 Task: Open a blank sheet, save the file as robots.rtf and add heading 'Robots',with the parapraph 'Robots are smart machines that can perform tasks on their own. They help us in many ways. Some robots work in factories, making things faster and safer. Others clean our homes or mow our lawns. There are even robots that can talk and play games with us. Robots are amazing inventions that make our lives easier and more fun.' Apply Font Style in paragraph Lora and font size 18. Apply font style in  Heading 'Courier New' and font size 30 Change heading alignment to  Left and paragraph alignment to  Left
Action: Mouse pressed left at (271, 207)
Screenshot: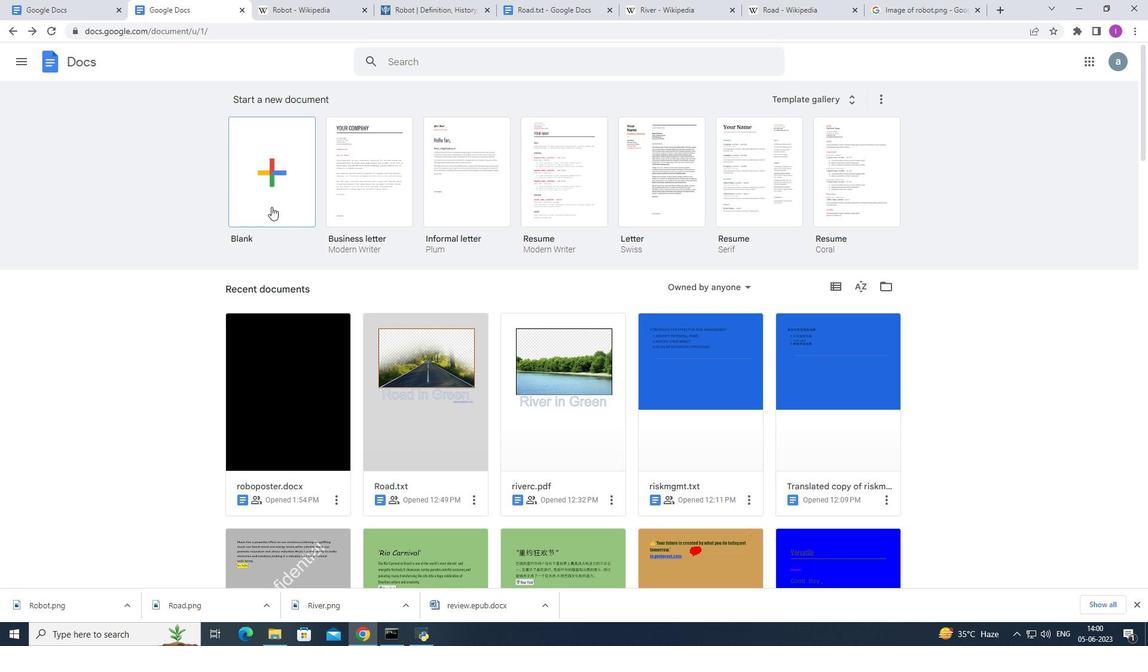 
Action: Mouse moved to (130, 55)
Screenshot: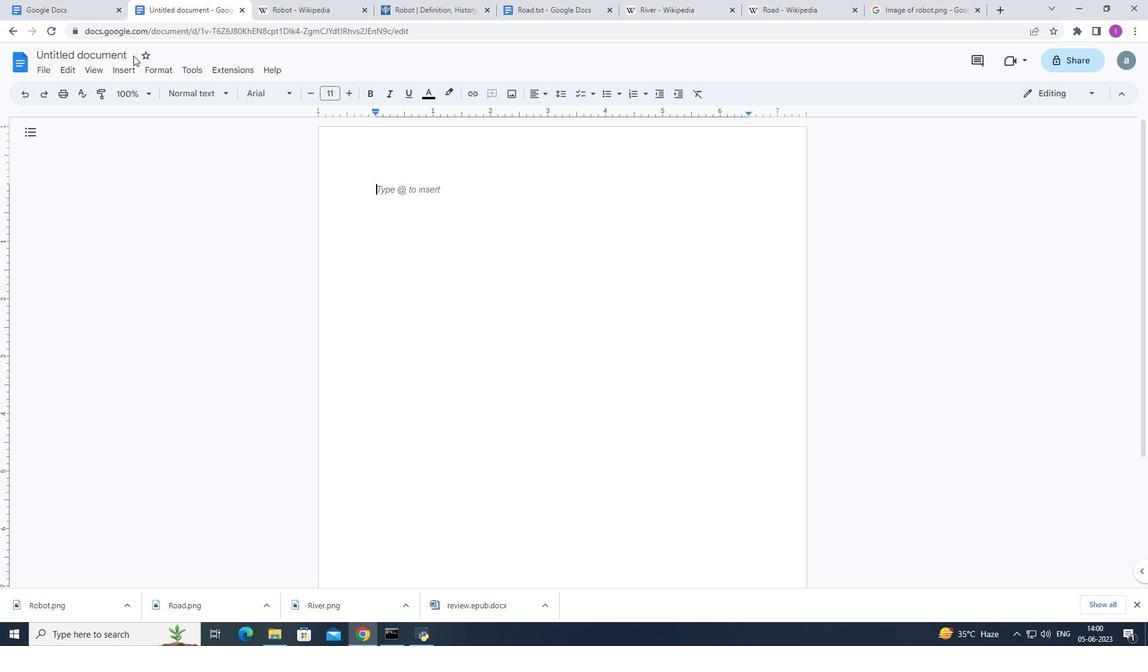 
Action: Mouse pressed left at (130, 55)
Screenshot: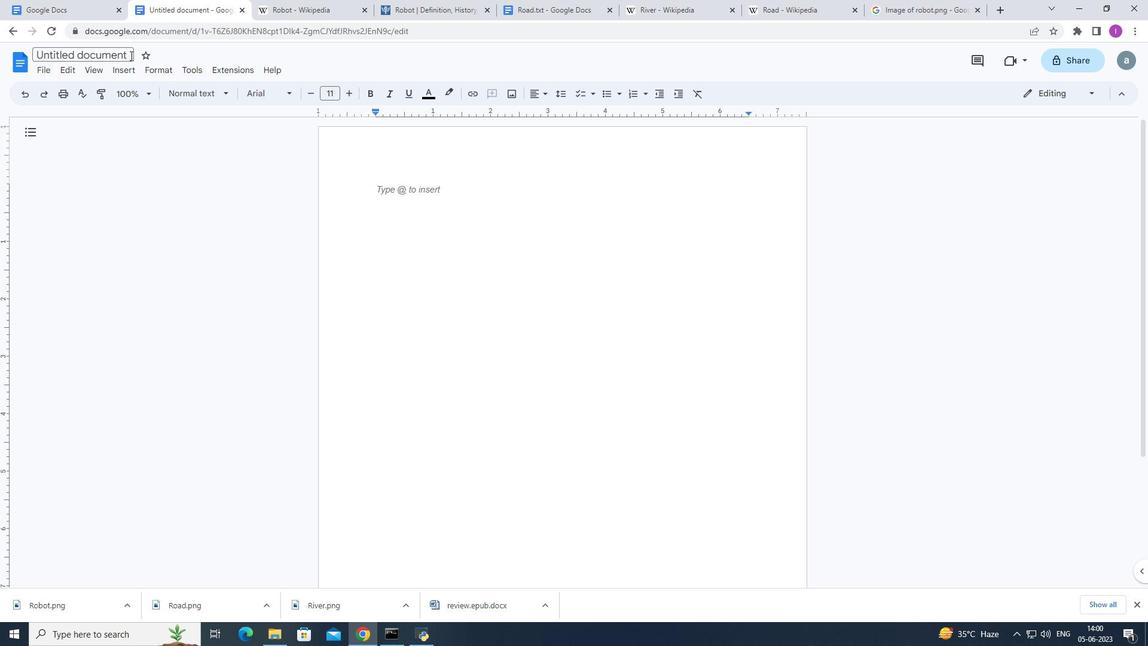 
Action: Mouse moved to (206, 47)
Screenshot: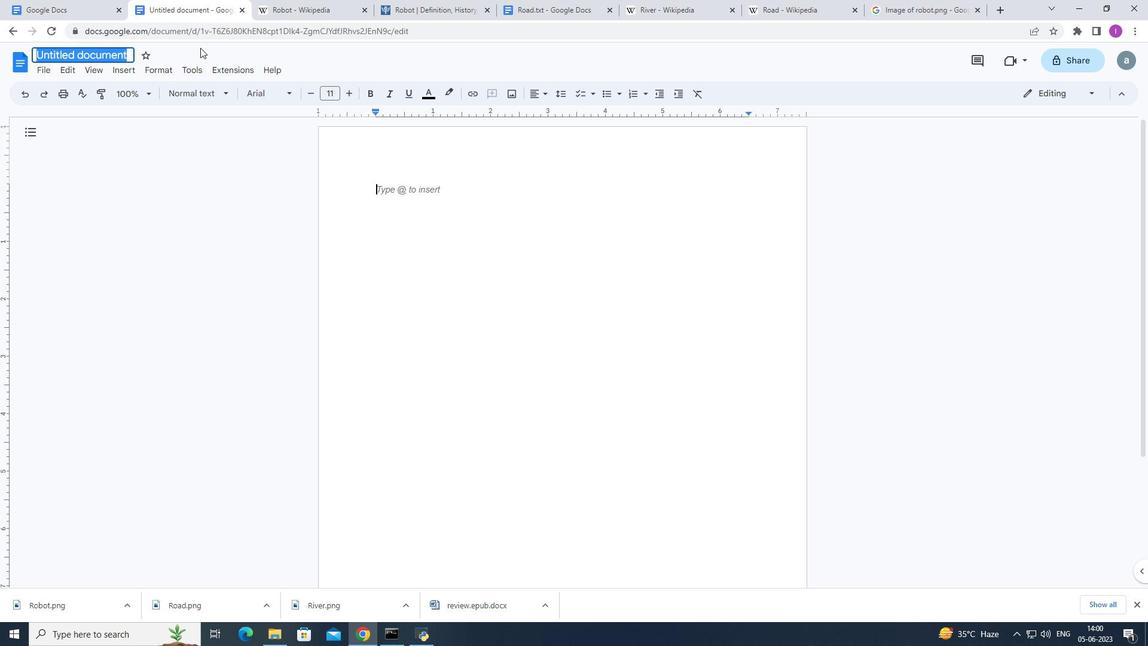 
Action: Key pressed robots.rtf
Screenshot: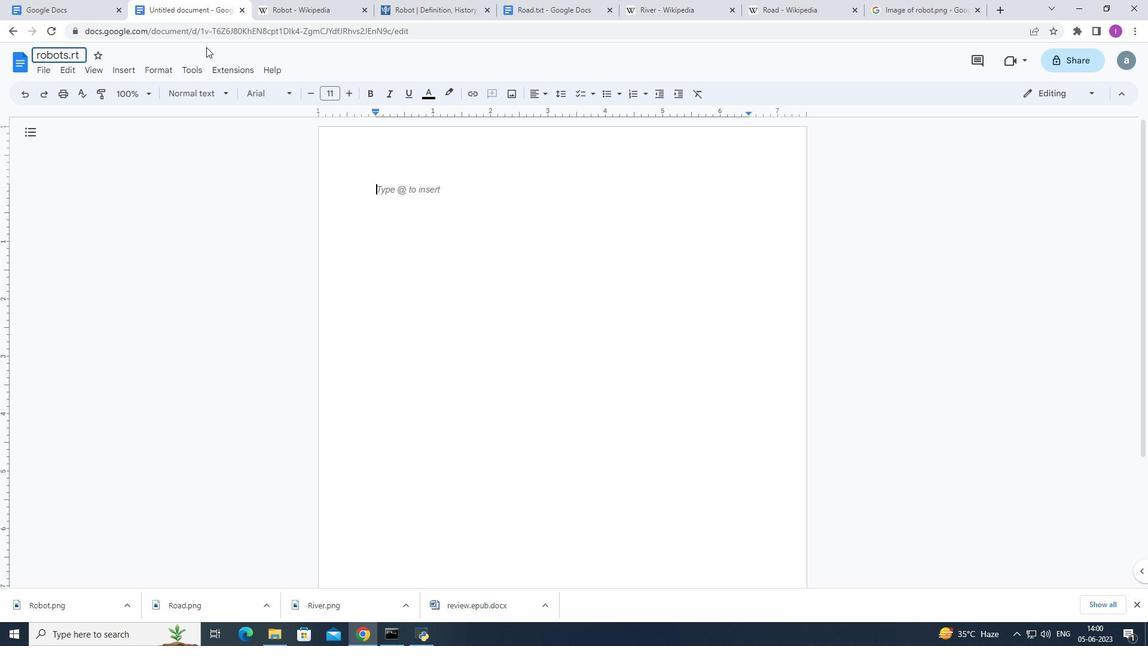 
Action: Mouse moved to (360, 165)
Screenshot: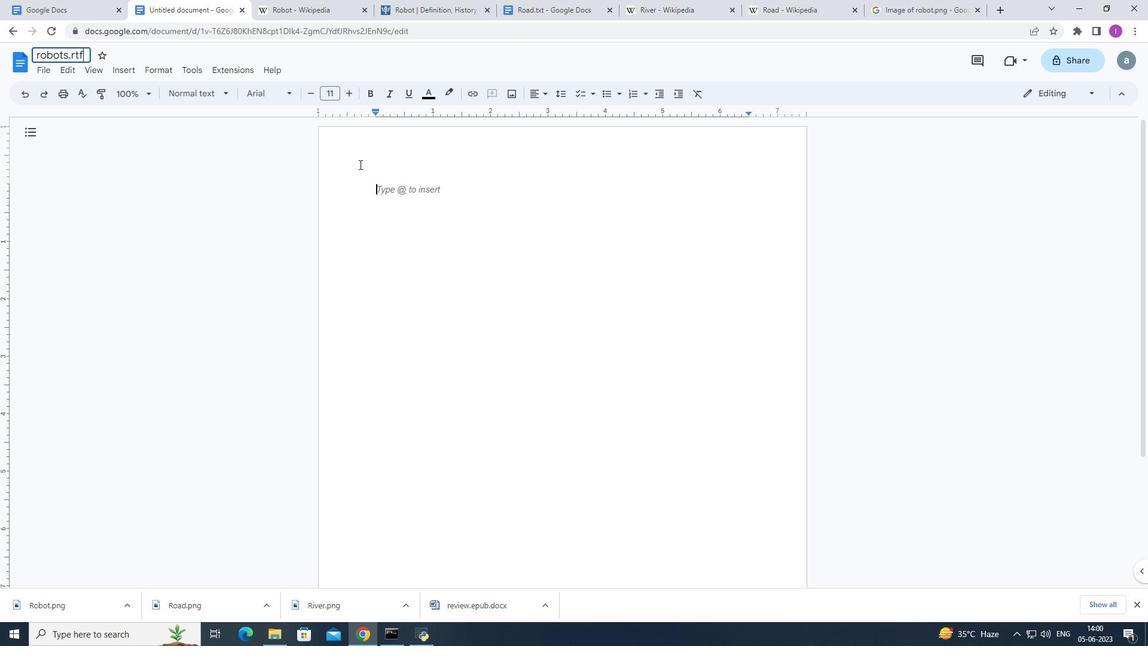 
Action: Mouse pressed left at (360, 165)
Screenshot: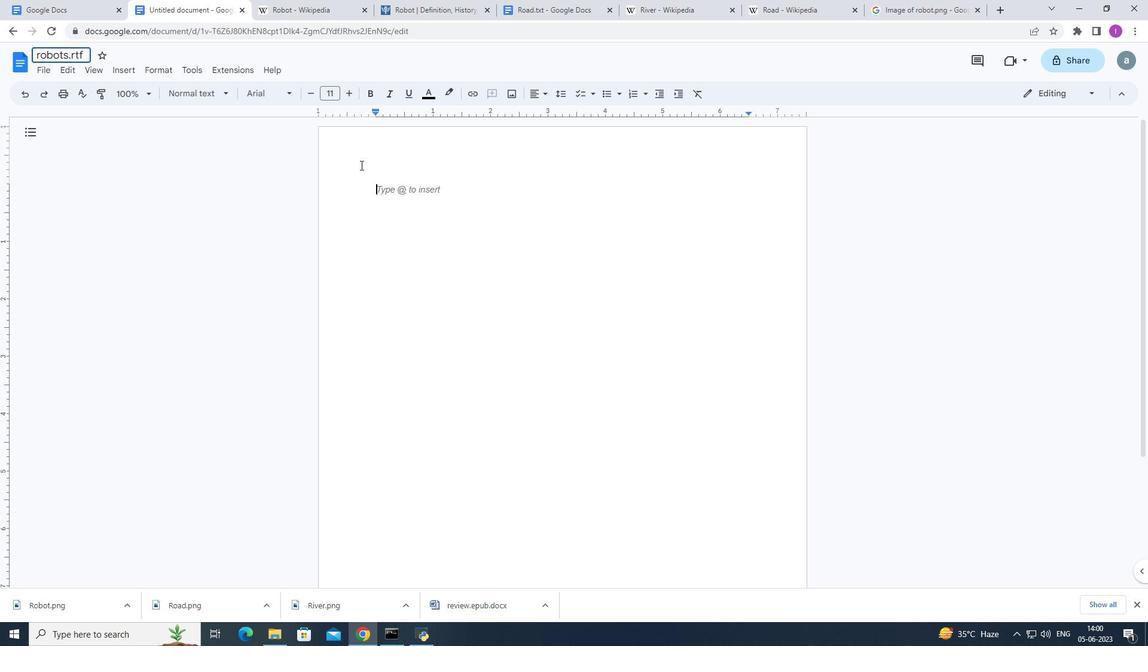 
Action: Mouse moved to (153, 71)
Screenshot: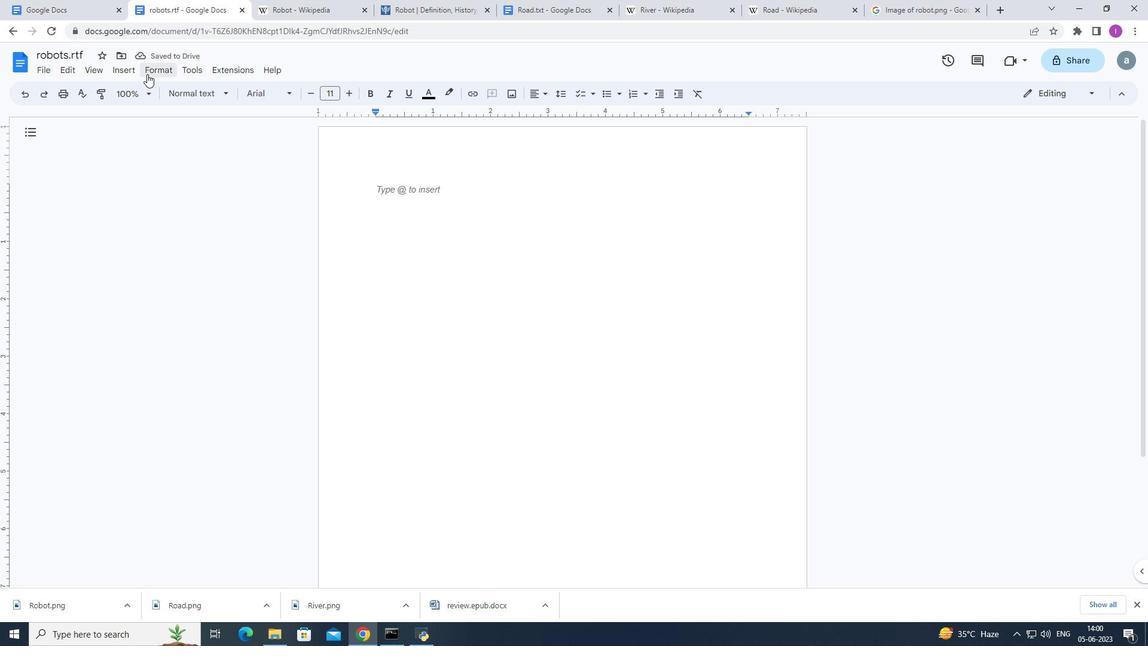 
Action: Mouse pressed left at (153, 71)
Screenshot: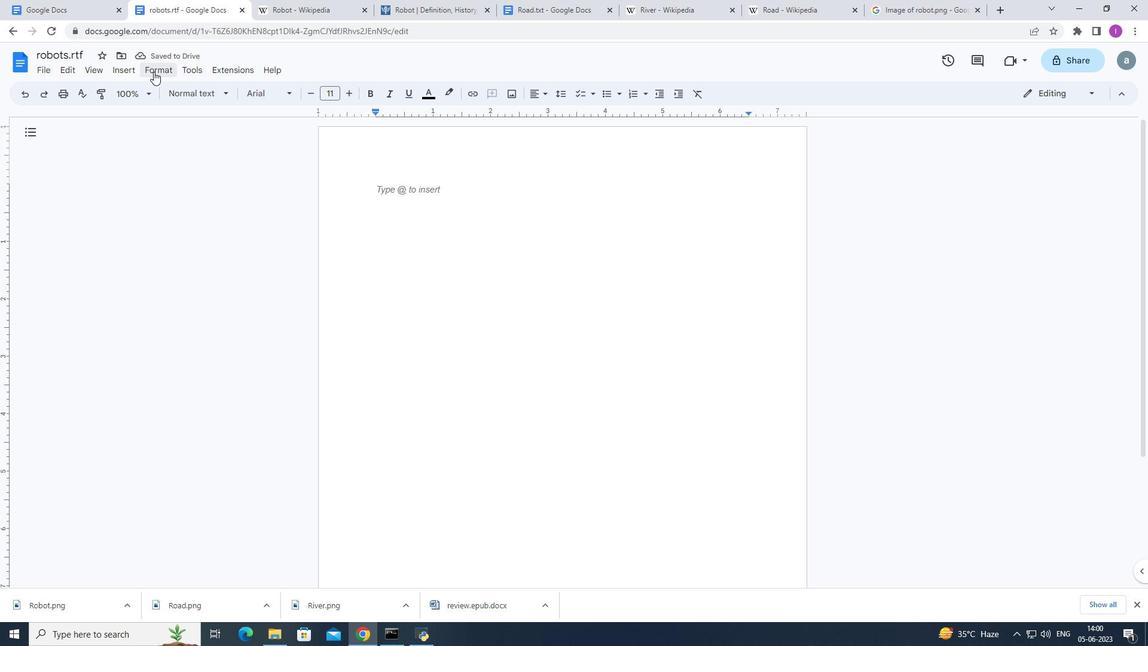 
Action: Mouse moved to (521, 201)
Screenshot: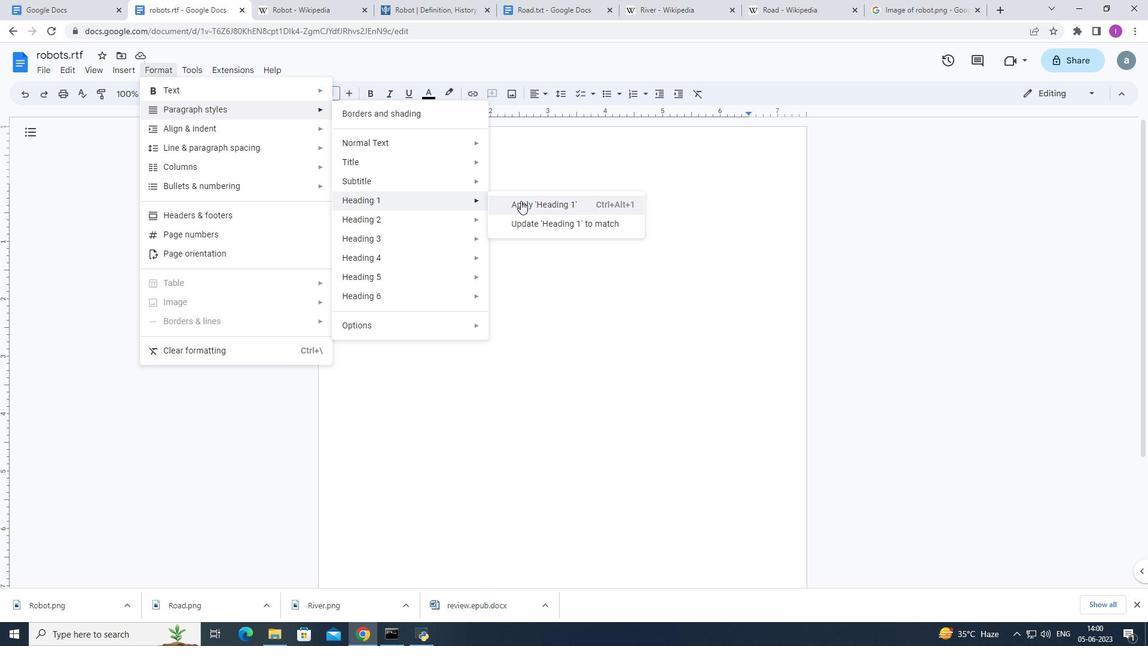 
Action: Mouse pressed left at (521, 201)
Screenshot: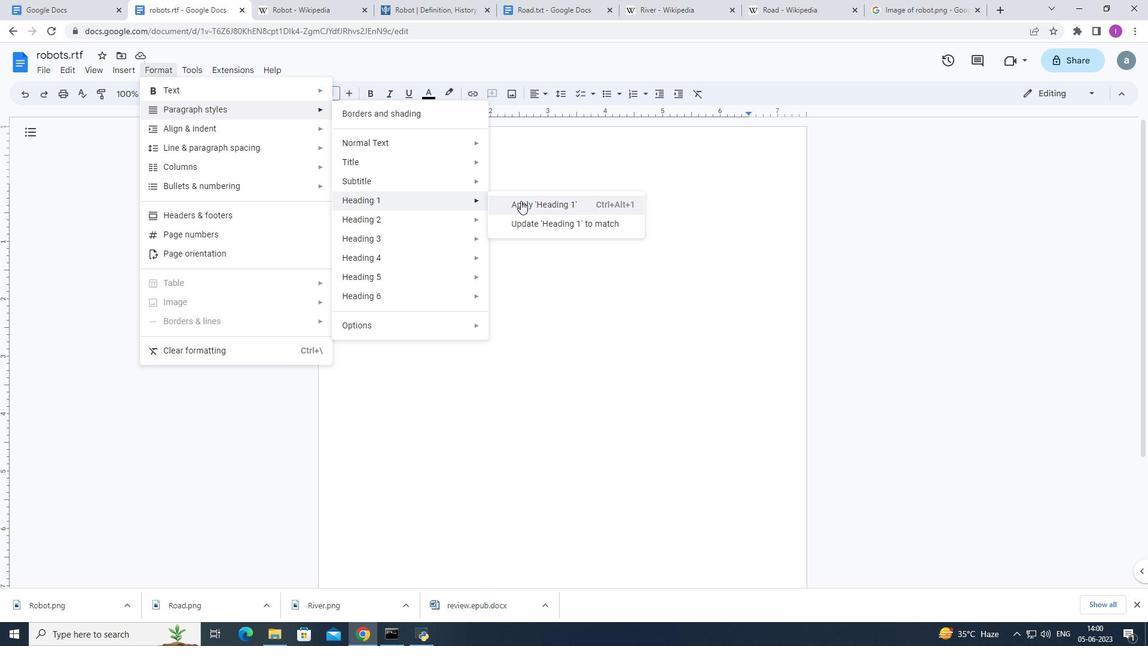 
Action: Mouse moved to (653, 116)
Screenshot: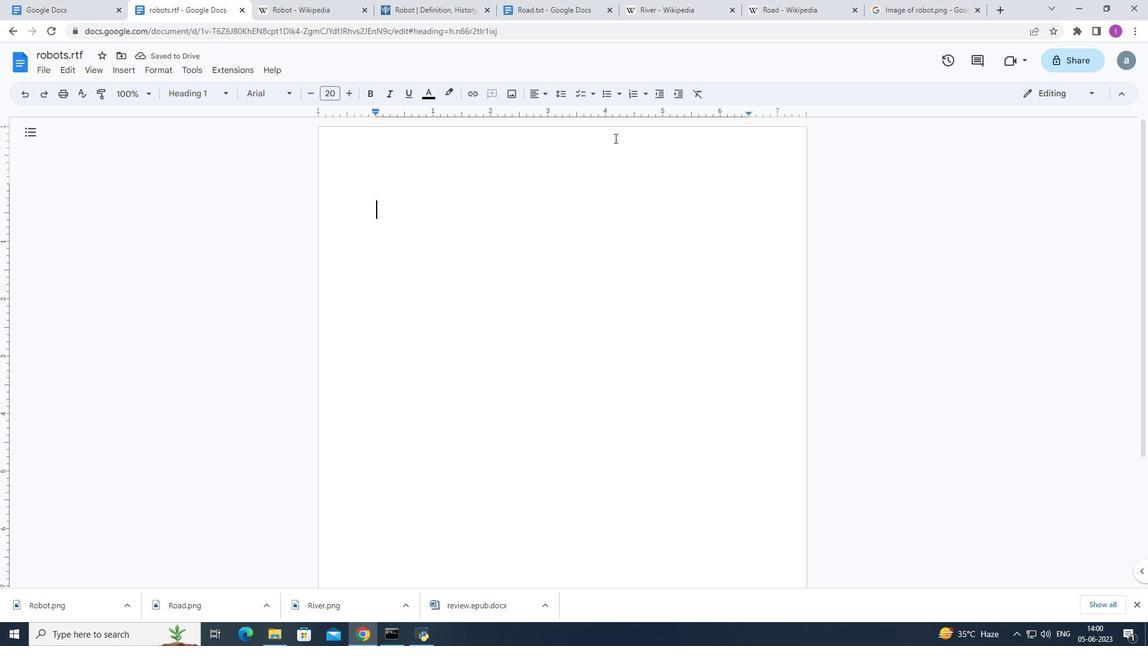 
Action: Key pressed <Key.shift>Robots
Screenshot: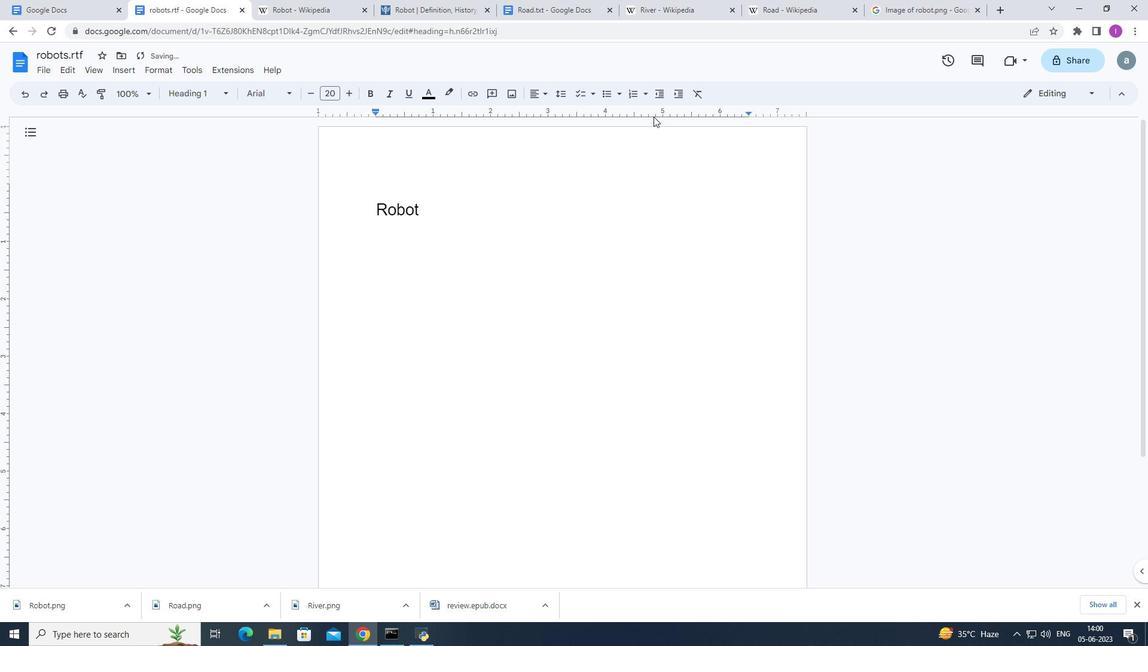 
Action: Mouse moved to (434, 240)
Screenshot: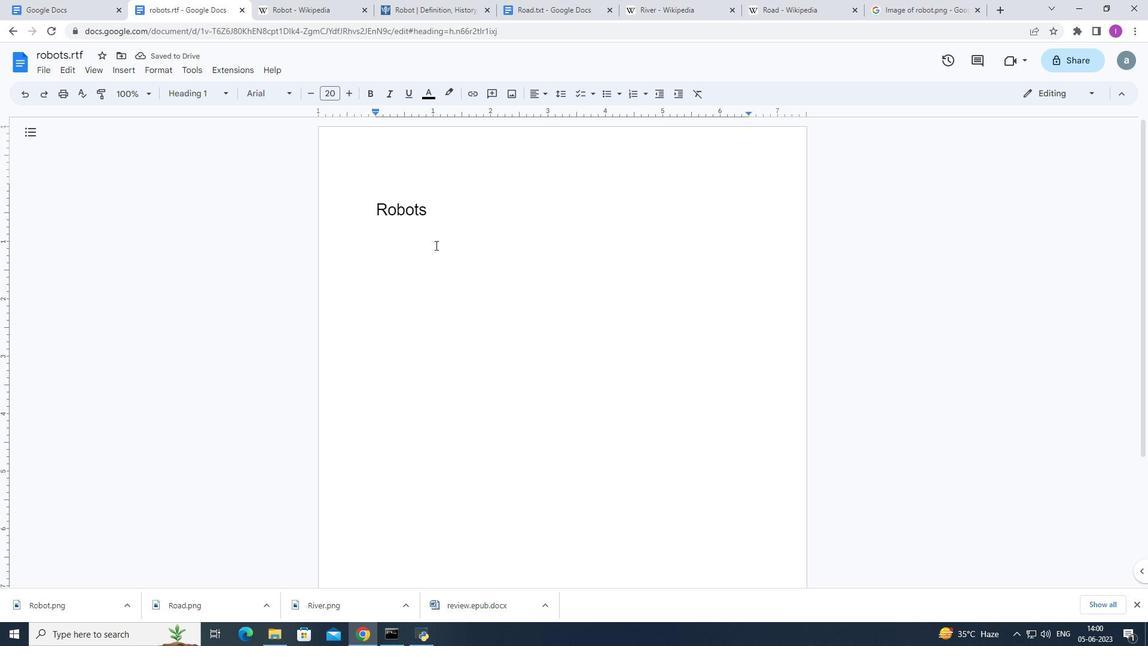 
Action: Key pressed <Key.enter>
Screenshot: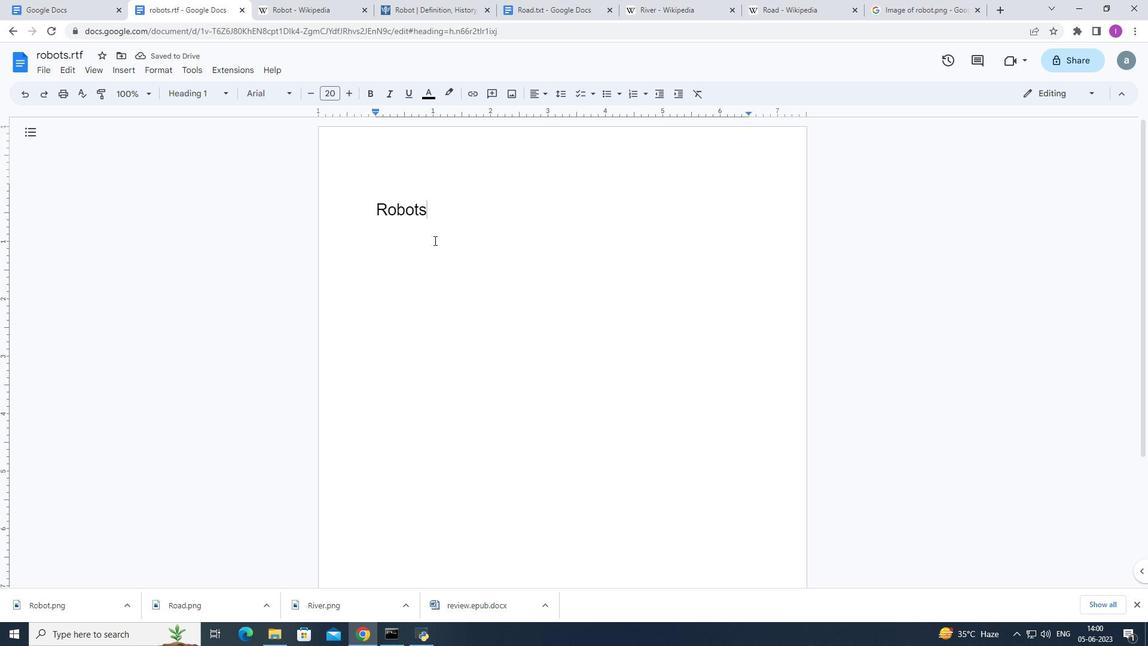 
Action: Mouse moved to (704, 201)
Screenshot: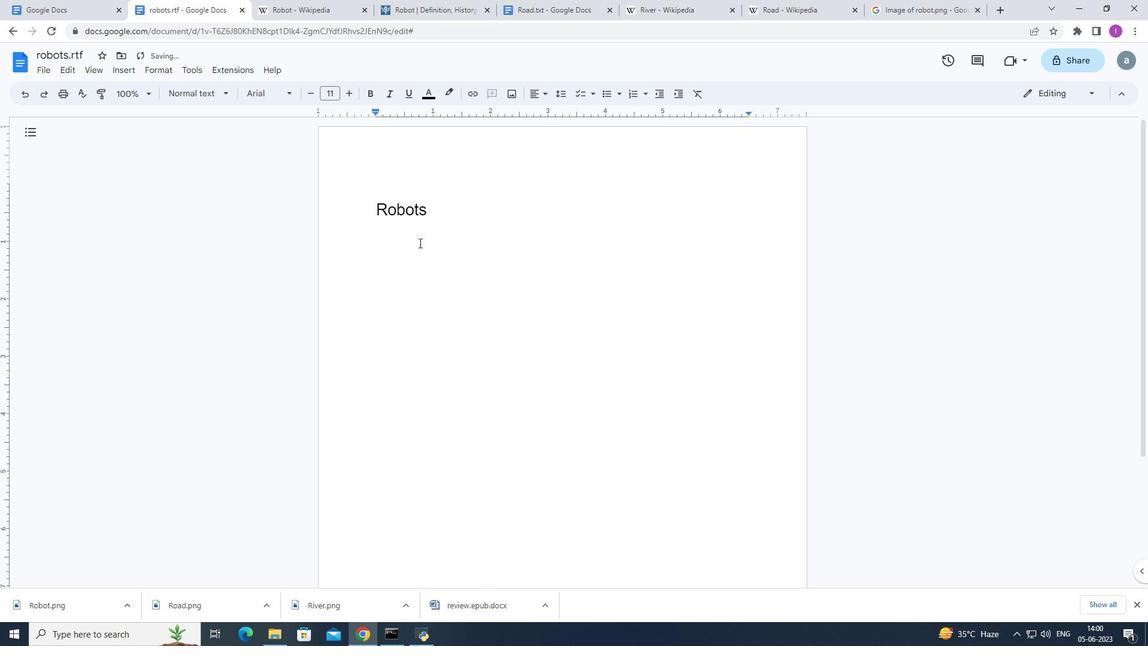 
Action: Key pressed <Key.shift>Robots<Key.space>are<Key.space>smart<Key.space>machinsthat<Key.space>
Screenshot: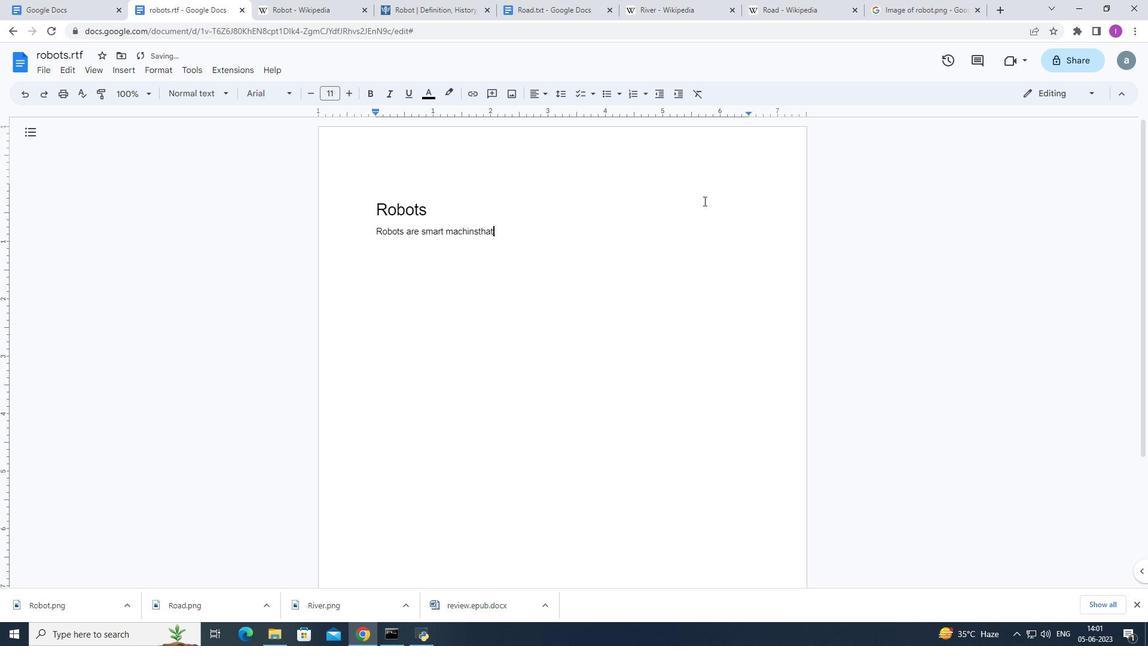 
Action: Mouse moved to (479, 230)
Screenshot: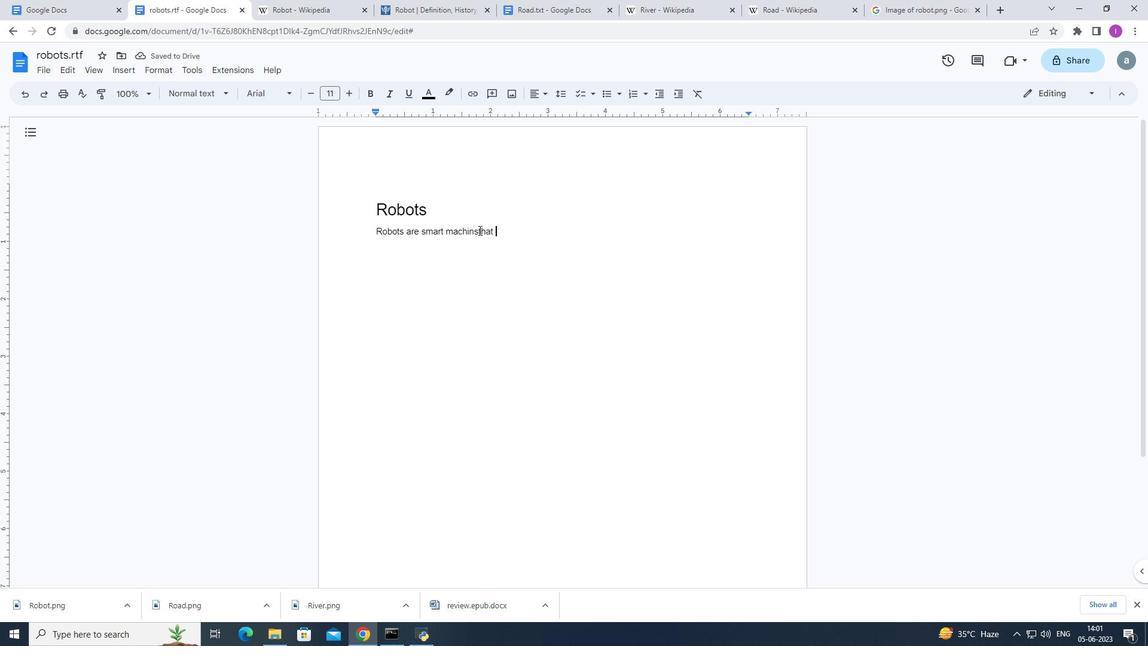 
Action: Mouse pressed left at (479, 230)
Screenshot: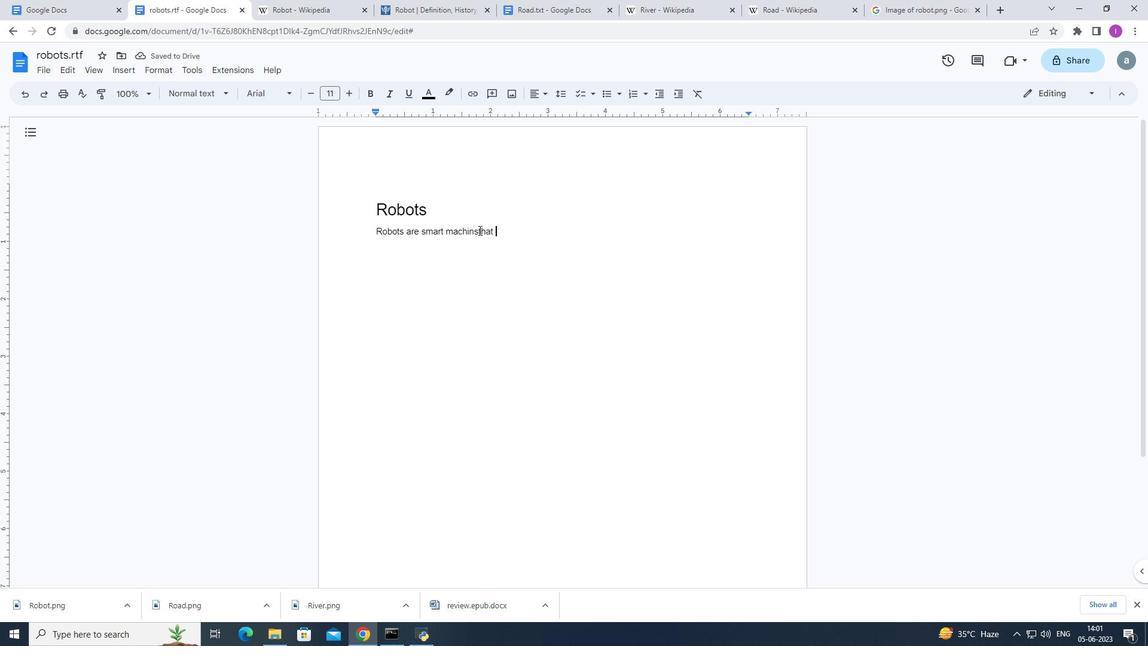 
Action: Mouse moved to (503, 228)
Screenshot: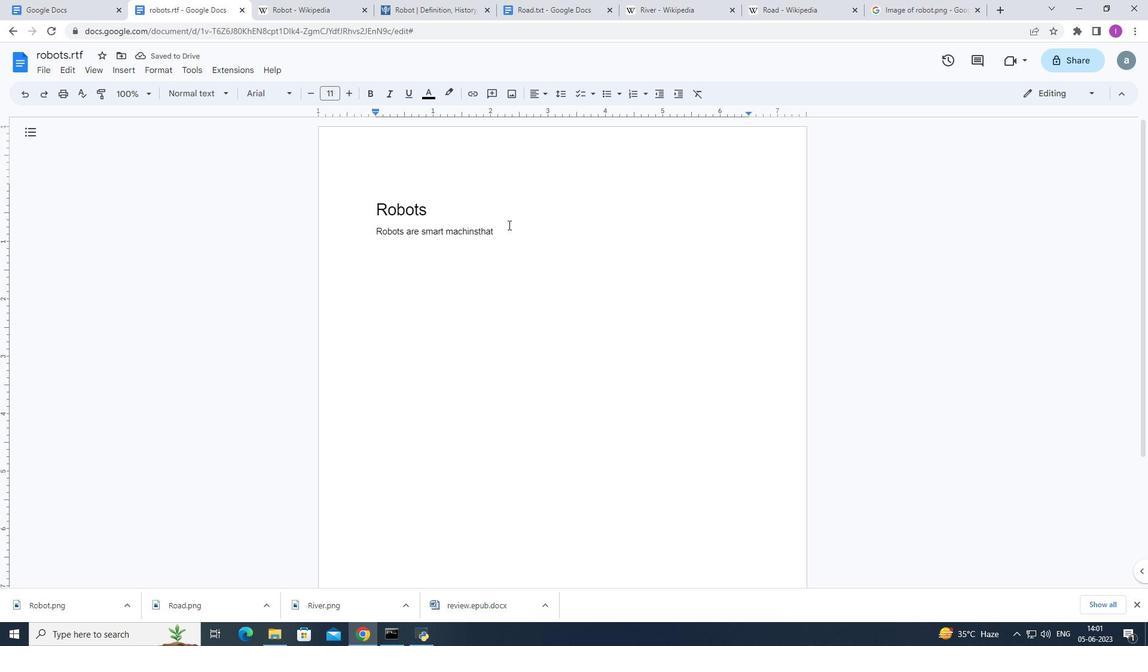 
Action: Key pressed <Key.space>
Screenshot: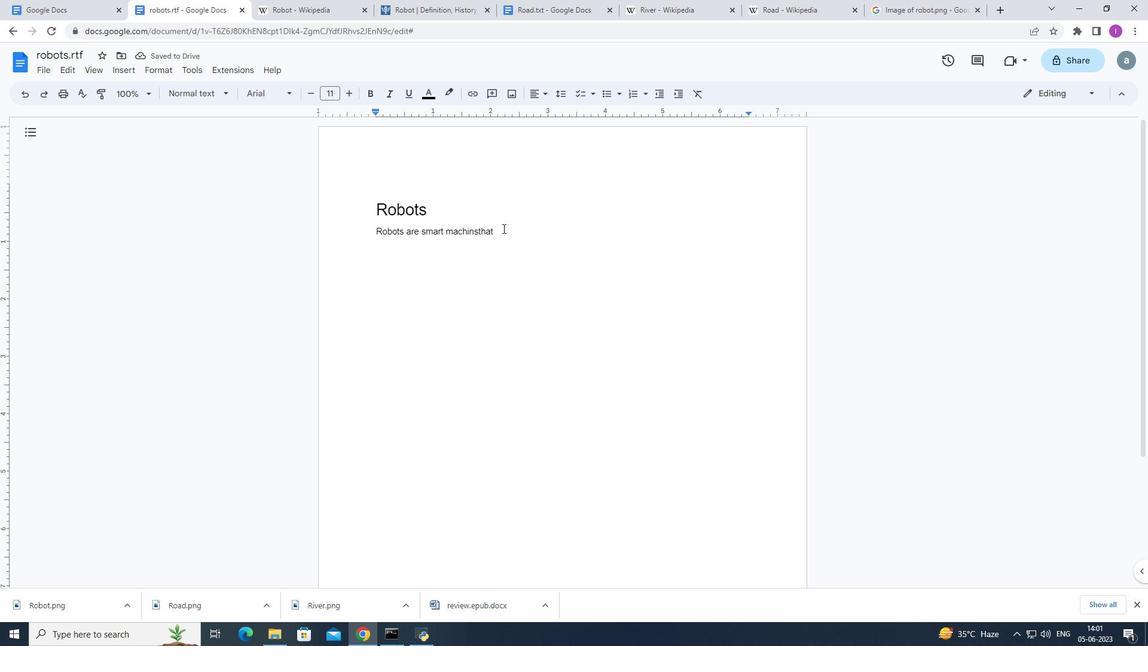 
Action: Mouse pressed left at (503, 228)
Screenshot: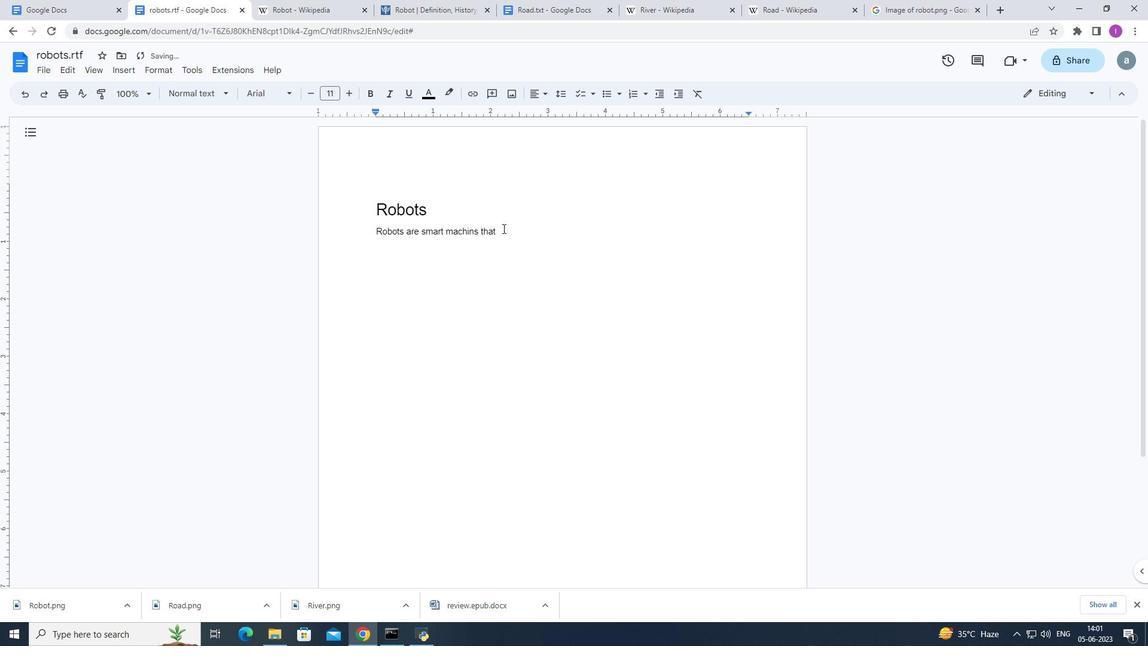 
Action: Key pressed <Key.space><Key.backspace>can<Key.space>perform<Key.space>tasks<Key.space>on<Key.space>their<Key.space>own.th<Key.backspace><Key.backspace><Key.shift>They<Key.space>help<Key.space>us<Key.space>in<Key.space>many<Key.space>ways,<Key.backspace>/sp<Key.backspace><Key.backspace><Key.backspace>.<Key.shift>Some<Key.space>rob9<Key.backspace>ots<Key.space>work<Key.space>in<Key.space>factories,makinf<Key.backspace>g<Key.space>things<Key.space>faster<Key.space>and<Key.space>safer.<Key.shift><Key.shift><Key.shift><Key.shift><Key.shift><Key.shift><Key.shift>Others<Key.space>clean<Key.space>our<Key.space>homes<Key.space>or<Key.space>mow<Key.space>i<Key.backspace>uo<Key.backspace><Key.backspace>our<Key.space>lawns.<Key.shift>there
Screenshot: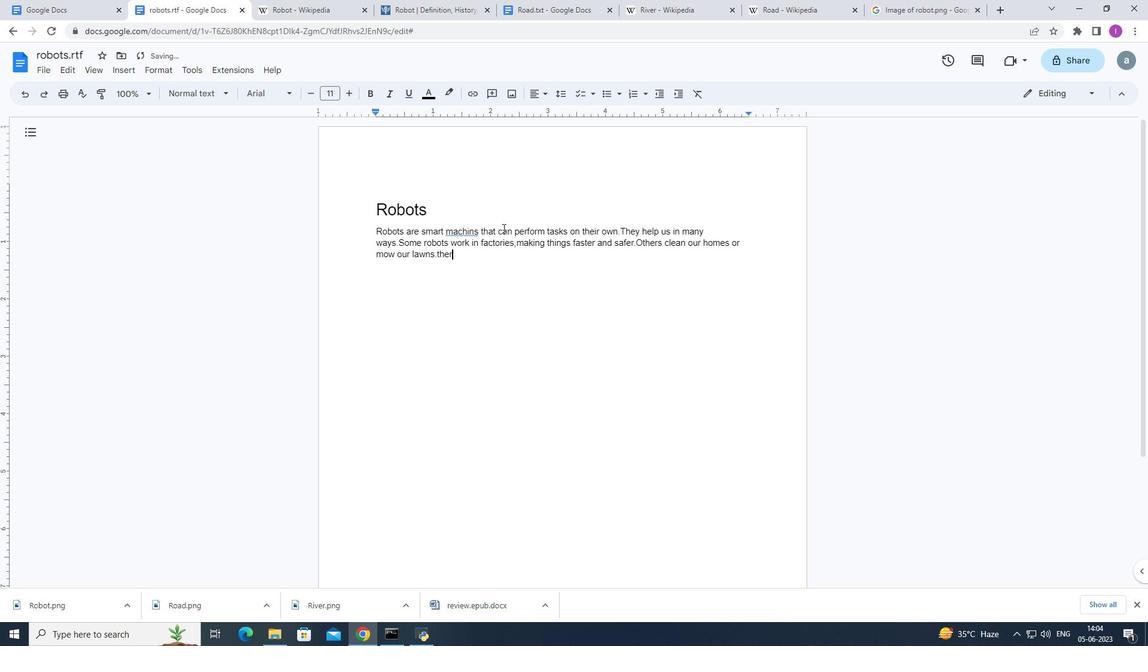
Action: Mouse moved to (439, 253)
Screenshot: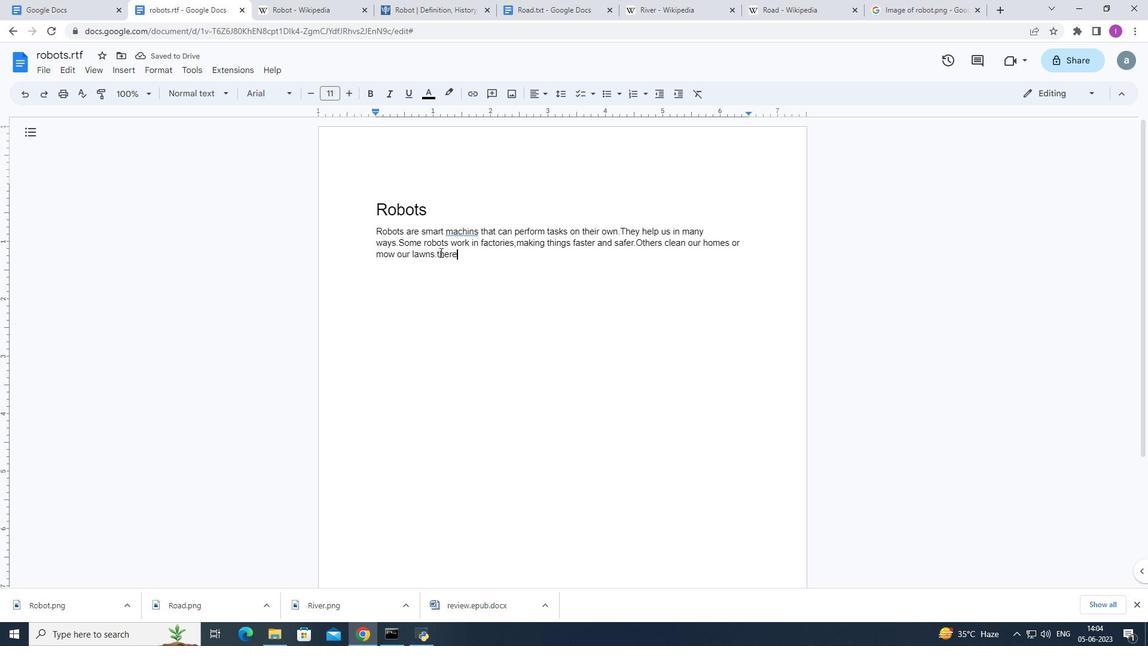 
Action: Mouse pressed left at (439, 253)
Screenshot: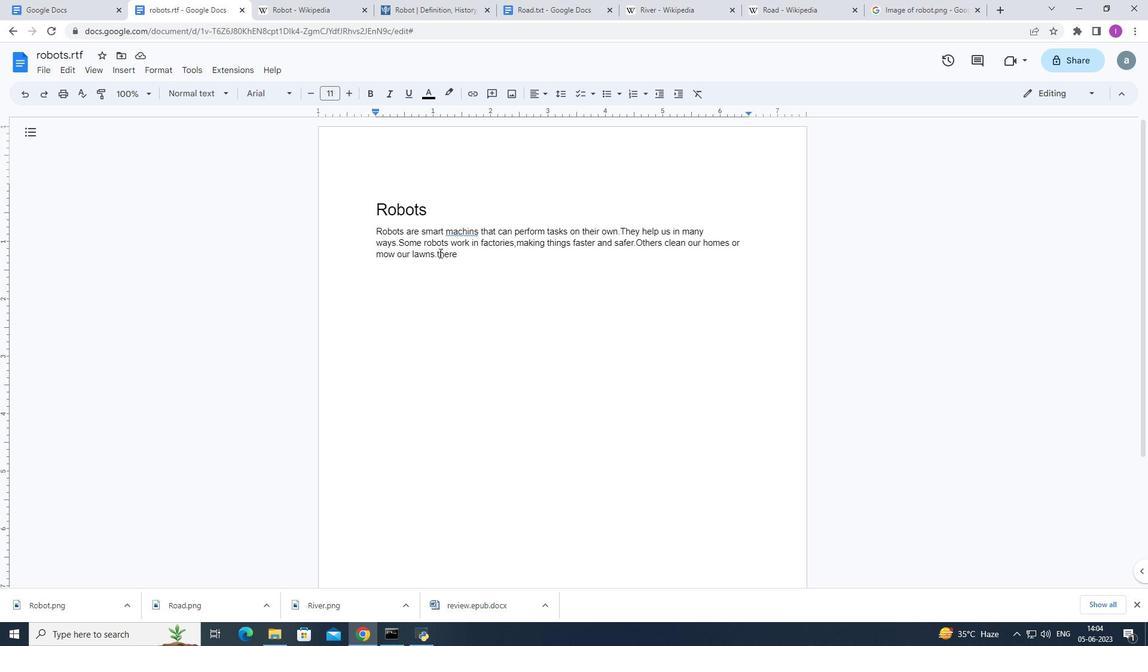 
Action: Mouse moved to (485, 249)
Screenshot: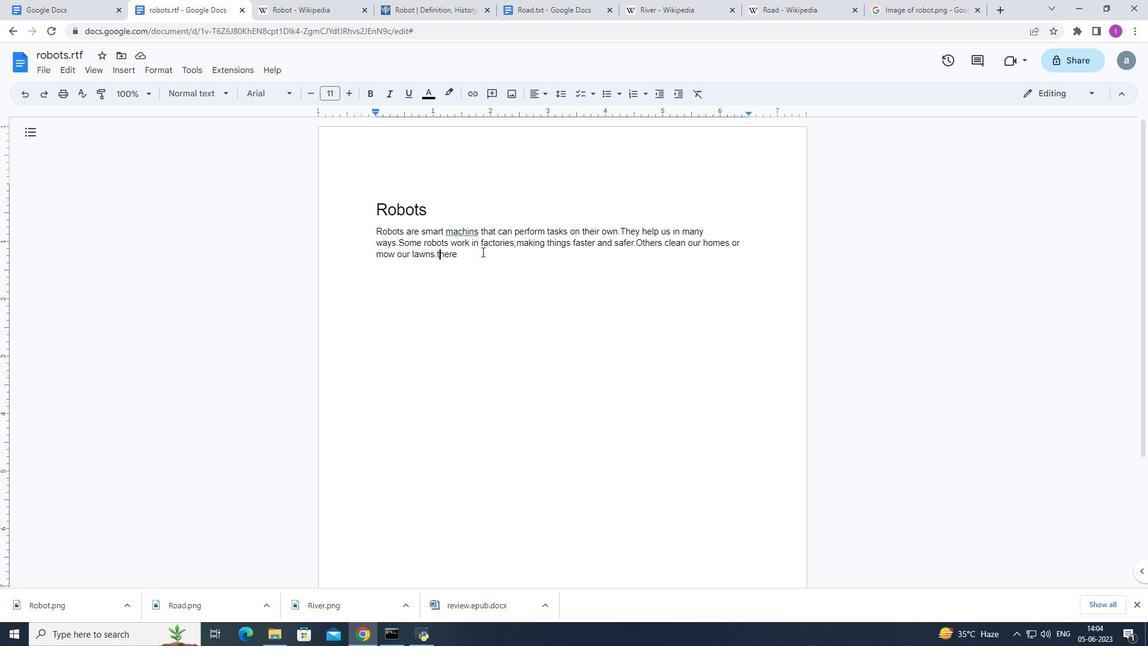
Action: Key pressed <Key.backspace><Key.shift><Key.shift><Key.shift><Key.shift><Key.shift><Key.shift>T
Screenshot: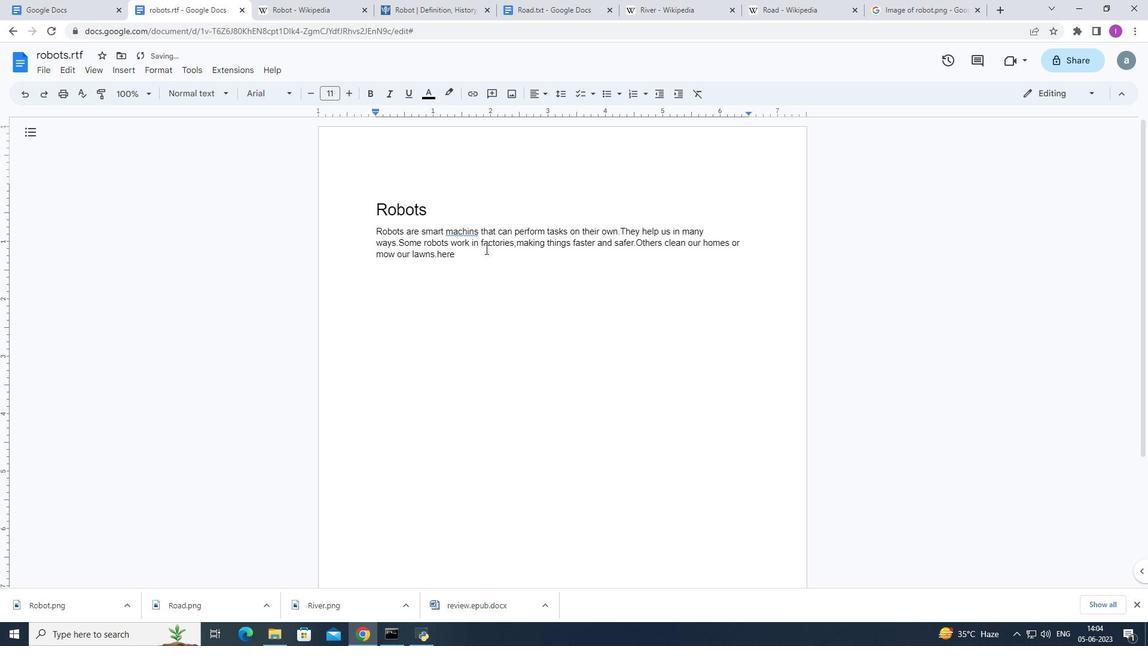 
Action: Mouse moved to (468, 258)
Screenshot: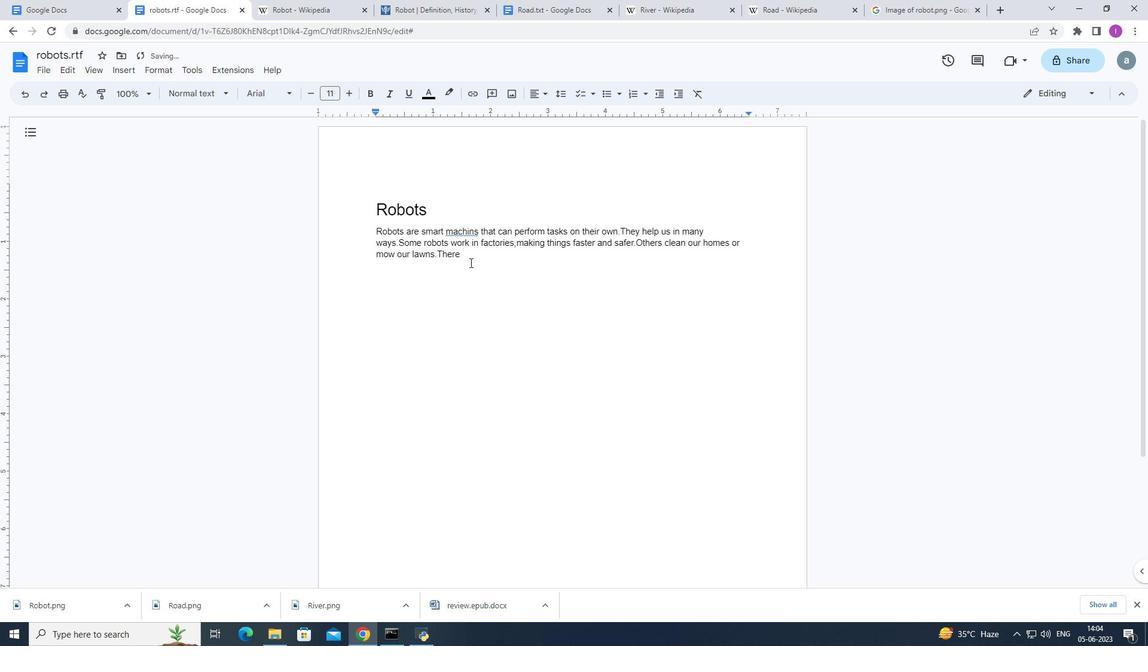 
Action: Mouse pressed left at (468, 258)
Screenshot: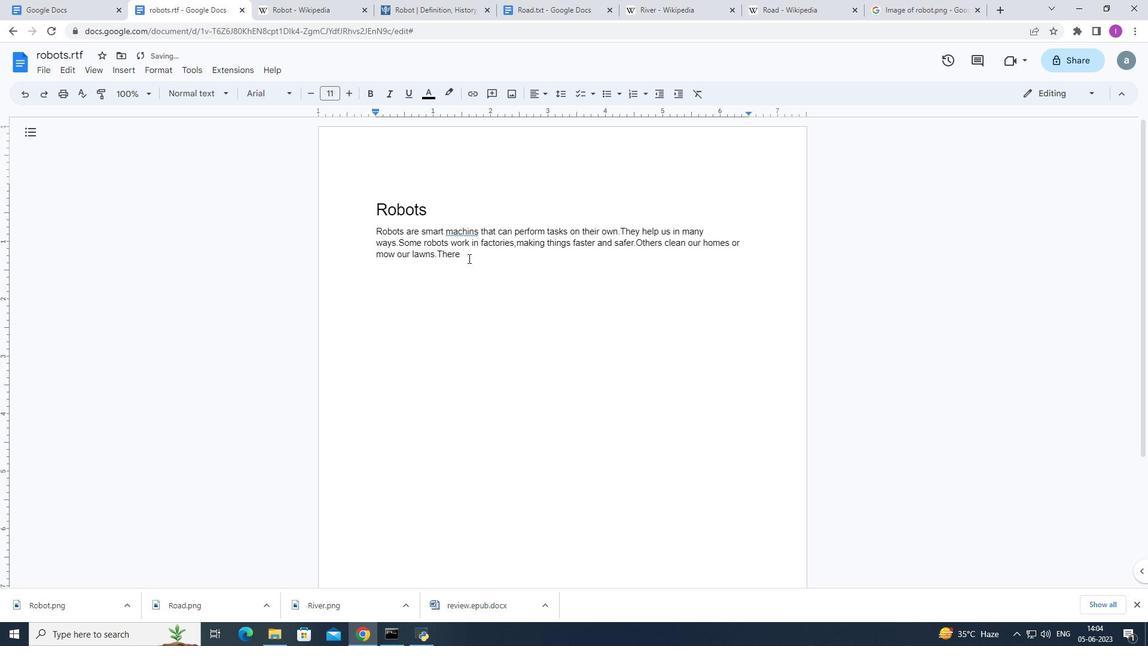 
Action: Mouse moved to (548, 250)
Screenshot: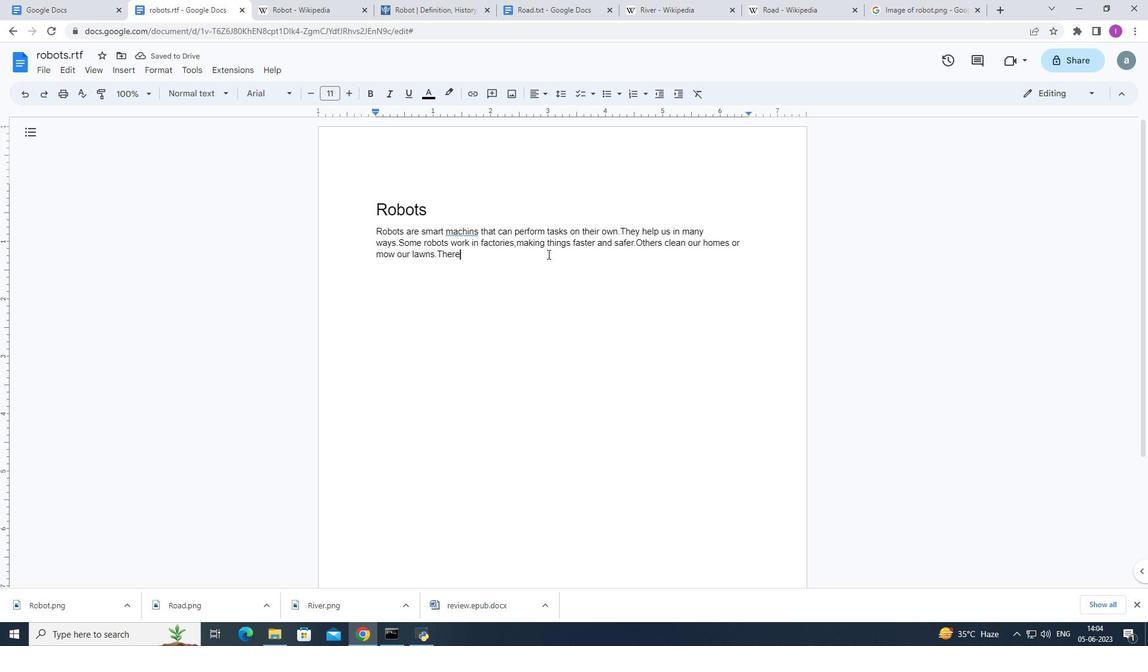 
Action: Key pressed <Key.space>are<Key.space>evevn<Key.space>robotas<Key.backspace><Key.backspace>s<Key.space>that<Key.space>can<Key.space>talk<Key.space>and<Key.space>play<Key.space>games<Key.space>with<Key.space>us.<Key.shift><Key.shift>Robots<Key.space>are<Key.space>amazing<Key.space>inventions<Key.space>that<Key.space>make<Key.space>our<Key.space>lives<Key.space>easier<Key.space>and<Key.space>more<Key.space>fun.
Screenshot: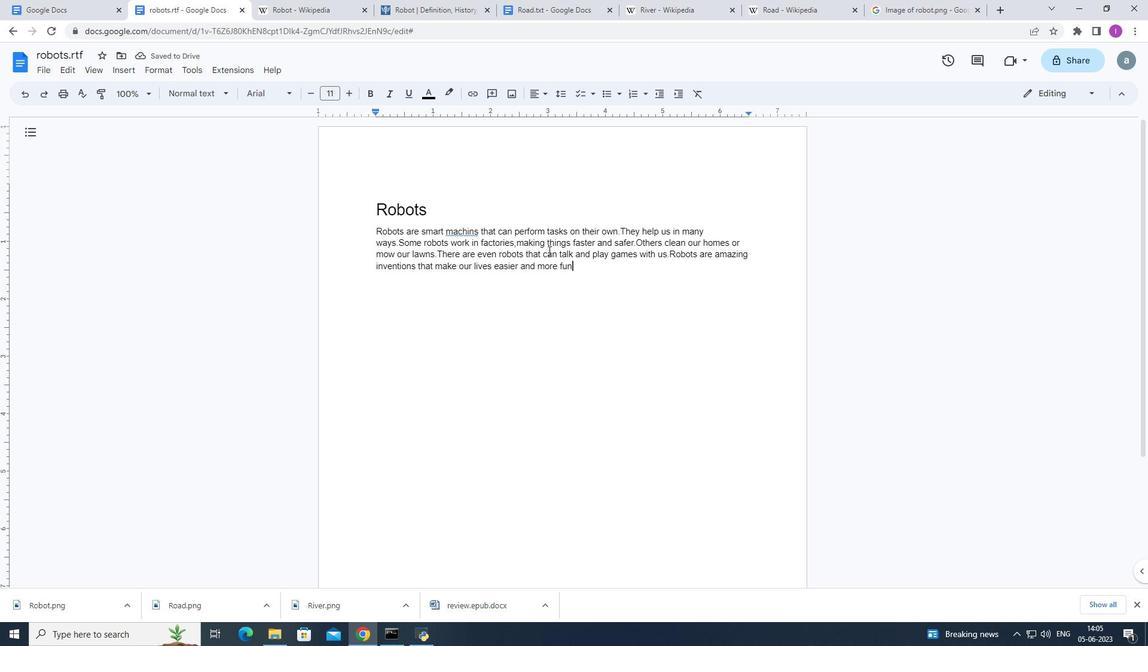 
Action: Mouse moved to (439, 211)
Screenshot: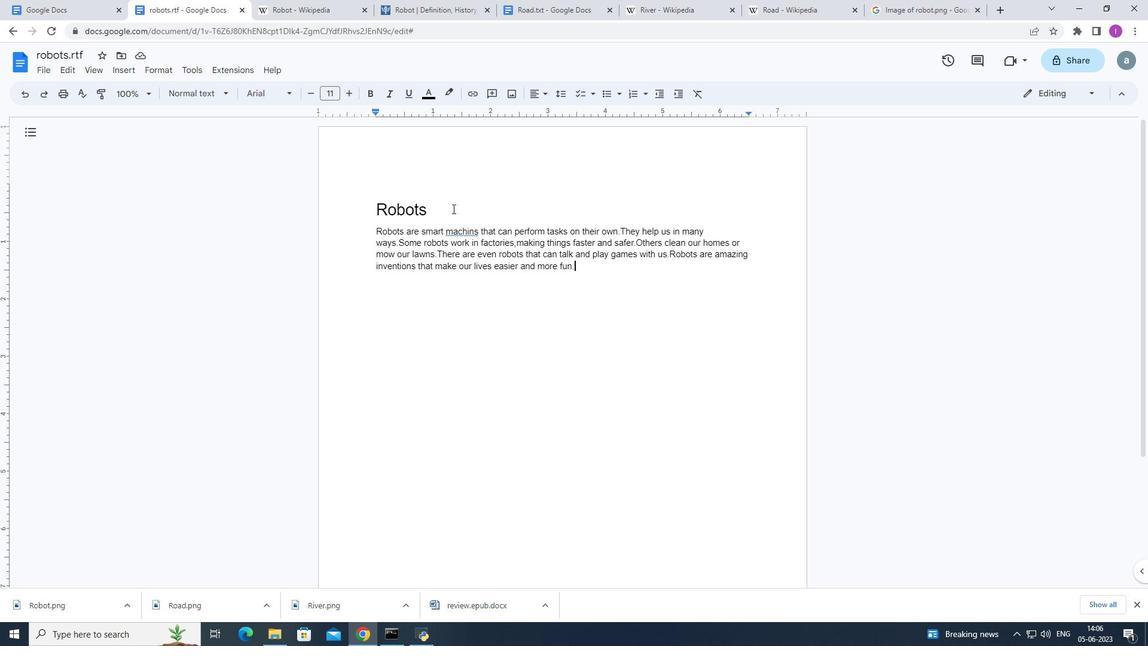
Action: Mouse pressed left at (439, 211)
Screenshot: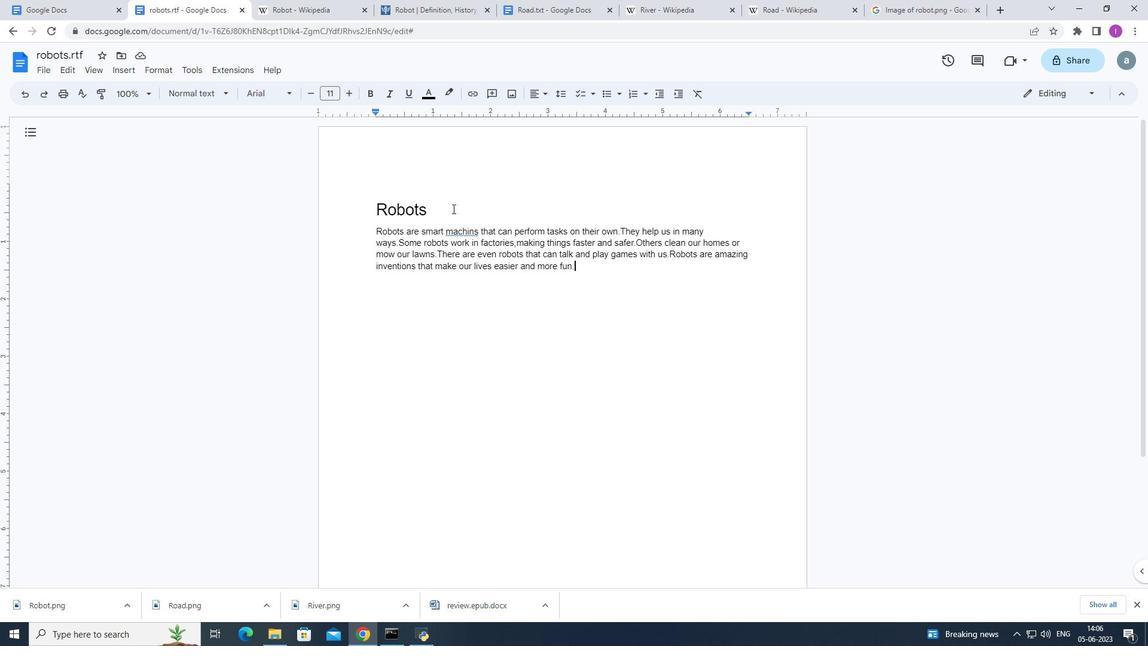 
Action: Mouse moved to (289, 91)
Screenshot: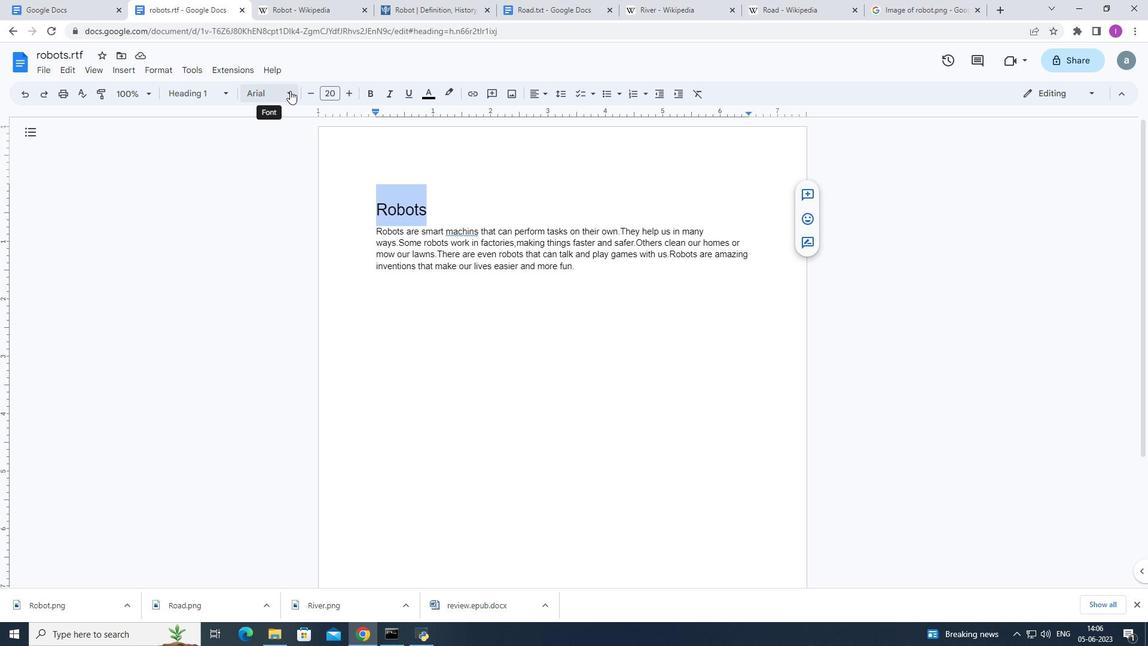 
Action: Mouse pressed left at (289, 91)
Screenshot: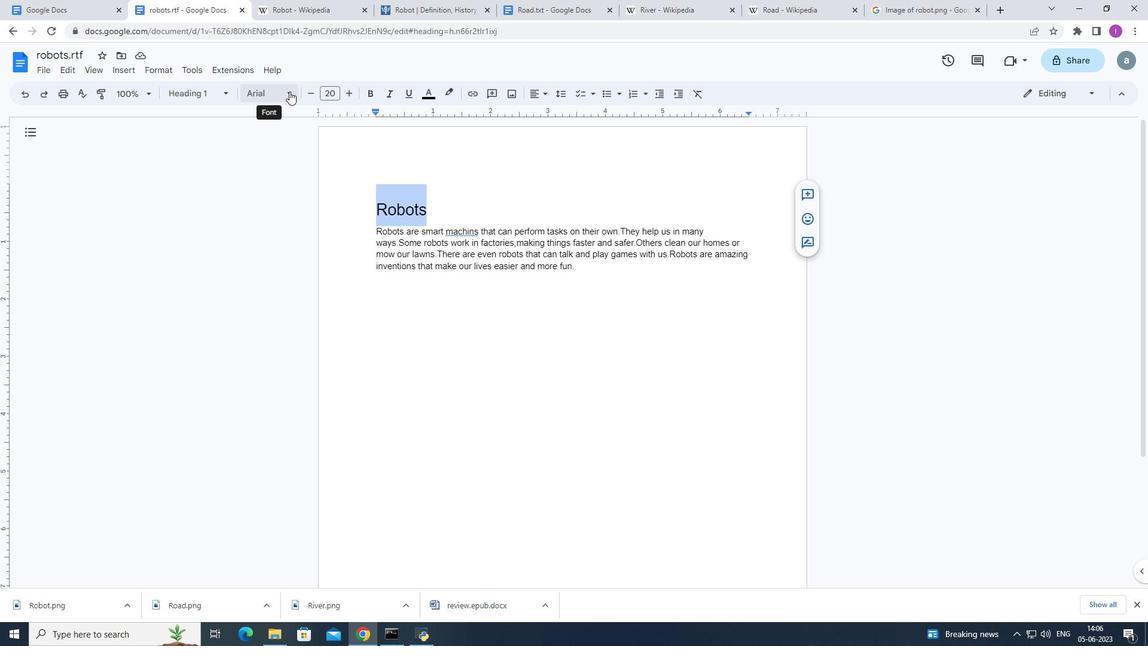 
Action: Mouse moved to (288, 360)
Screenshot: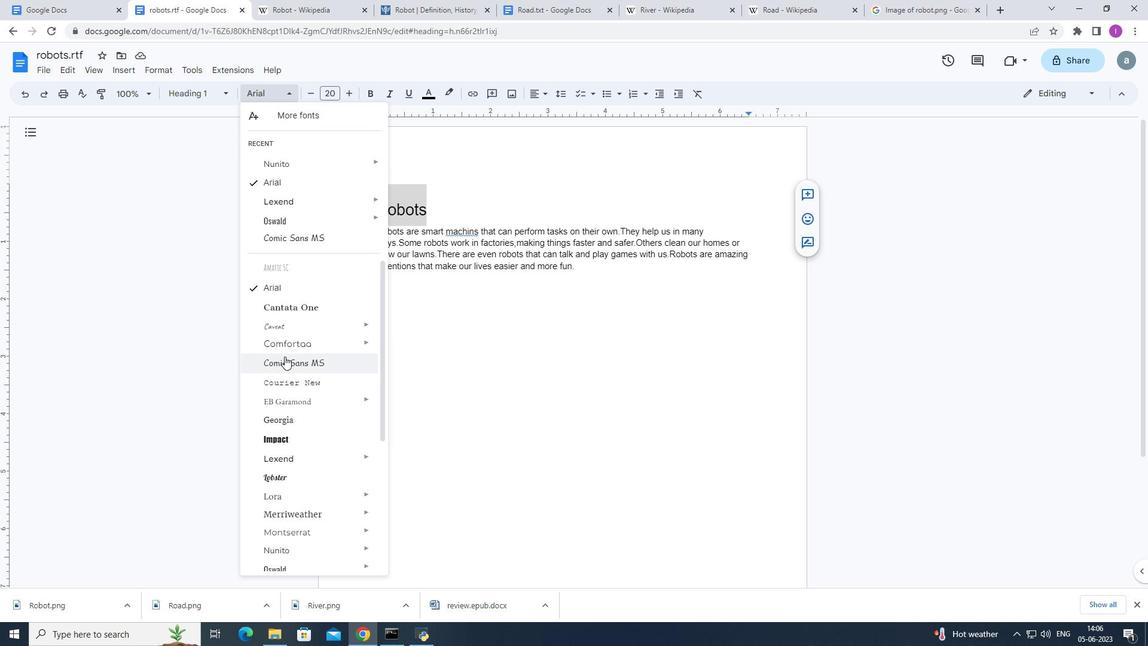 
Action: Mouse scrolled (288, 360) with delta (0, 0)
Screenshot: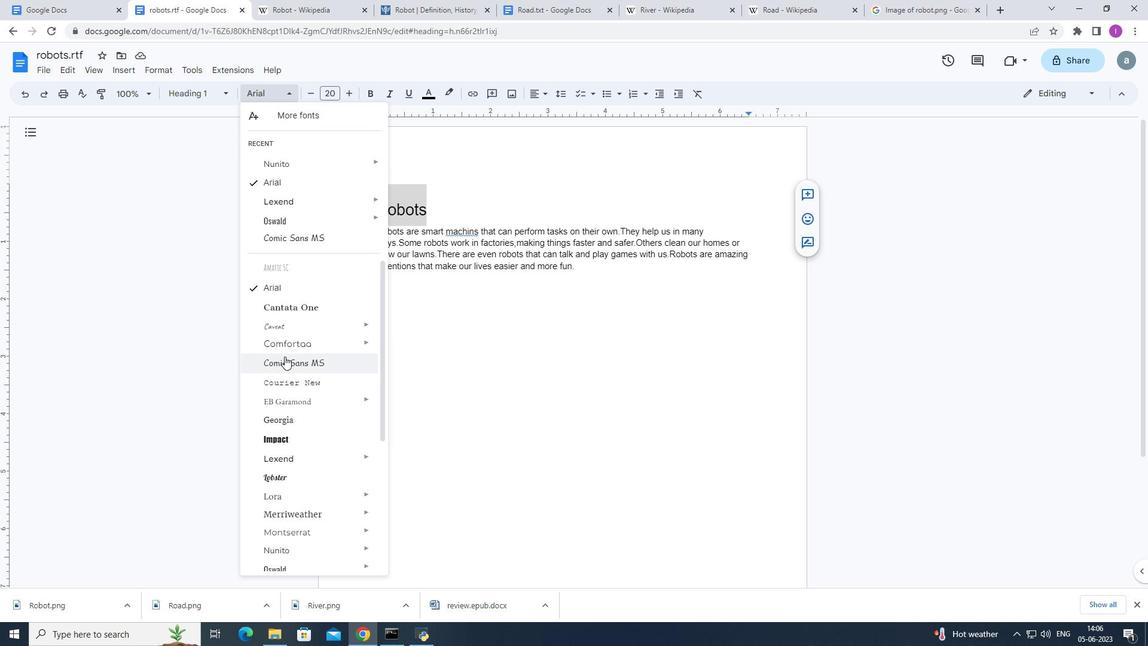 
Action: Mouse moved to (288, 361)
Screenshot: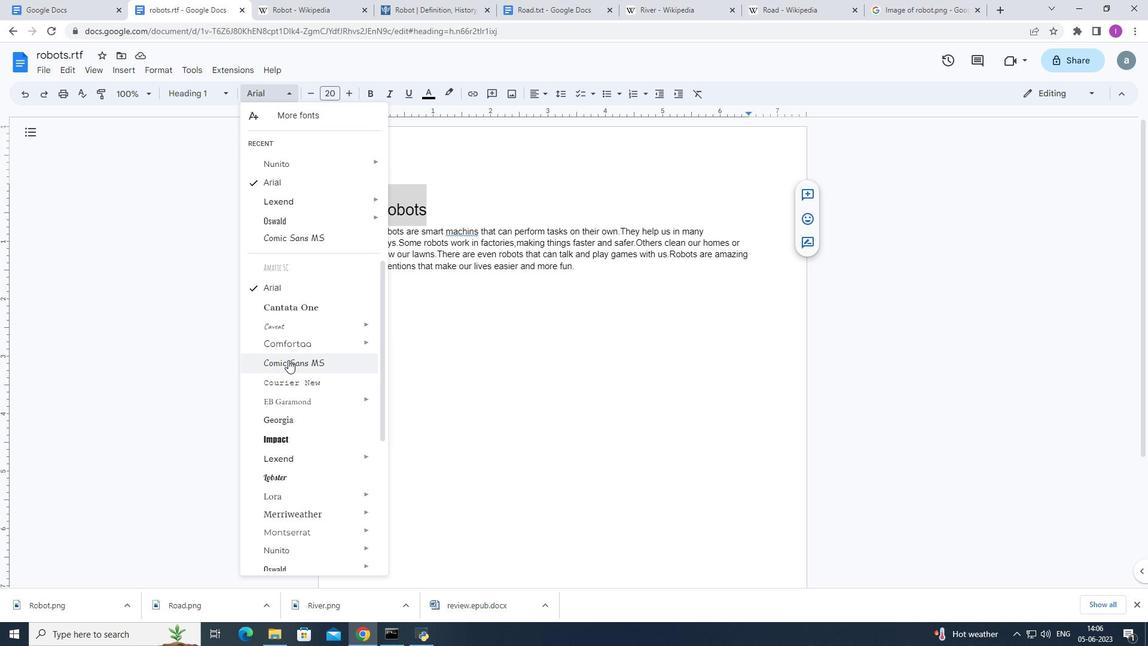
Action: Mouse scrolled (288, 360) with delta (0, 0)
Screenshot: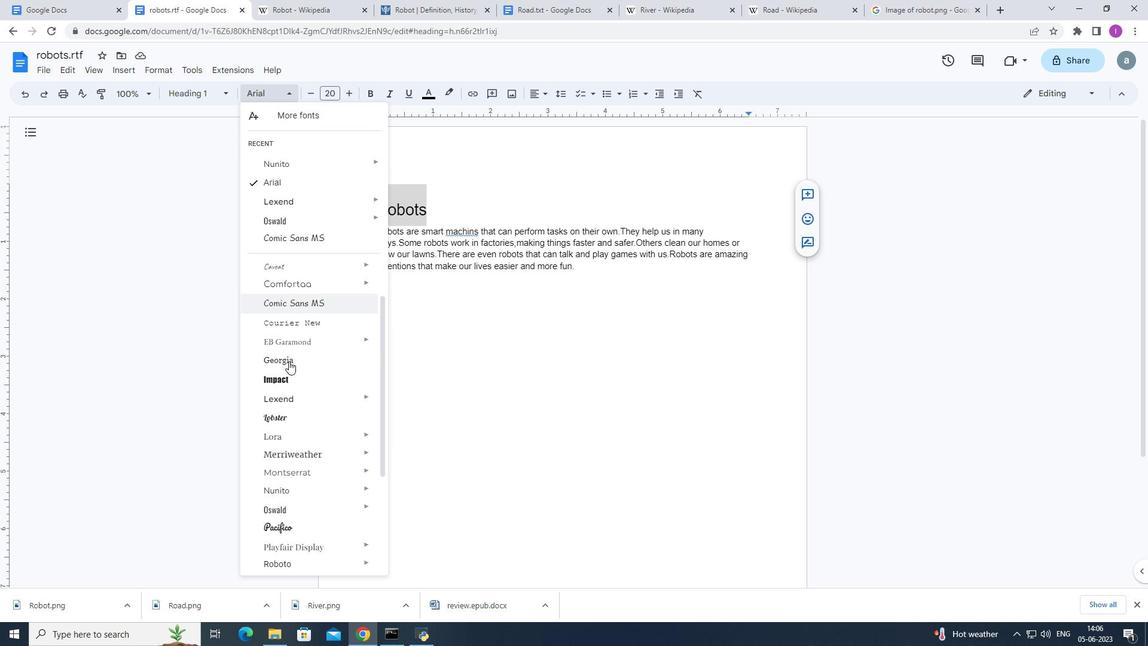 
Action: Mouse moved to (289, 361)
Screenshot: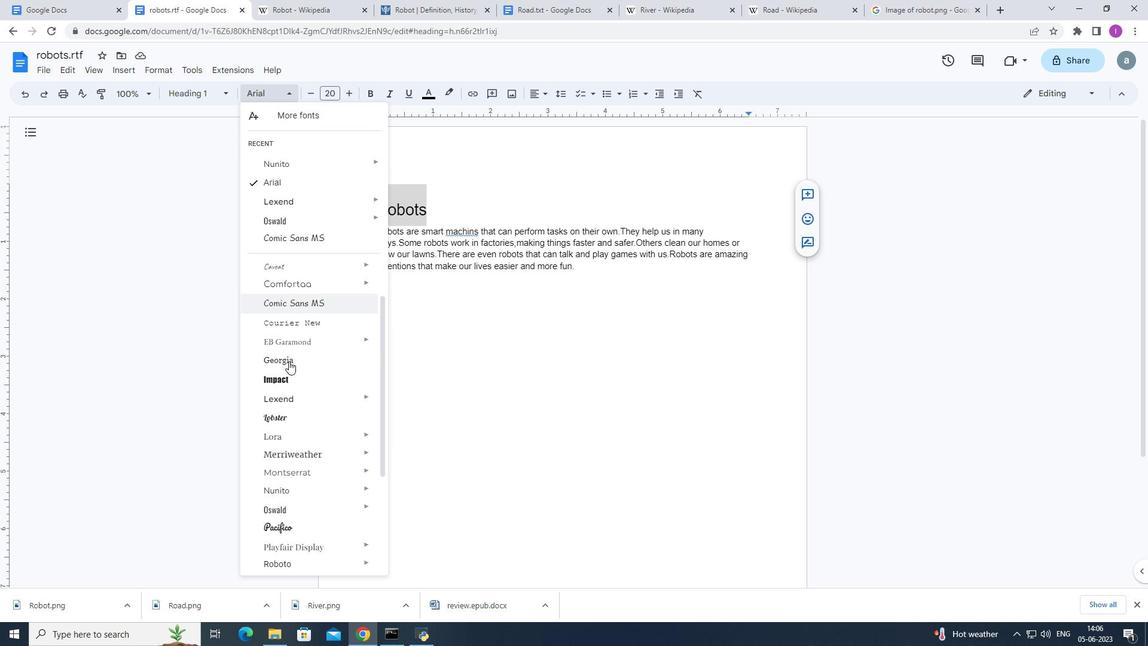
Action: Mouse scrolled (289, 361) with delta (0, 0)
Screenshot: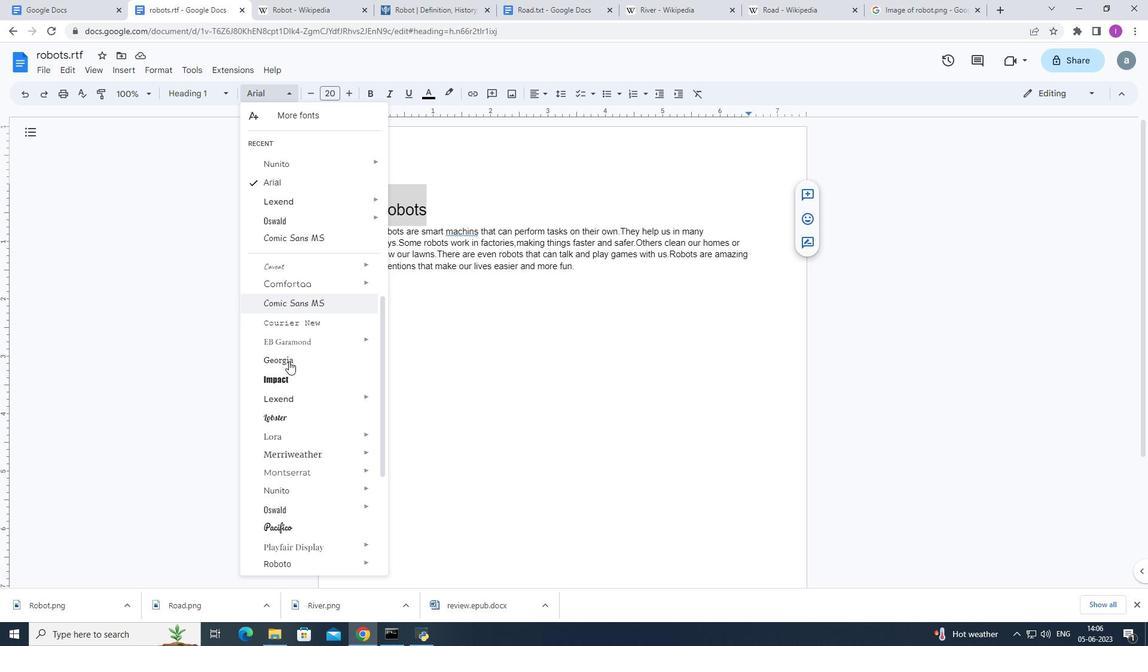 
Action: Mouse scrolled (289, 361) with delta (0, 0)
Screenshot: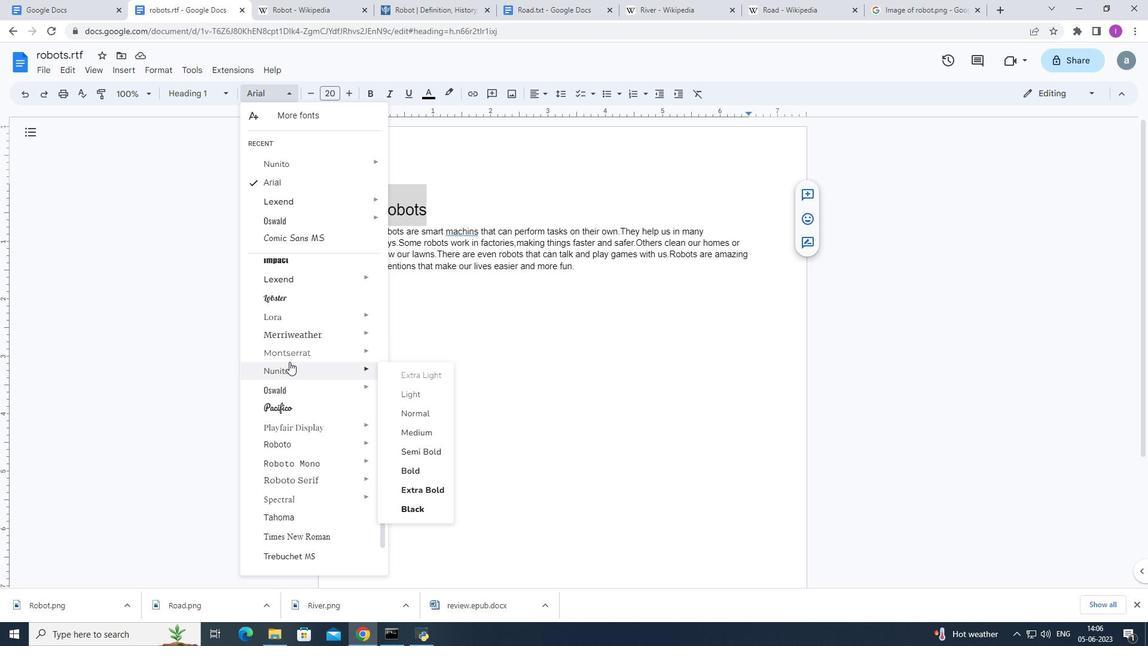 
Action: Mouse scrolled (289, 361) with delta (0, 0)
Screenshot: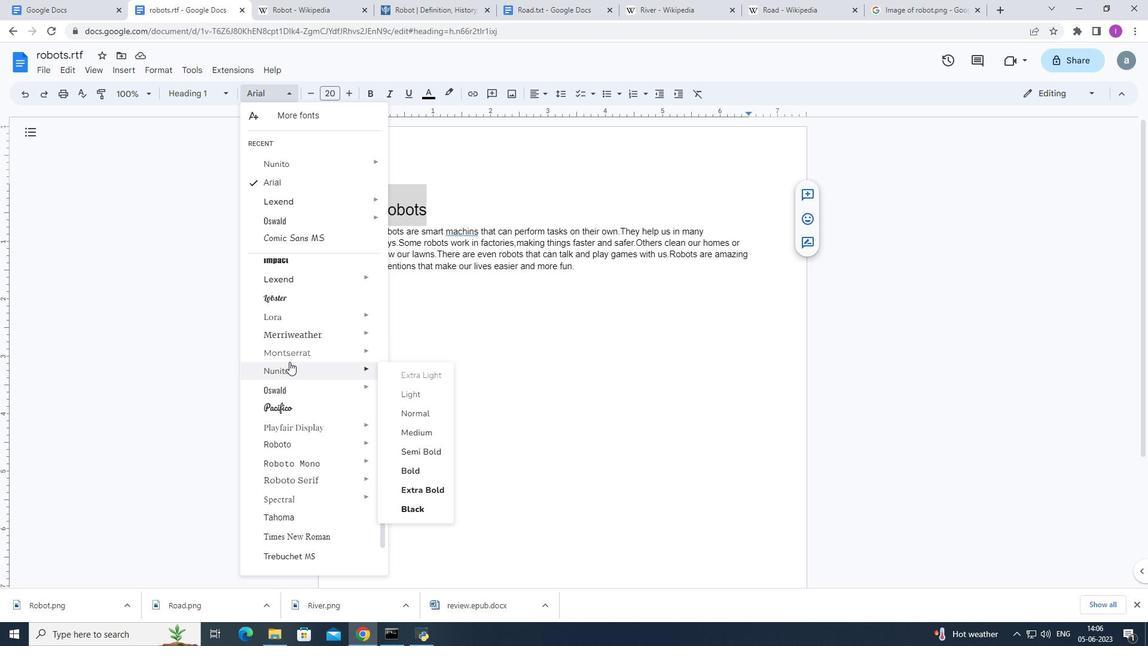 
Action: Mouse scrolled (289, 361) with delta (0, 0)
Screenshot: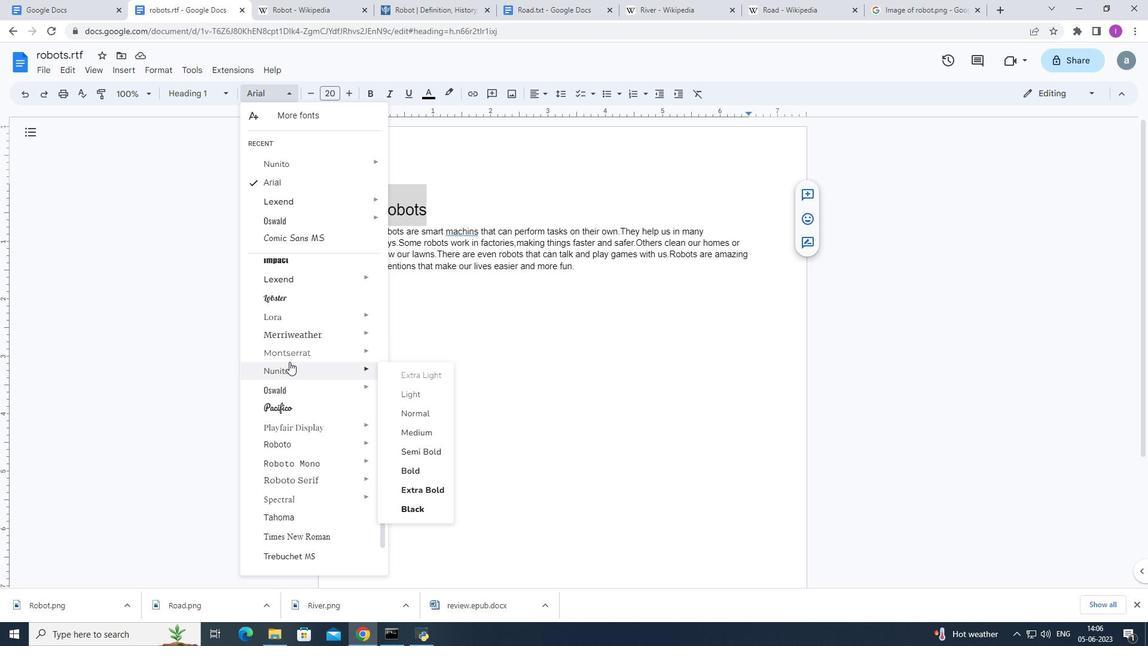 
Action: Mouse scrolled (289, 361) with delta (0, 0)
Screenshot: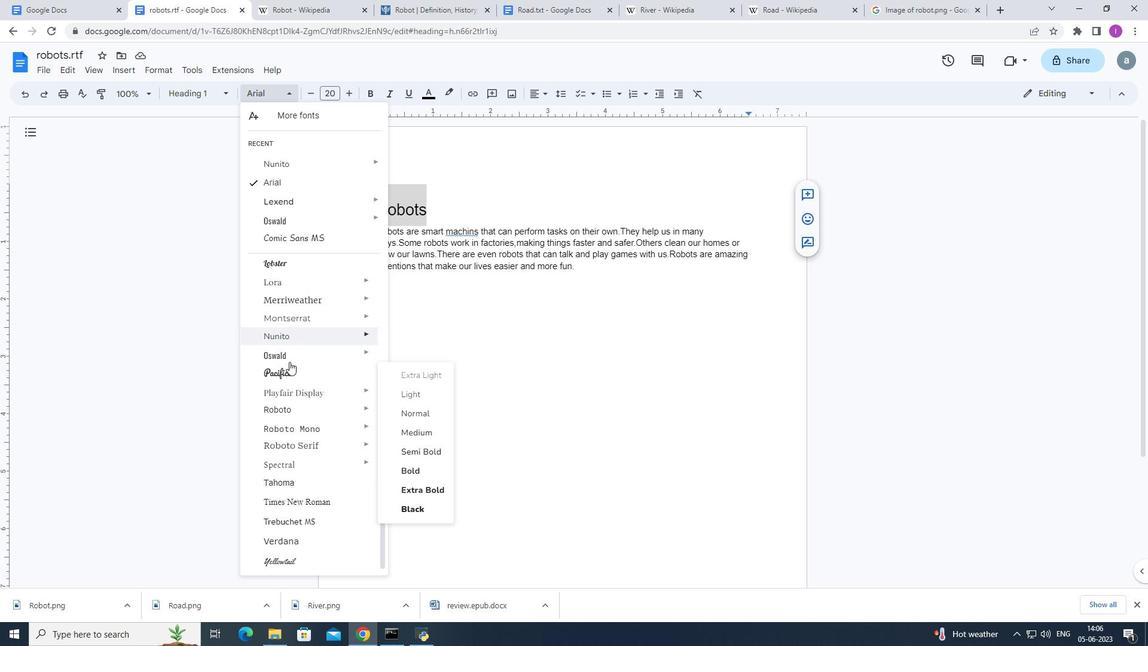 
Action: Mouse scrolled (289, 361) with delta (0, 0)
Screenshot: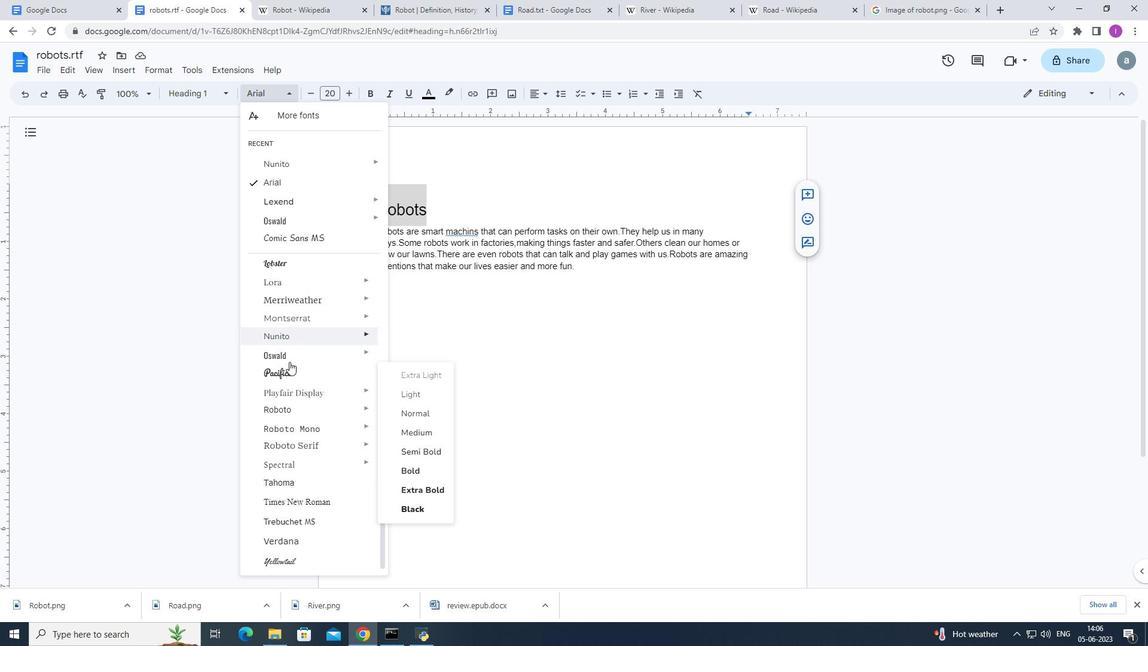
Action: Mouse scrolled (289, 361) with delta (0, 0)
Screenshot: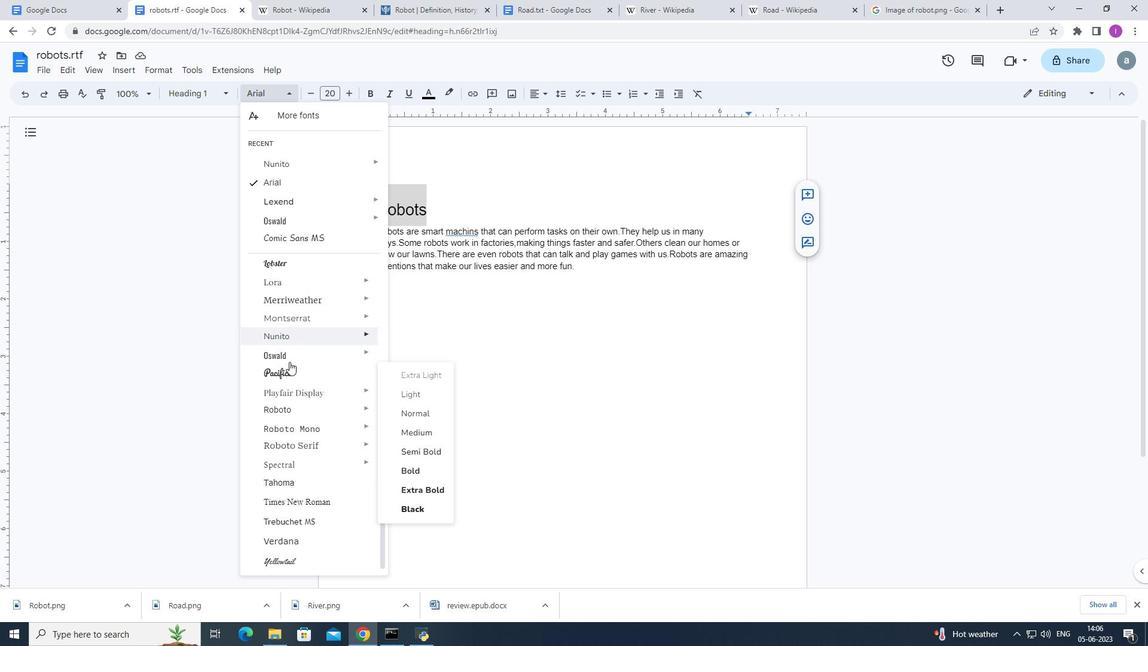 
Action: Mouse scrolled (289, 362) with delta (0, 0)
Screenshot: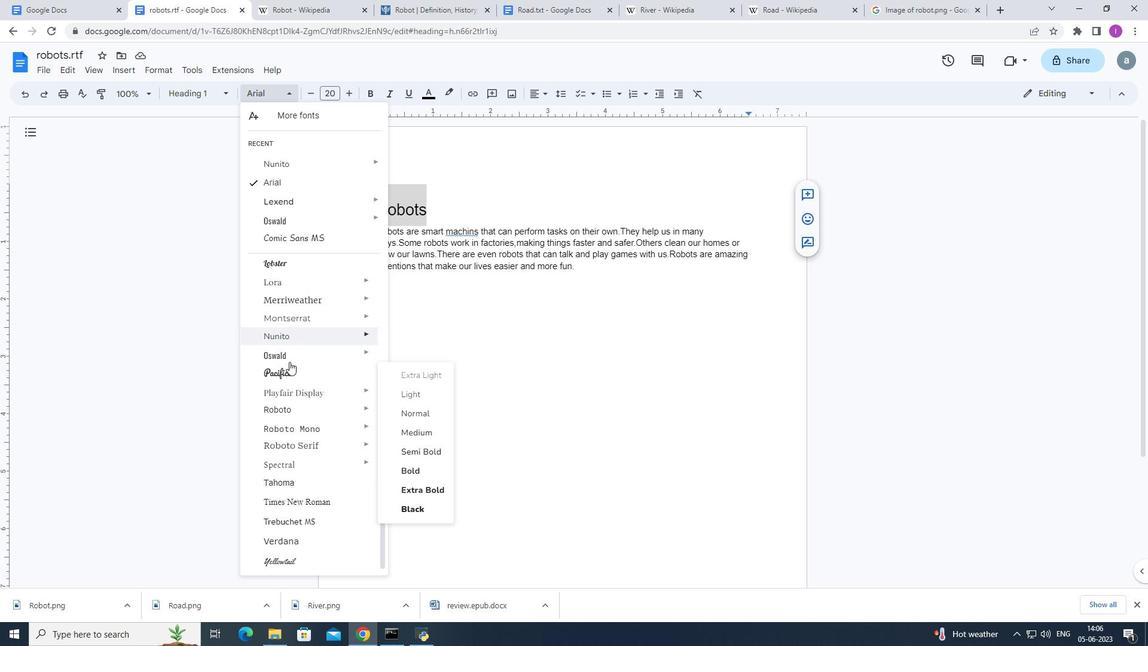
Action: Mouse scrolled (289, 362) with delta (0, 0)
Screenshot: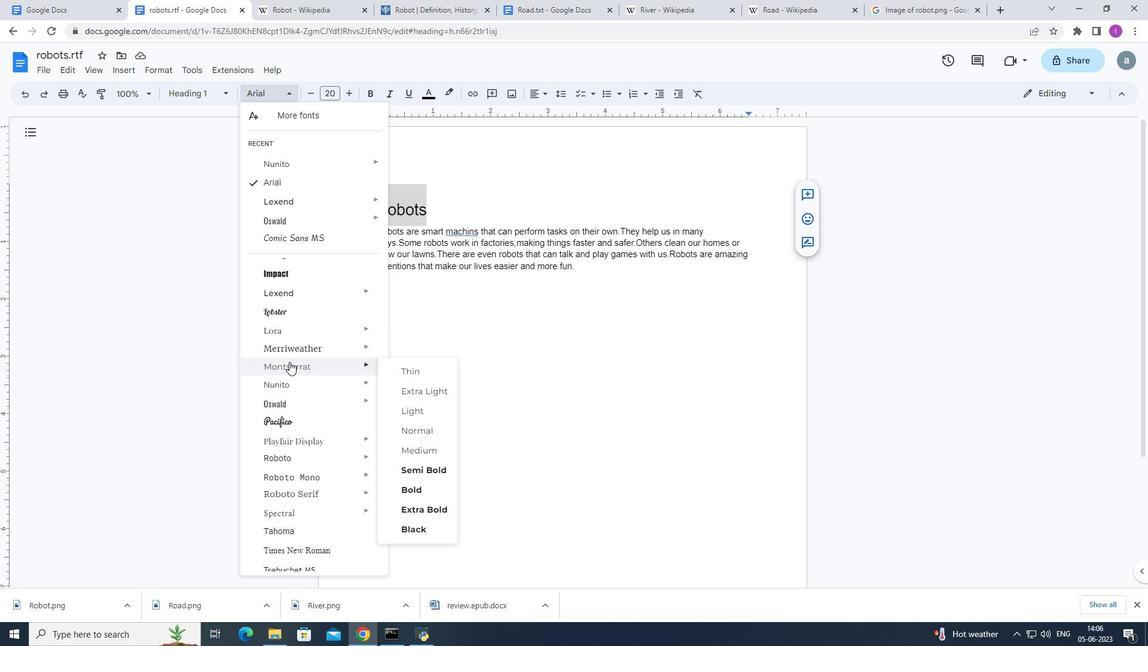 
Action: Mouse scrolled (289, 362) with delta (0, 0)
Screenshot: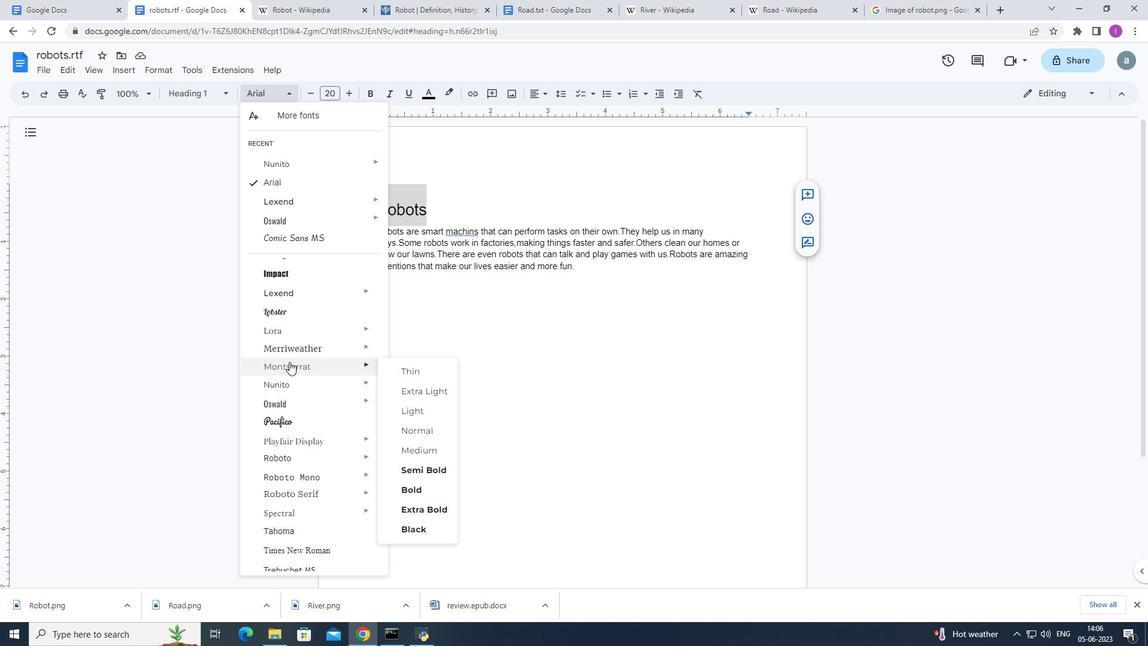 
Action: Mouse scrolled (289, 362) with delta (0, 0)
Screenshot: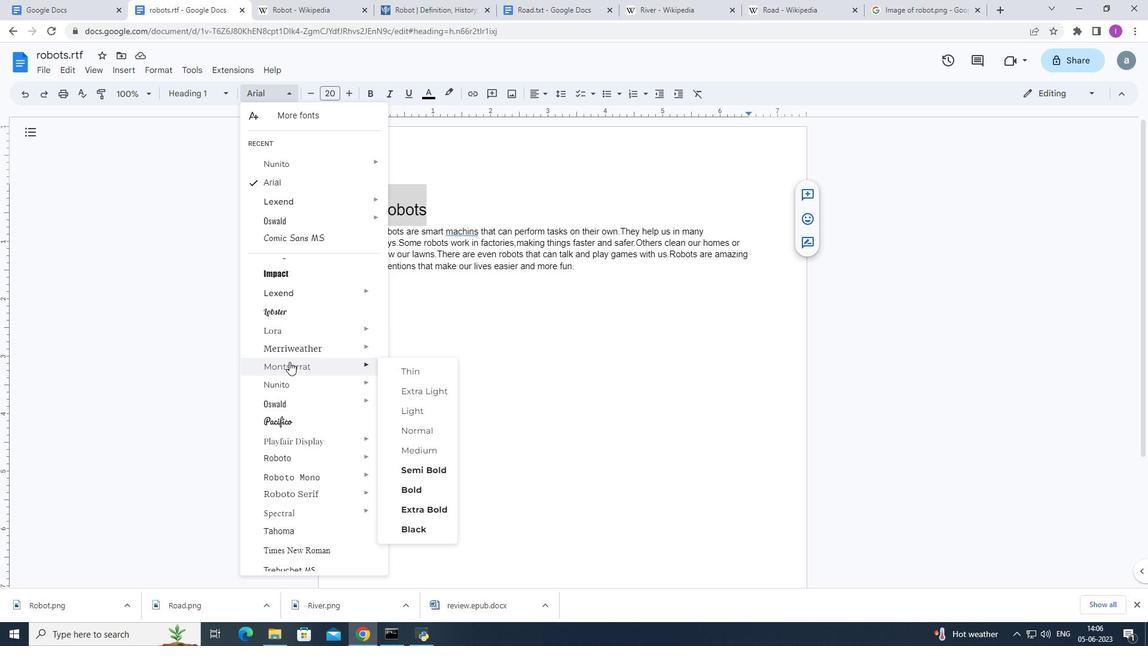 
Action: Mouse scrolled (289, 362) with delta (0, 0)
Screenshot: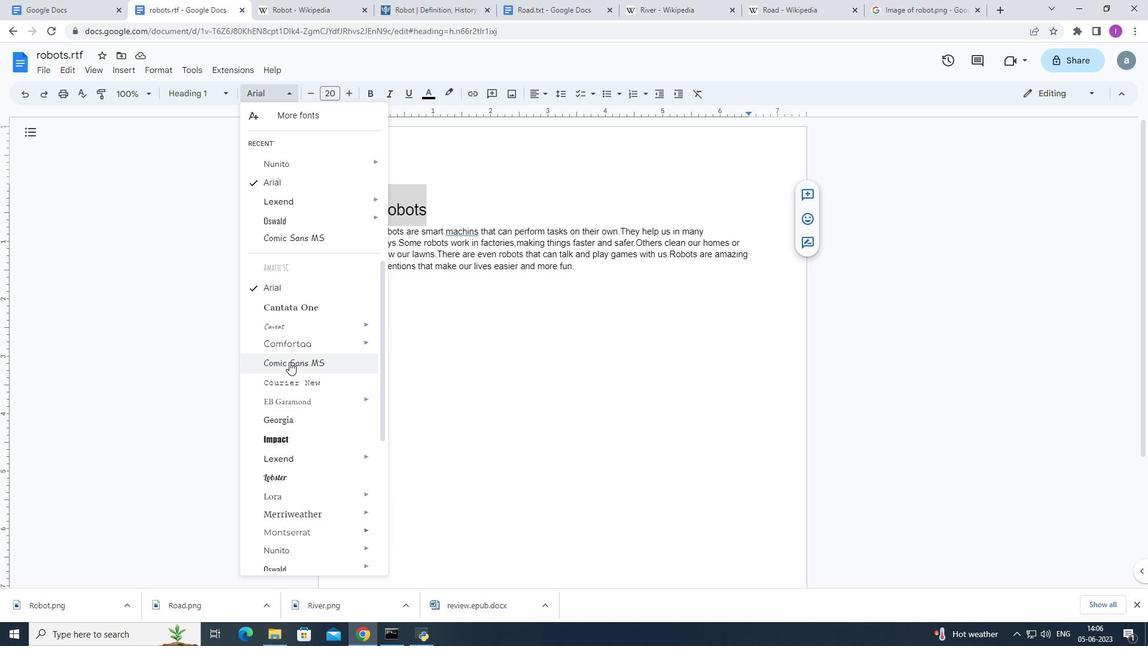 
Action: Mouse scrolled (289, 362) with delta (0, 0)
Screenshot: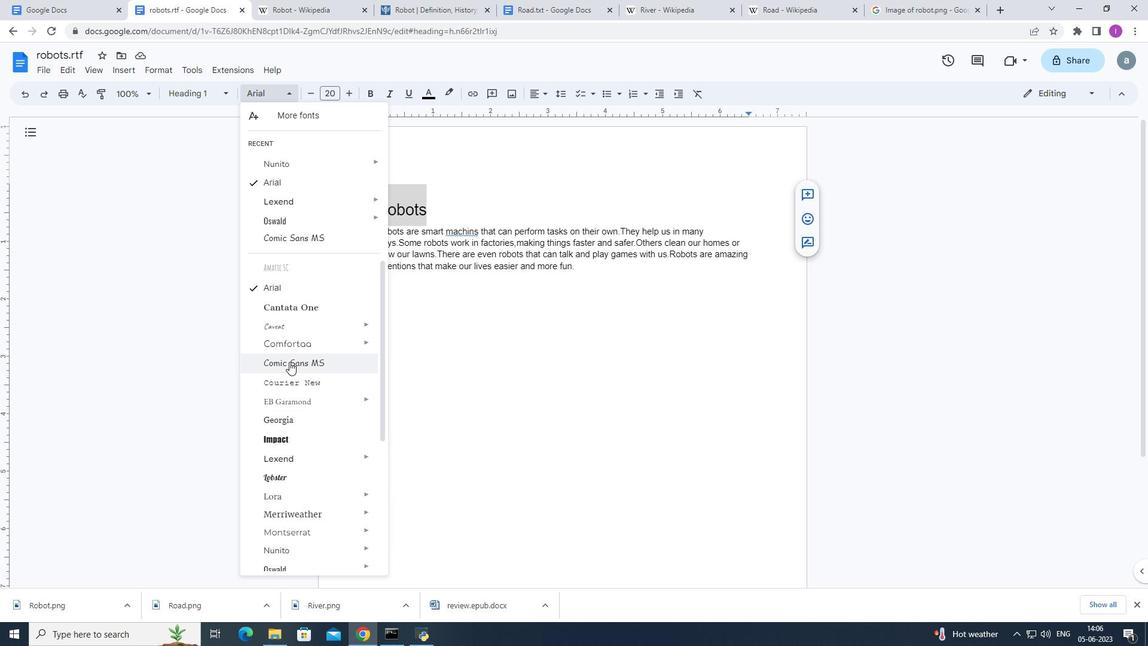 
Action: Mouse scrolled (289, 362) with delta (0, 0)
Screenshot: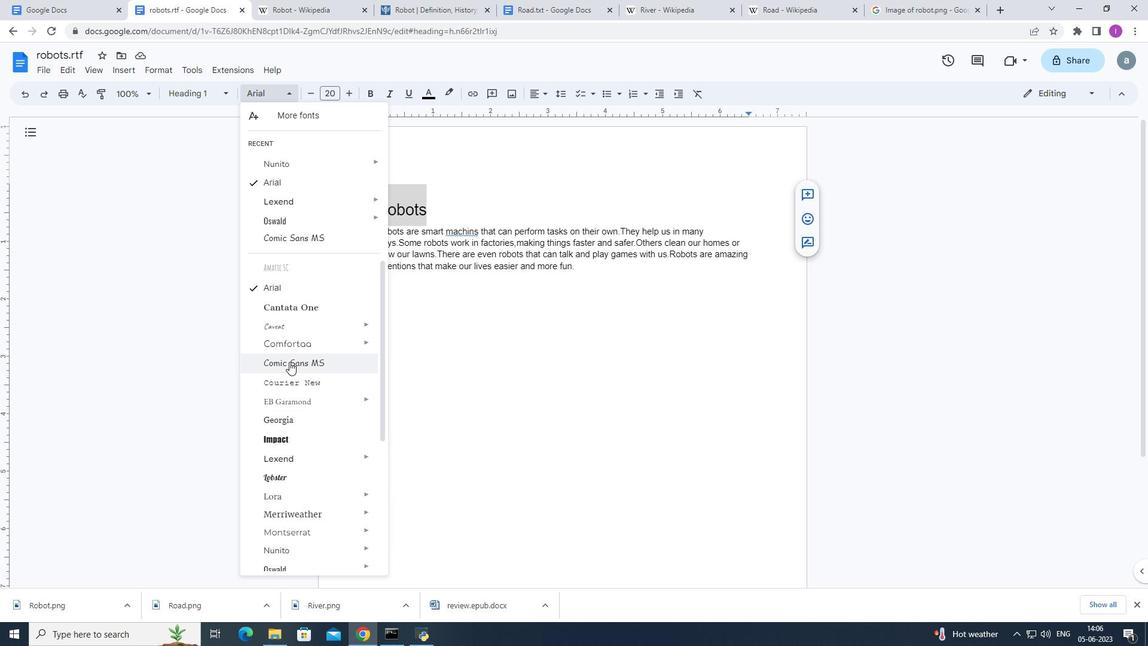 
Action: Mouse scrolled (289, 362) with delta (0, 0)
Screenshot: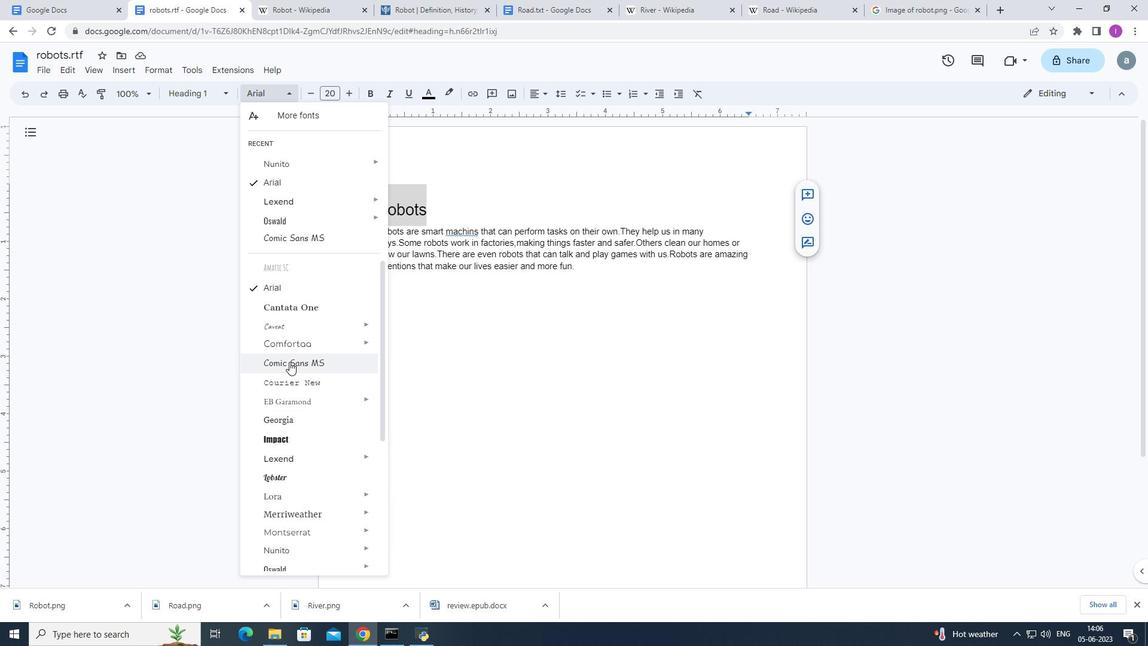 
Action: Mouse scrolled (289, 362) with delta (0, 0)
Screenshot: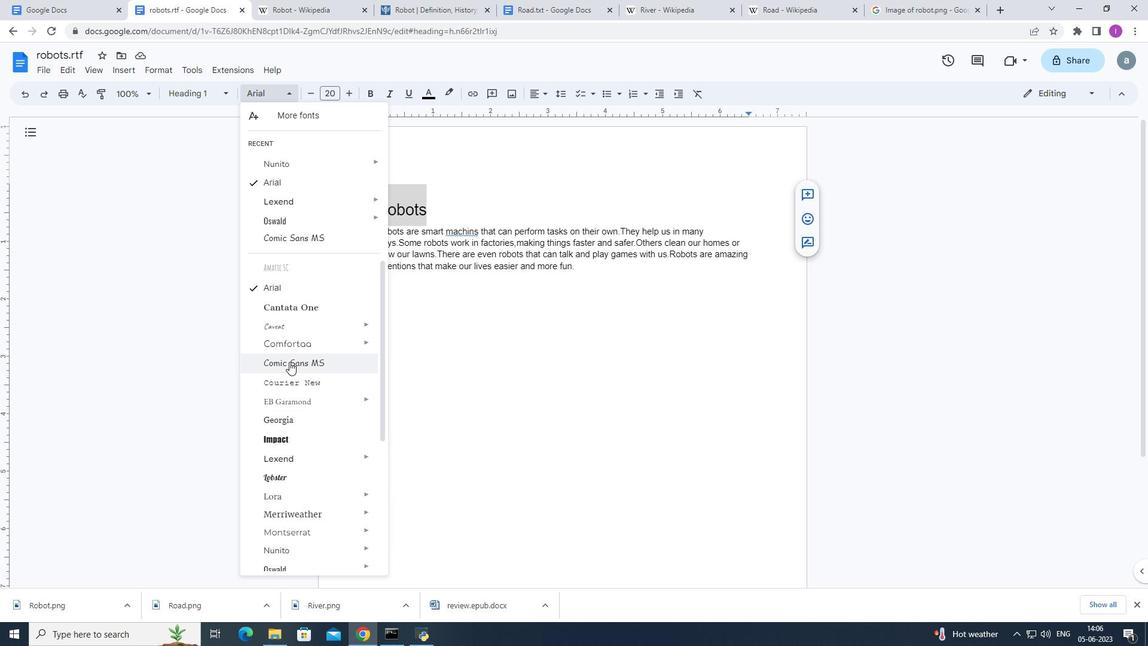 
Action: Mouse moved to (314, 381)
Screenshot: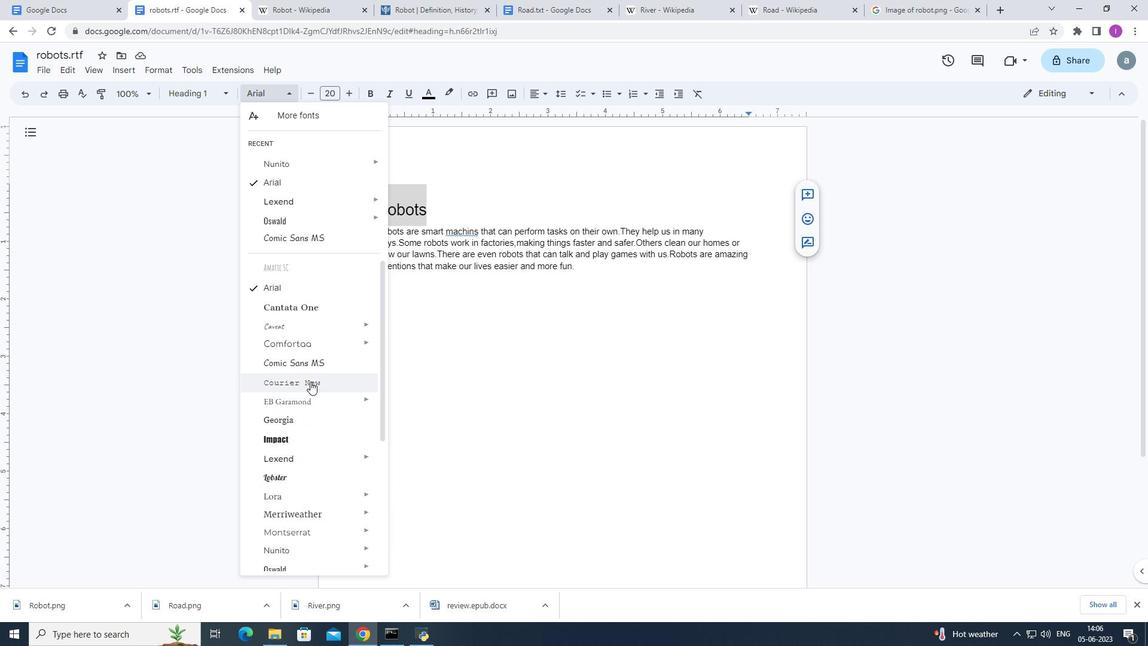 
Action: Mouse pressed left at (314, 381)
Screenshot: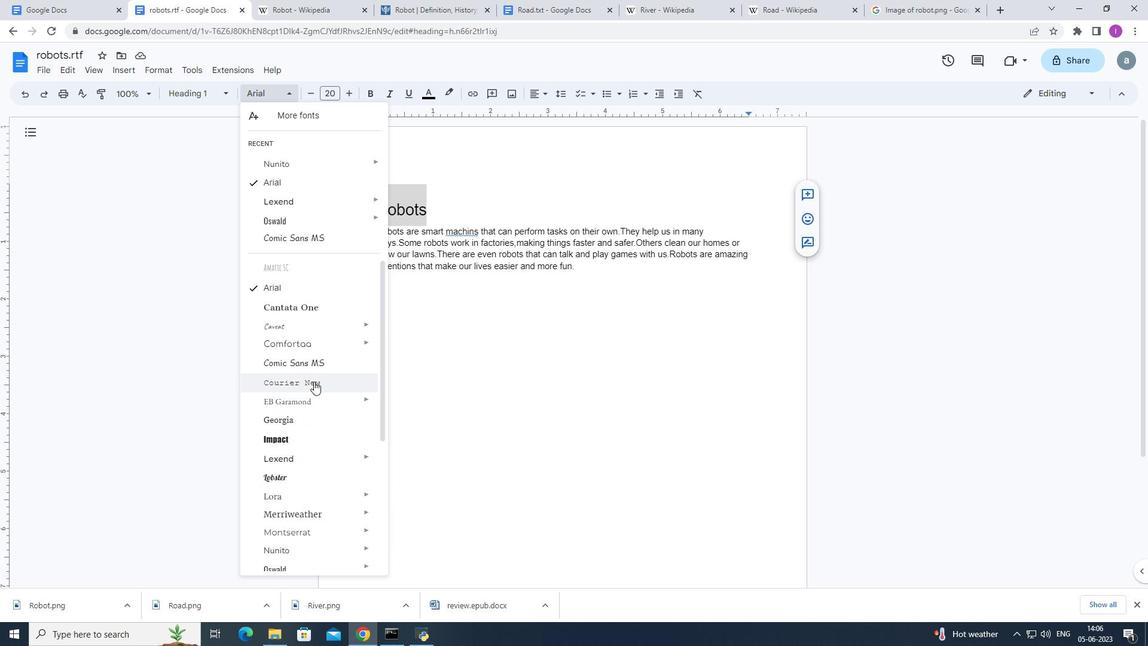 
Action: Mouse moved to (333, 96)
Screenshot: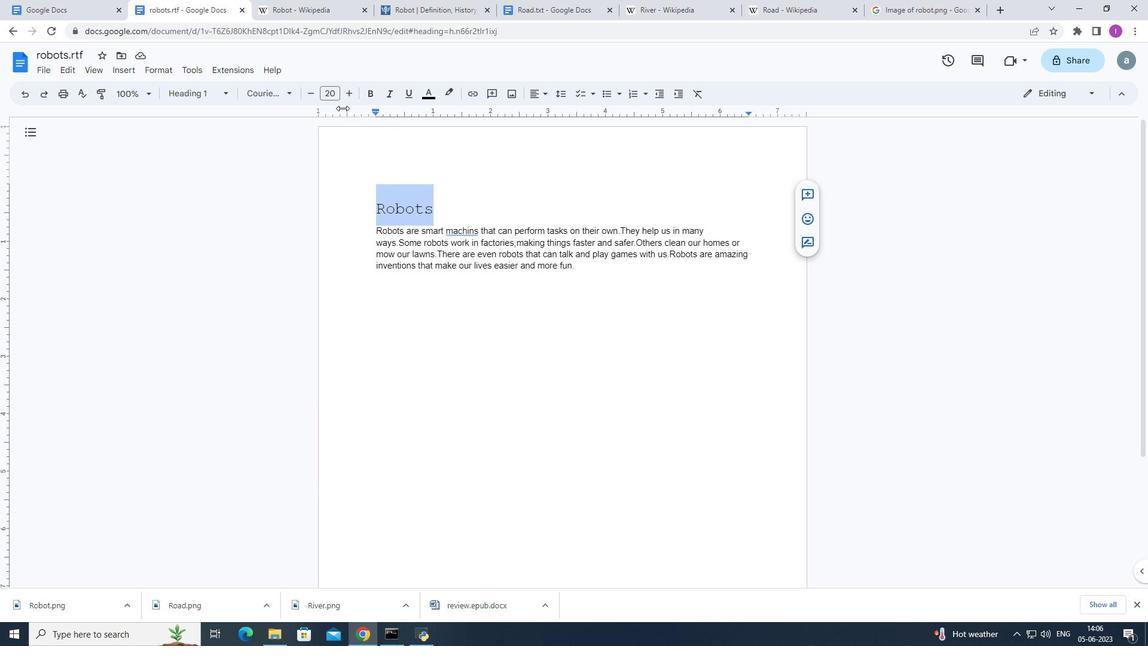 
Action: Mouse pressed left at (333, 96)
Screenshot: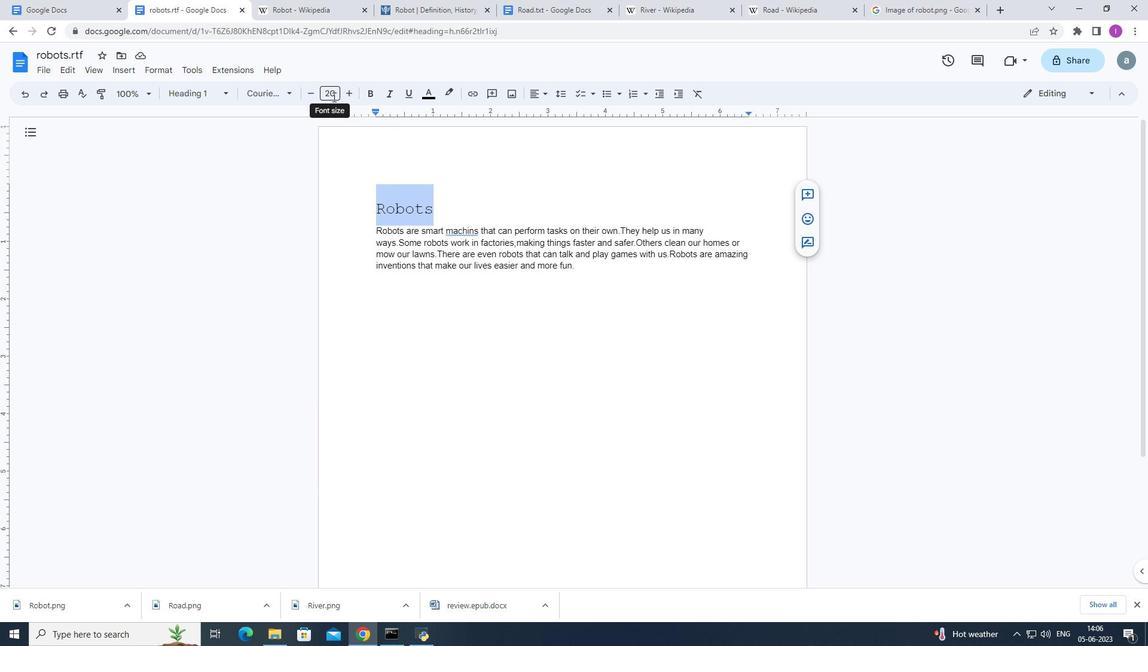
Action: Mouse moved to (332, 266)
Screenshot: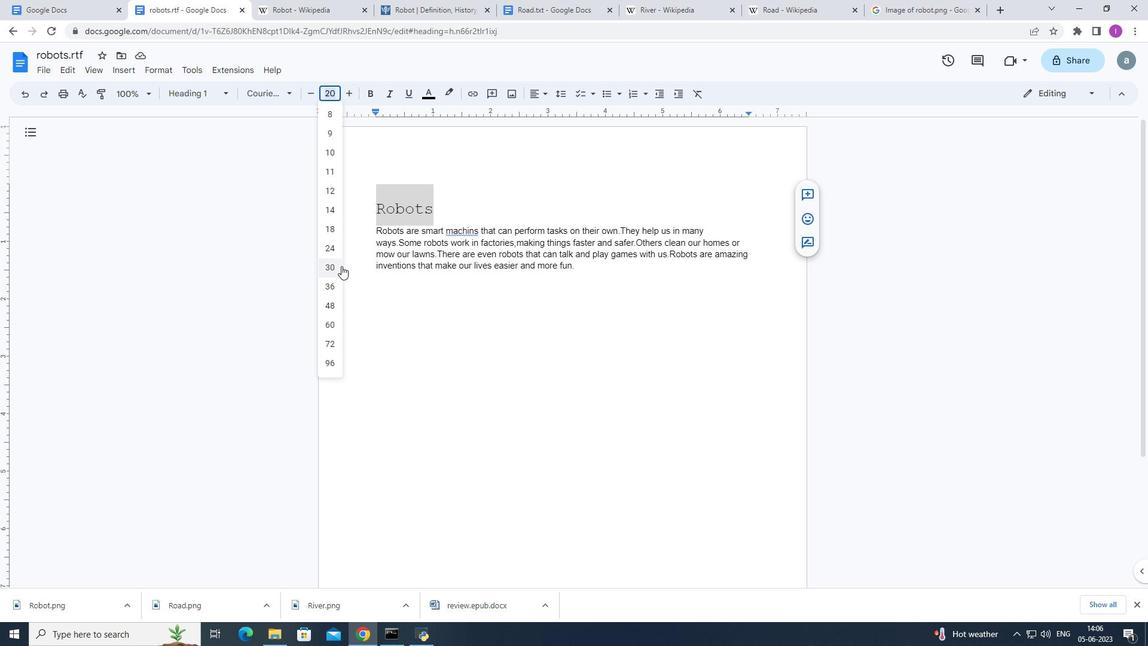 
Action: Mouse pressed left at (332, 266)
Screenshot: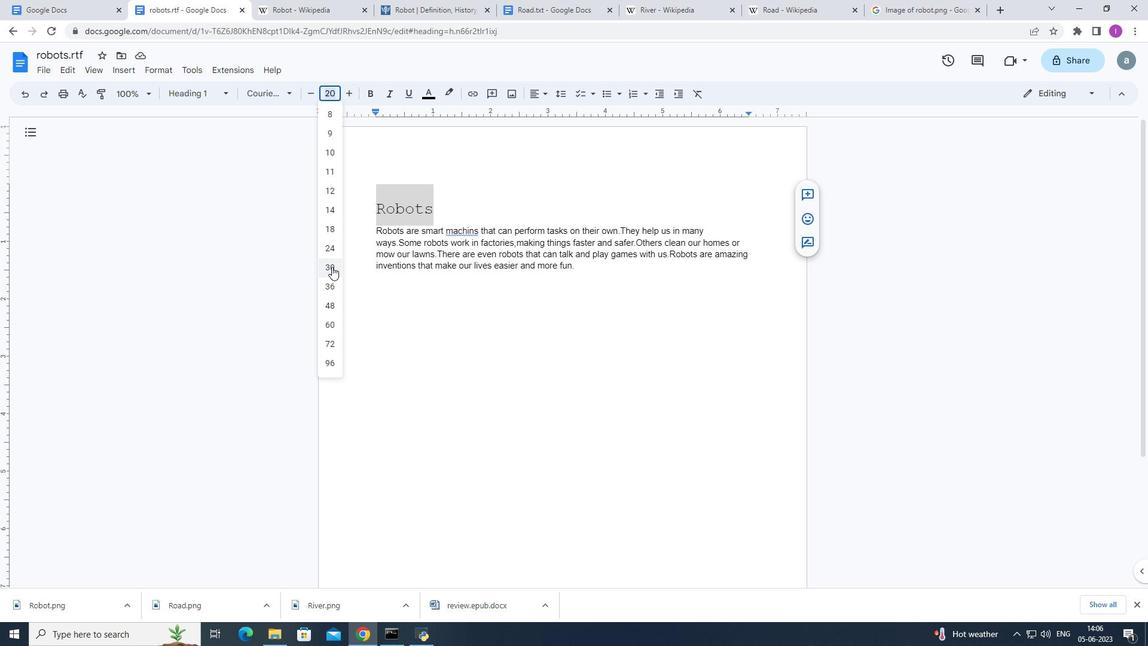
Action: Mouse moved to (533, 92)
Screenshot: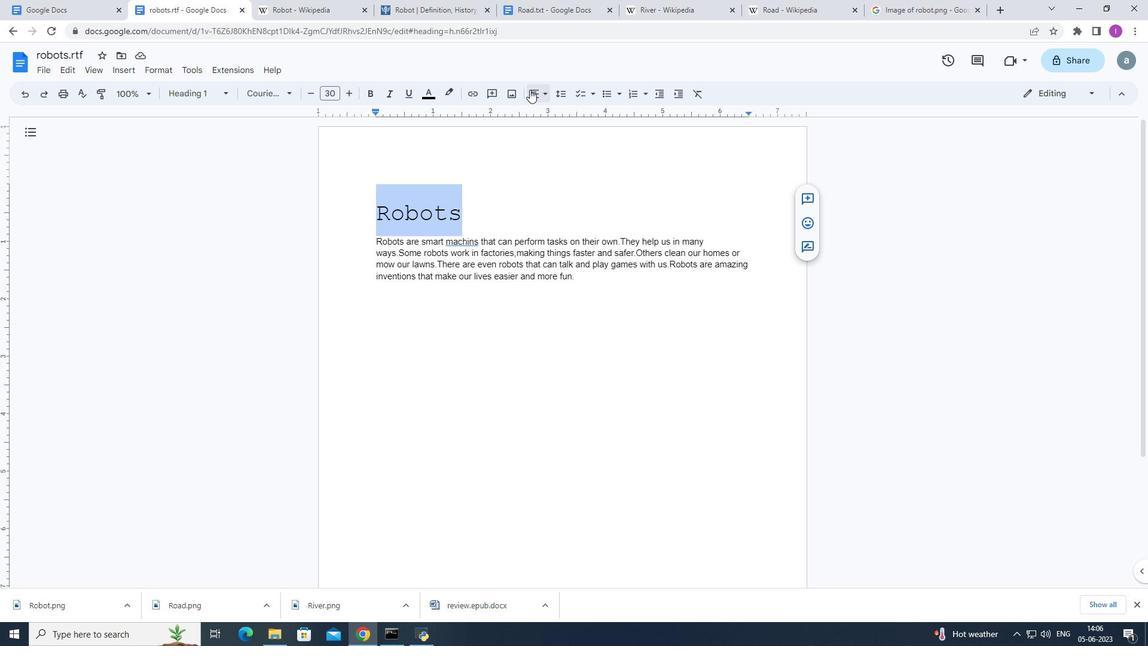 
Action: Mouse pressed left at (533, 92)
Screenshot: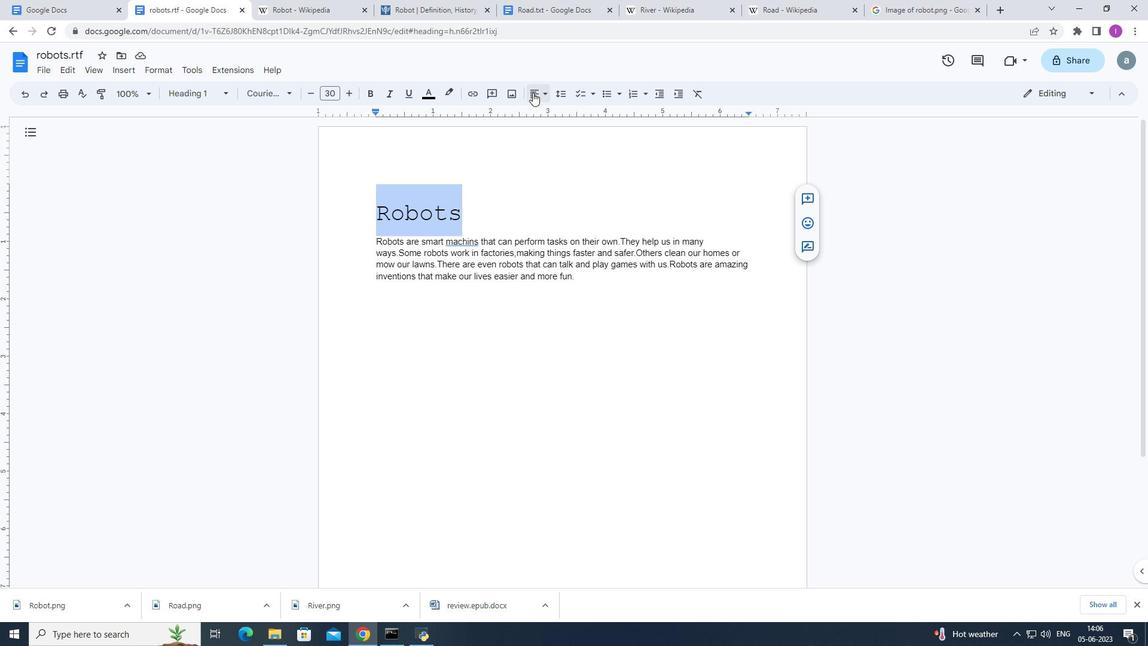 
Action: Mouse moved to (537, 114)
Screenshot: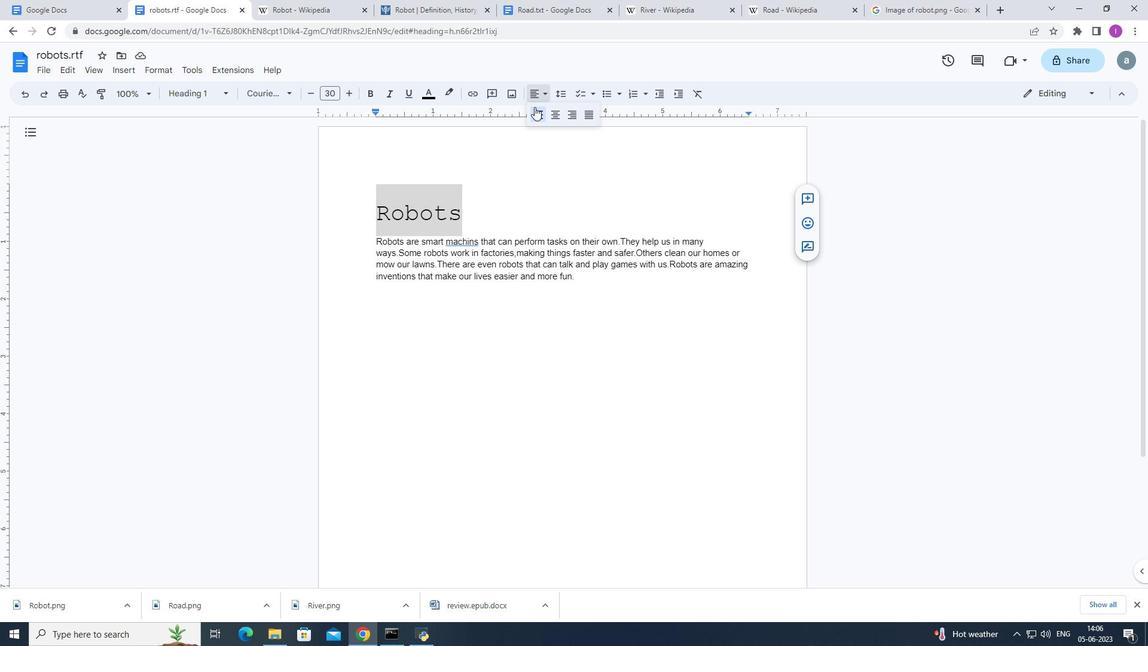 
Action: Mouse pressed left at (537, 114)
Screenshot: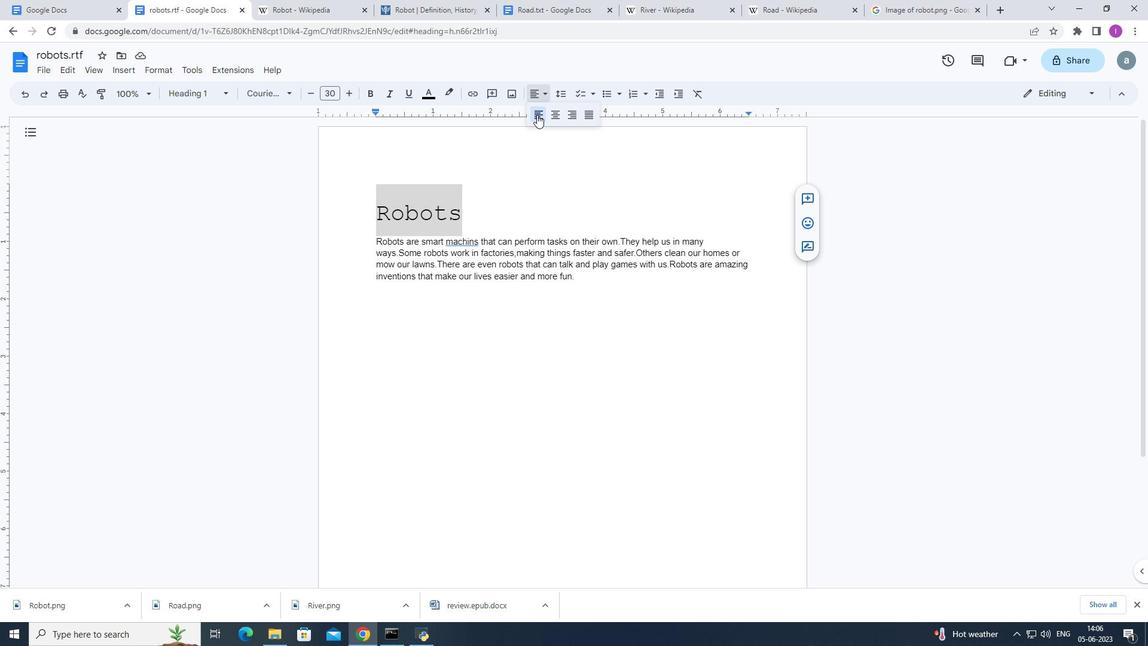 
Action: Mouse moved to (368, 244)
Screenshot: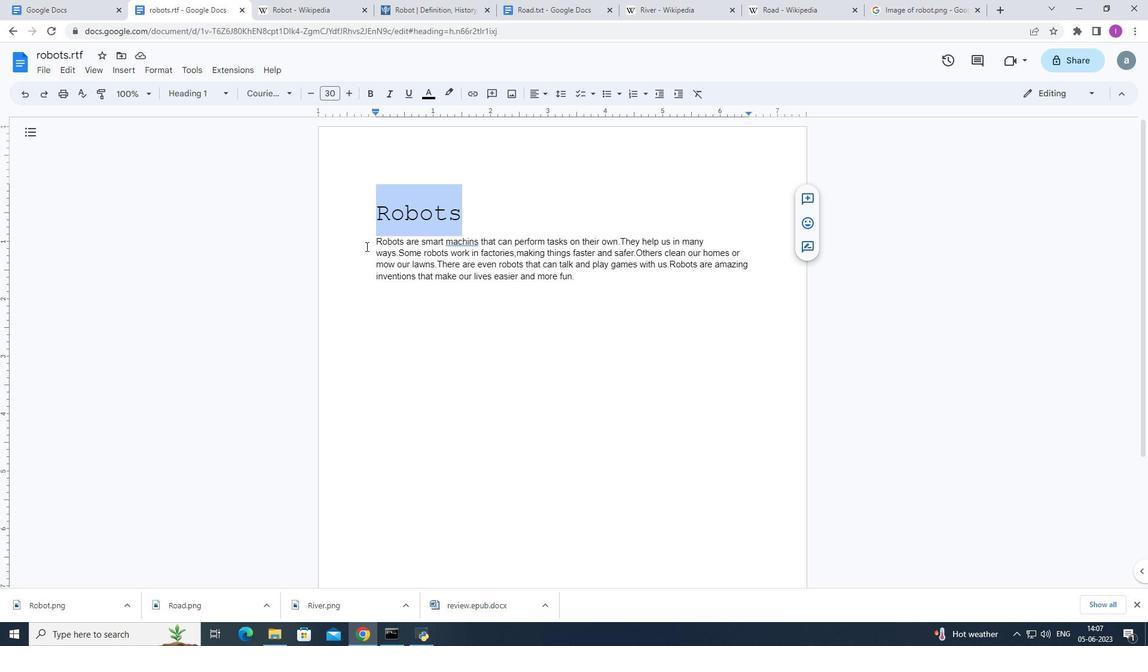 
Action: Mouse pressed left at (368, 244)
Screenshot: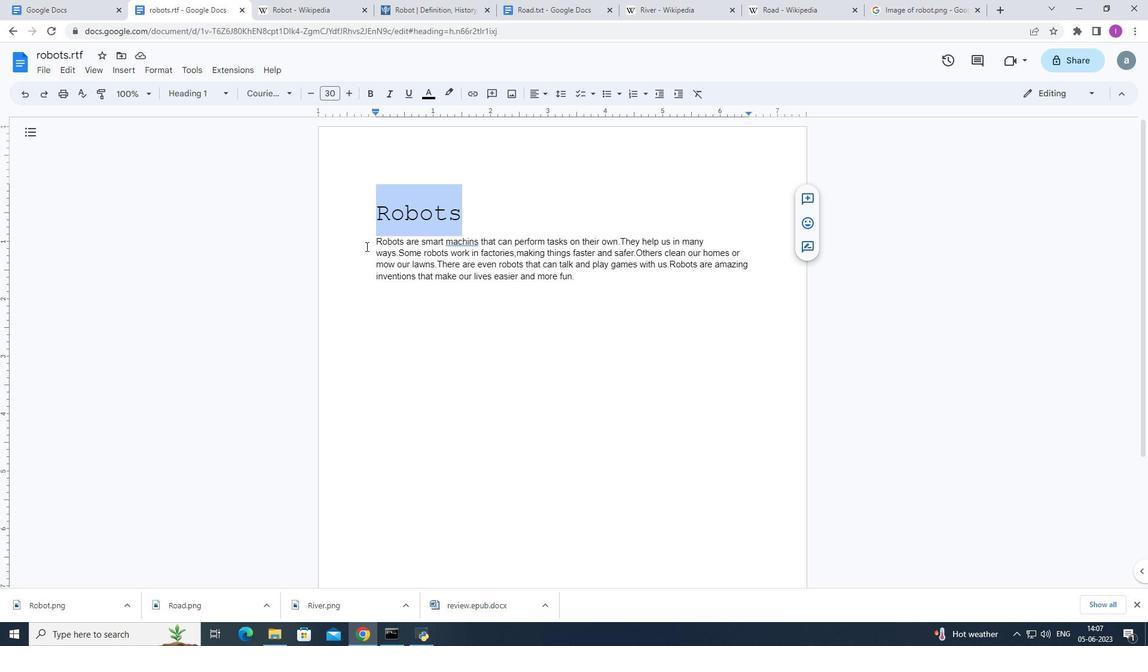 
Action: Mouse moved to (473, 241)
Screenshot: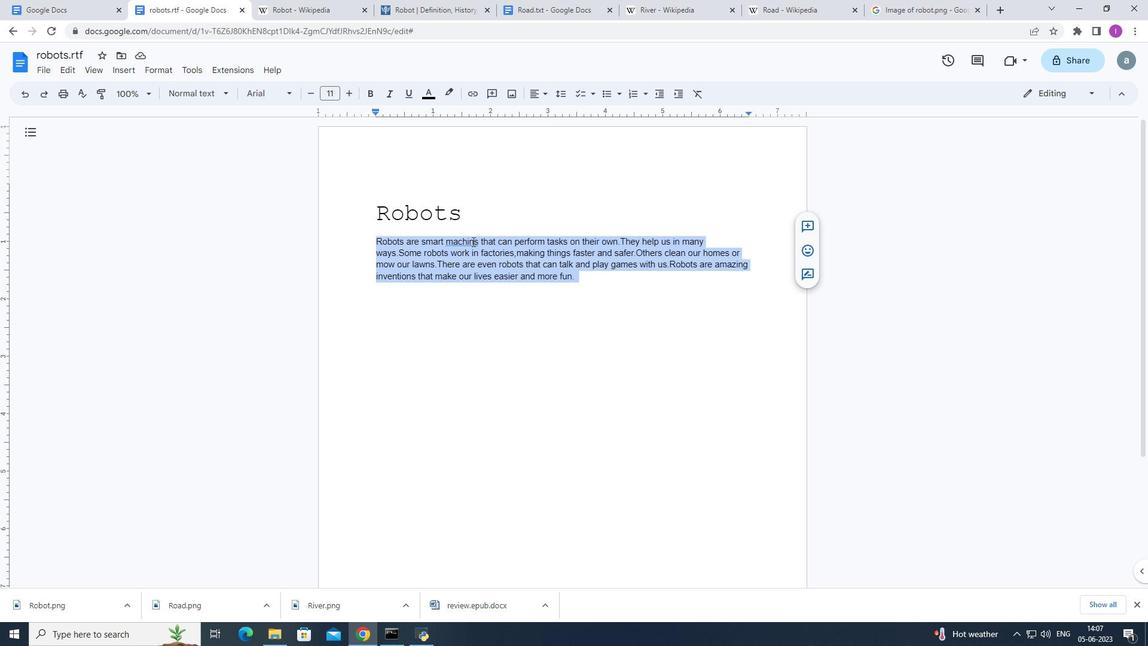 
Action: Mouse pressed left at (473, 241)
Screenshot: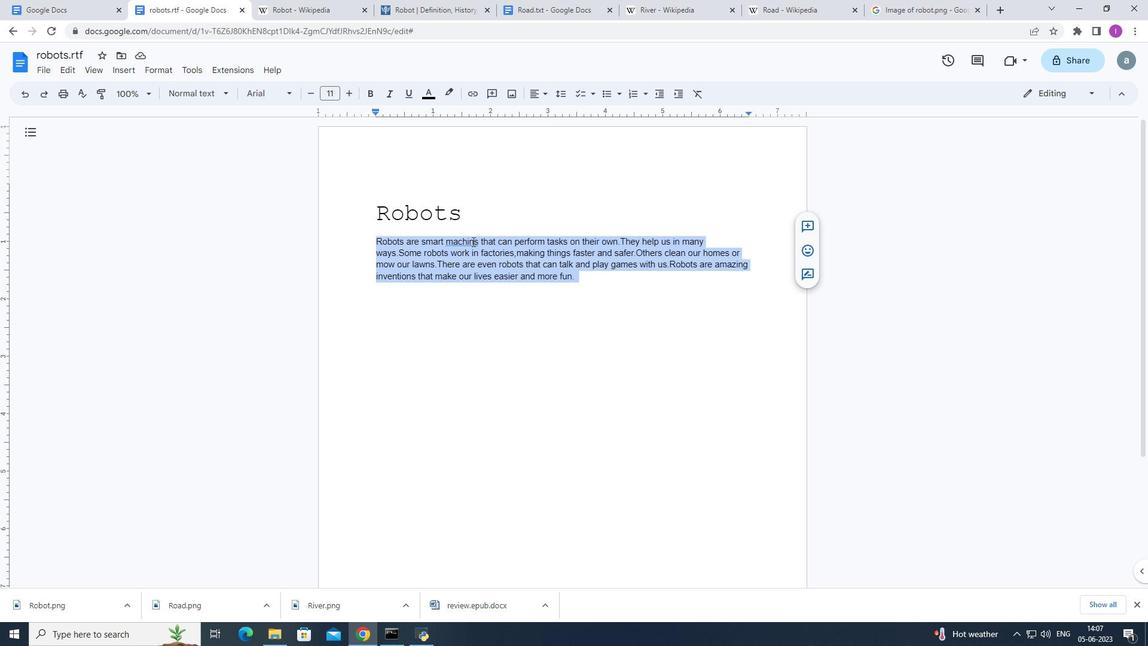 
Action: Mouse moved to (484, 221)
Screenshot: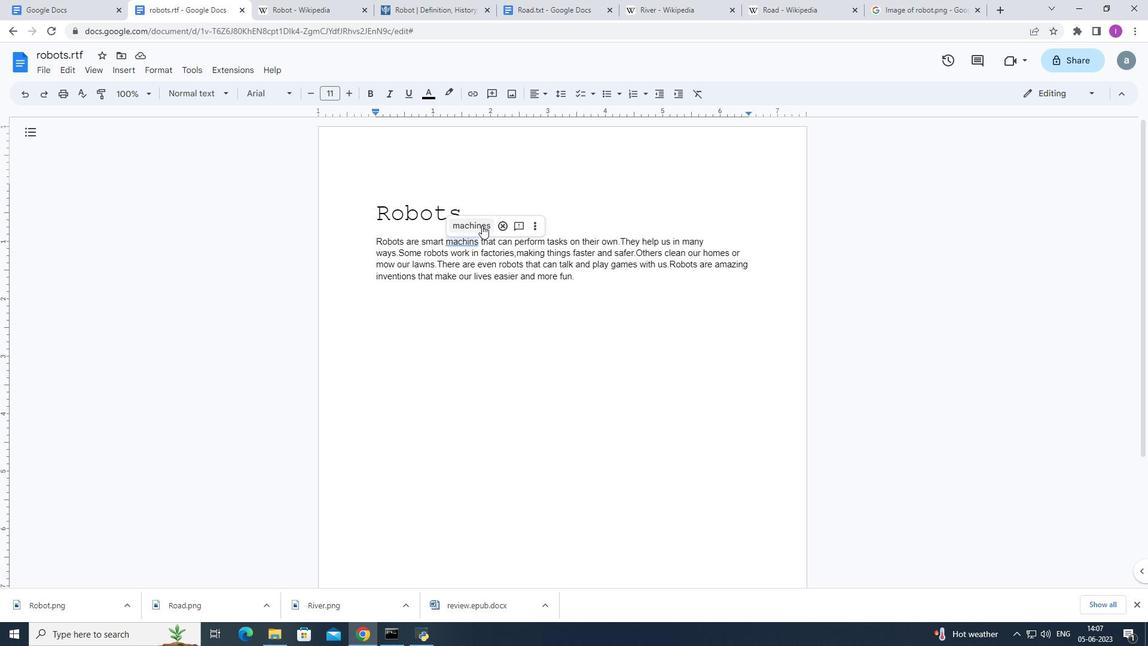 
Action: Mouse pressed left at (484, 221)
Screenshot: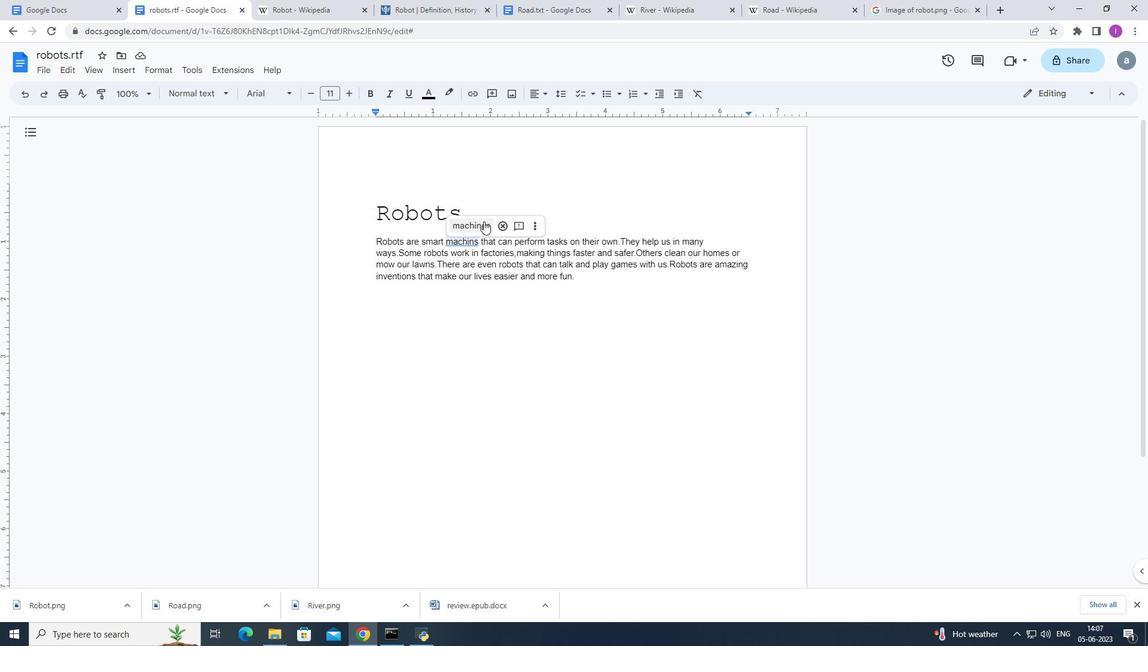 
Action: Mouse moved to (370, 244)
Screenshot: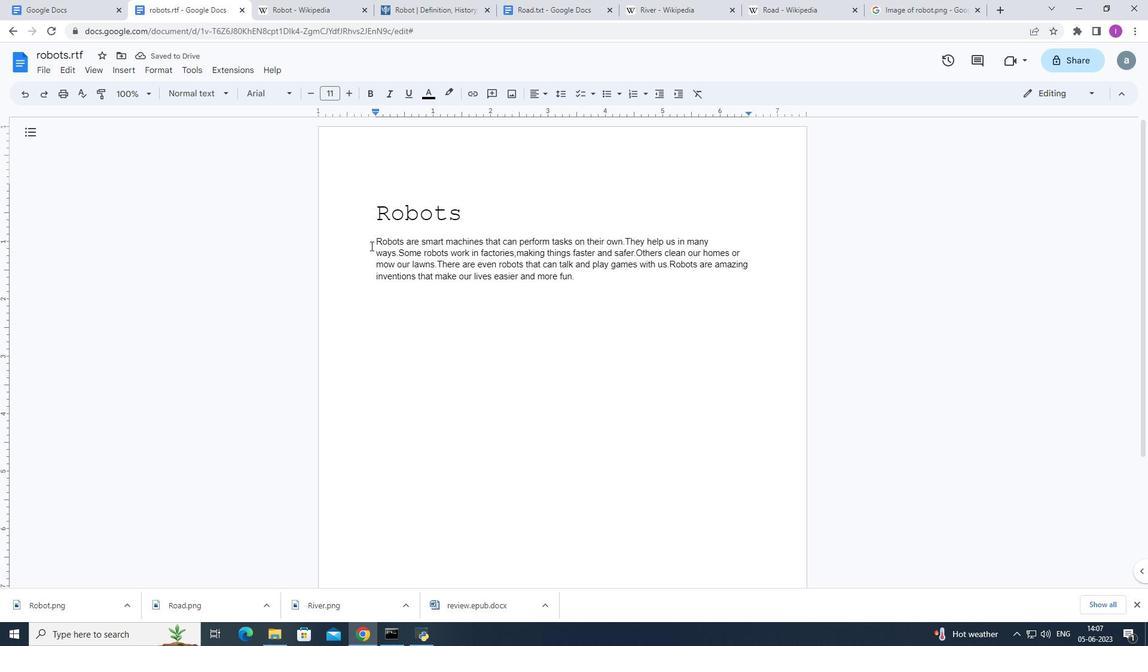 
Action: Mouse pressed left at (370, 244)
Screenshot: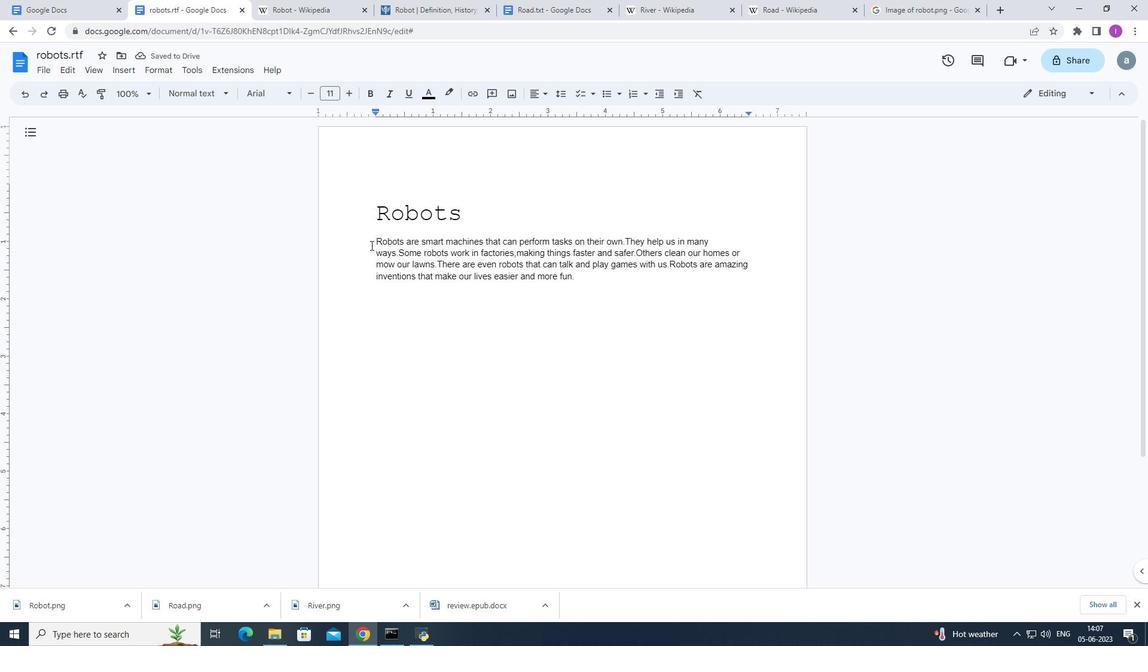 
Action: Mouse moved to (542, 95)
Screenshot: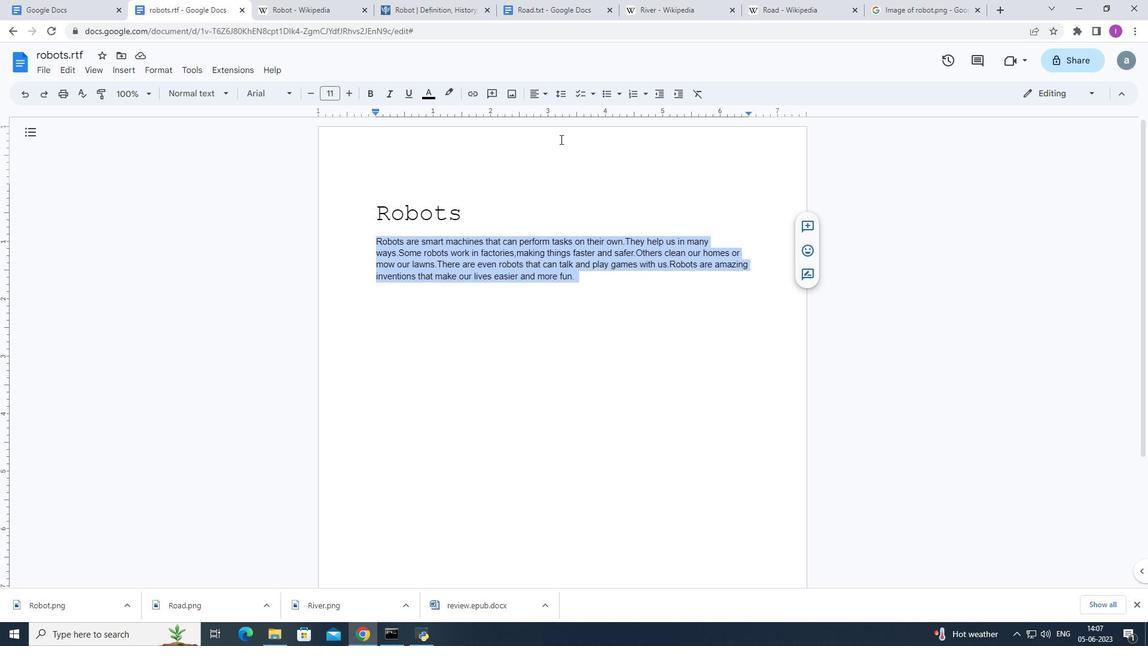 
Action: Mouse pressed left at (542, 95)
Screenshot: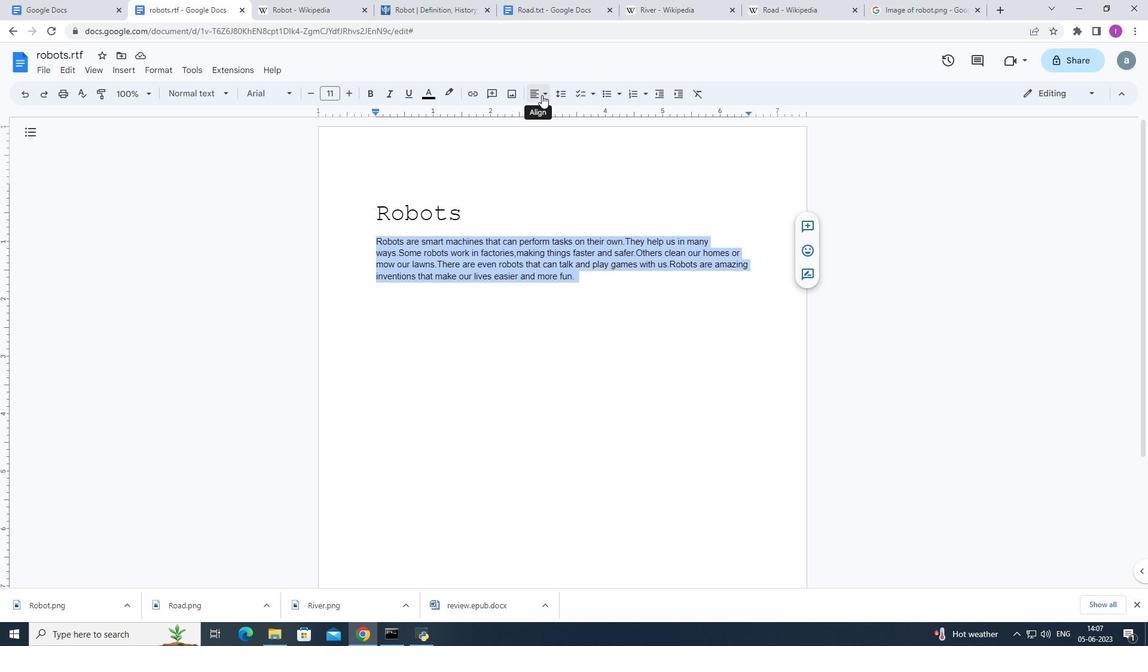 
Action: Mouse moved to (540, 113)
Screenshot: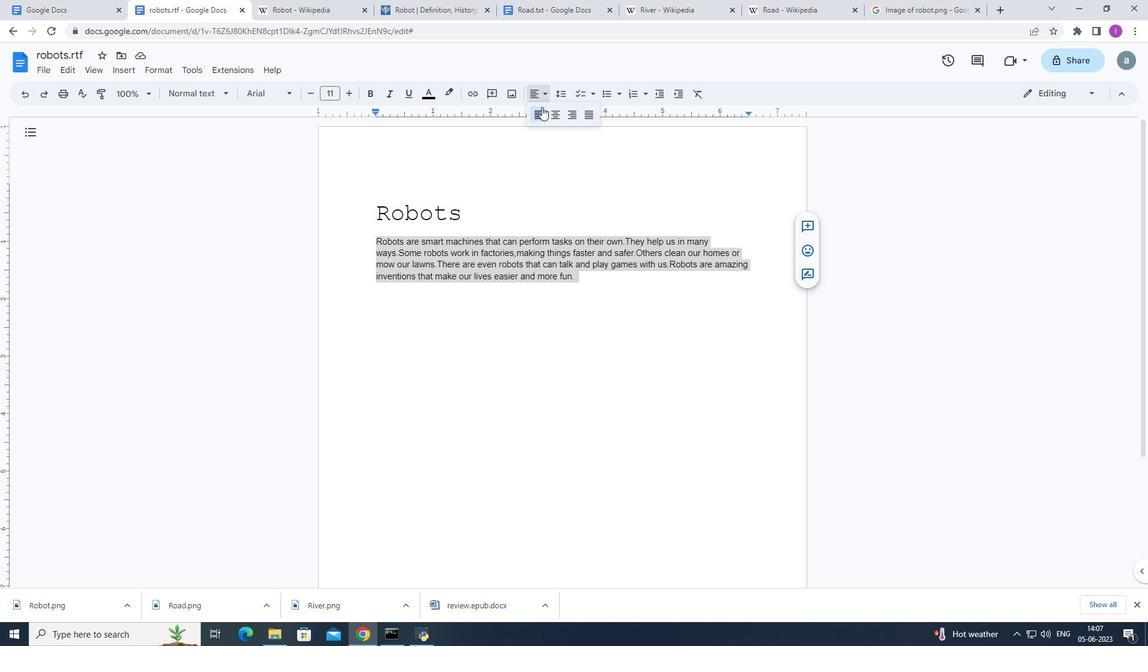 
Action: Mouse pressed left at (540, 113)
Screenshot: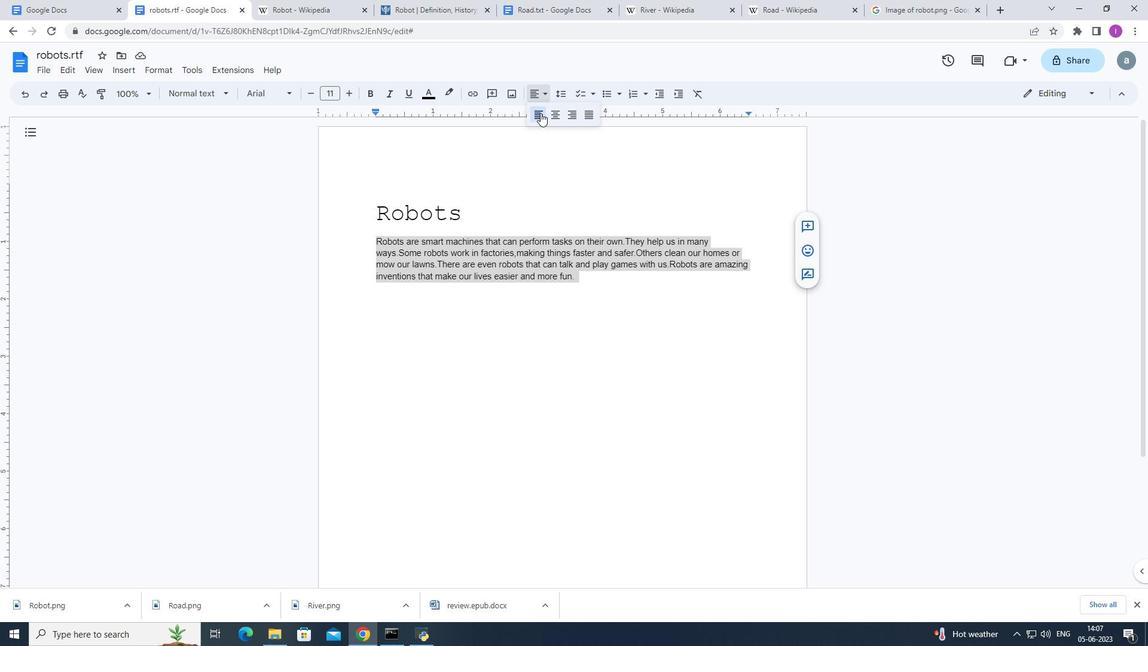 
Action: Mouse moved to (290, 96)
Screenshot: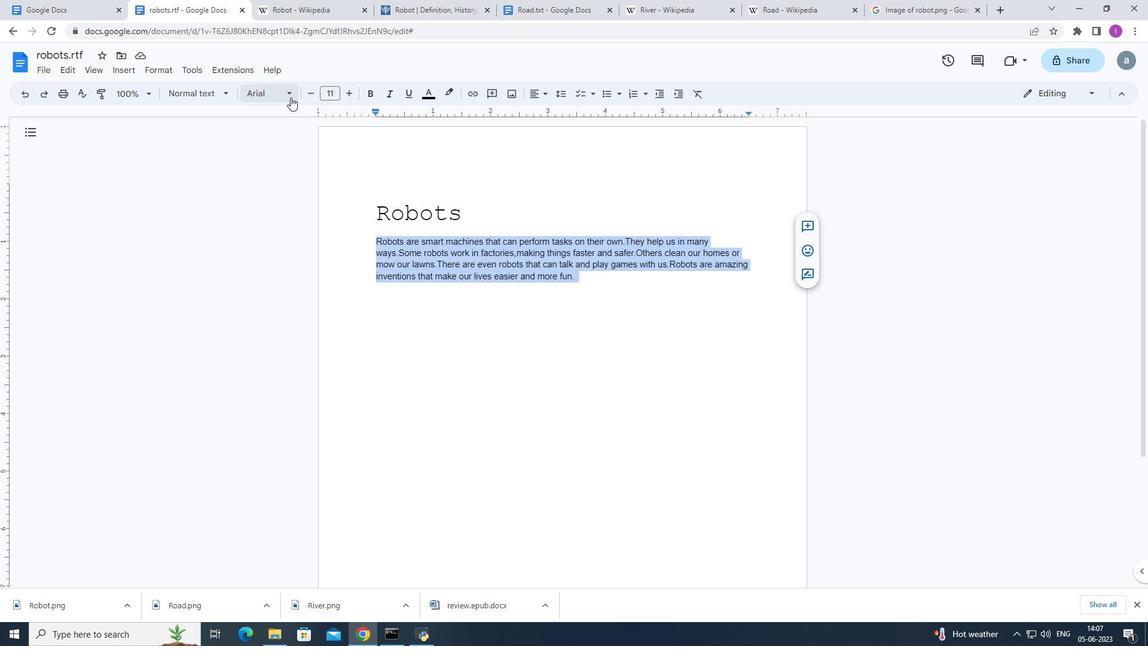 
Action: Mouse pressed left at (290, 96)
Screenshot: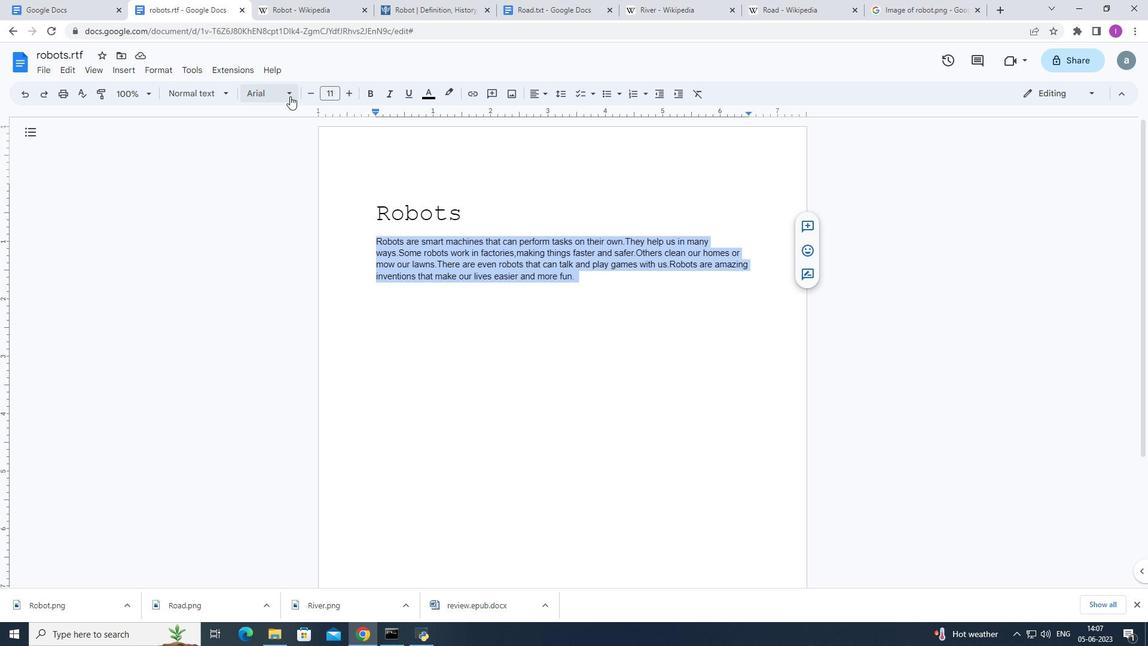 
Action: Mouse moved to (295, 495)
Screenshot: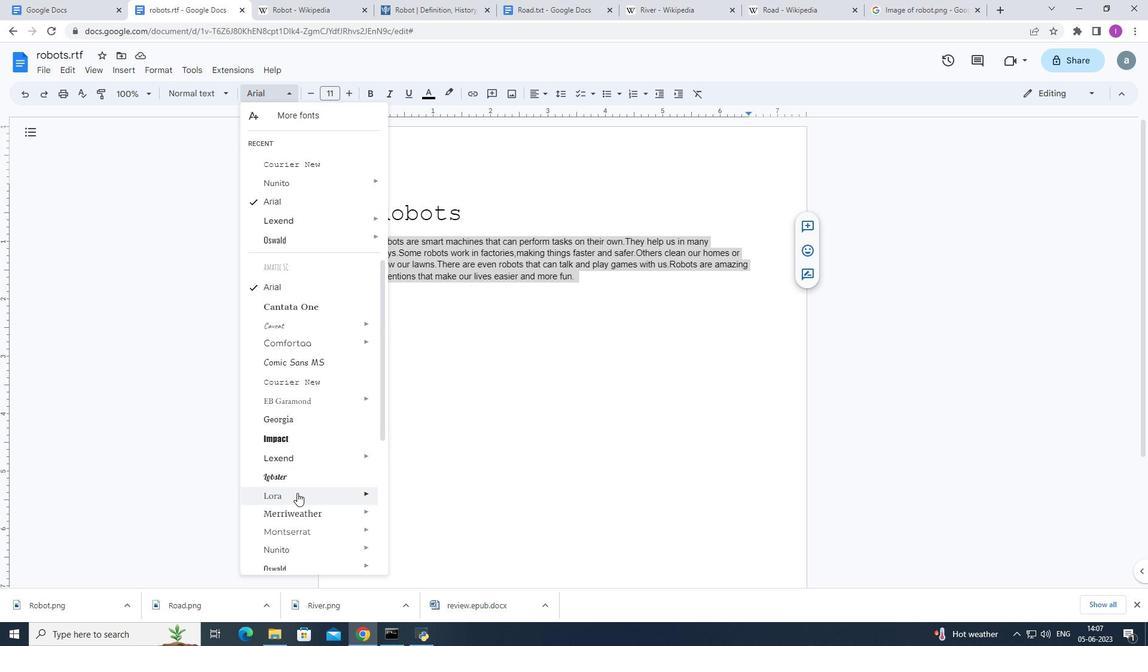
Action: Mouse pressed left at (295, 495)
Screenshot: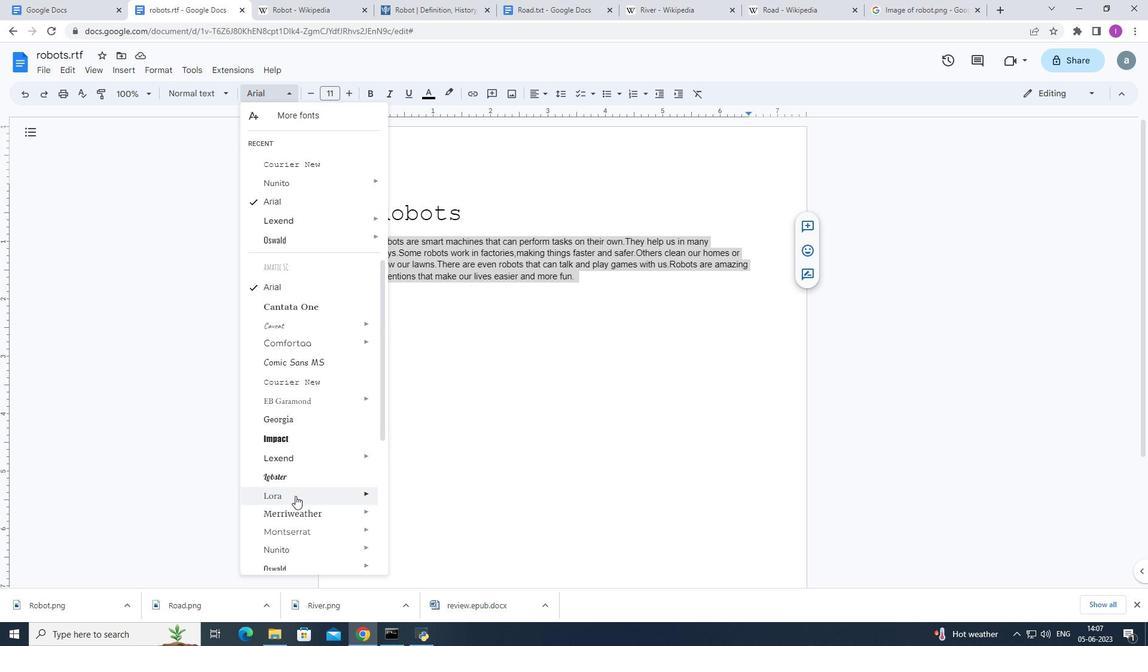 
Action: Mouse moved to (282, 91)
Screenshot: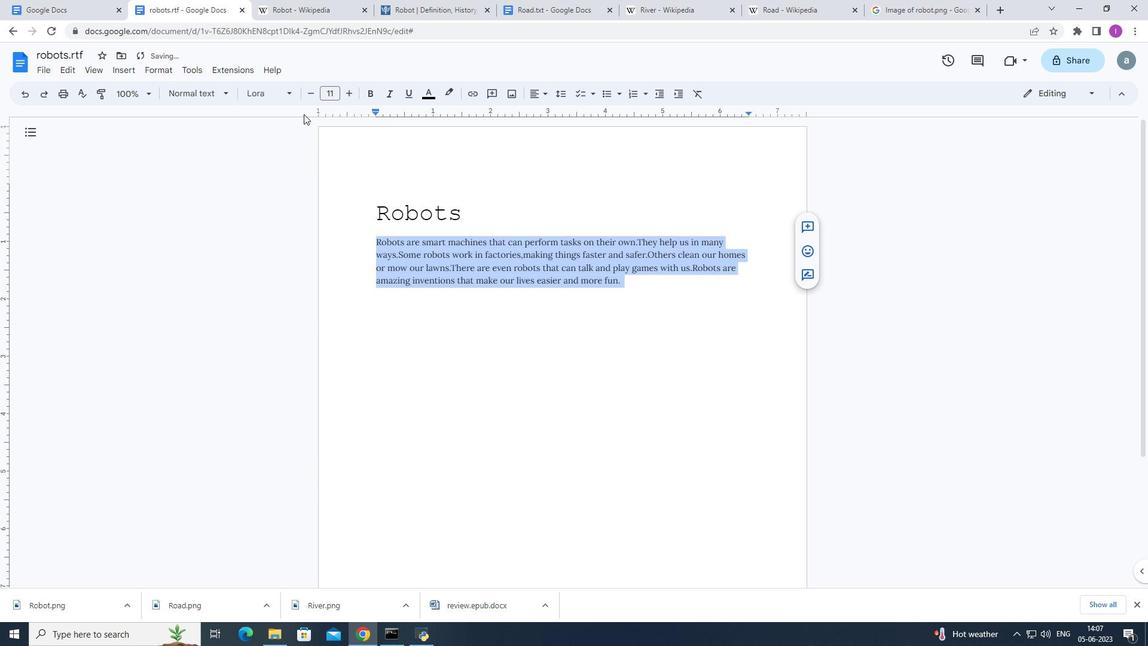 
Action: Mouse pressed left at (282, 91)
Screenshot: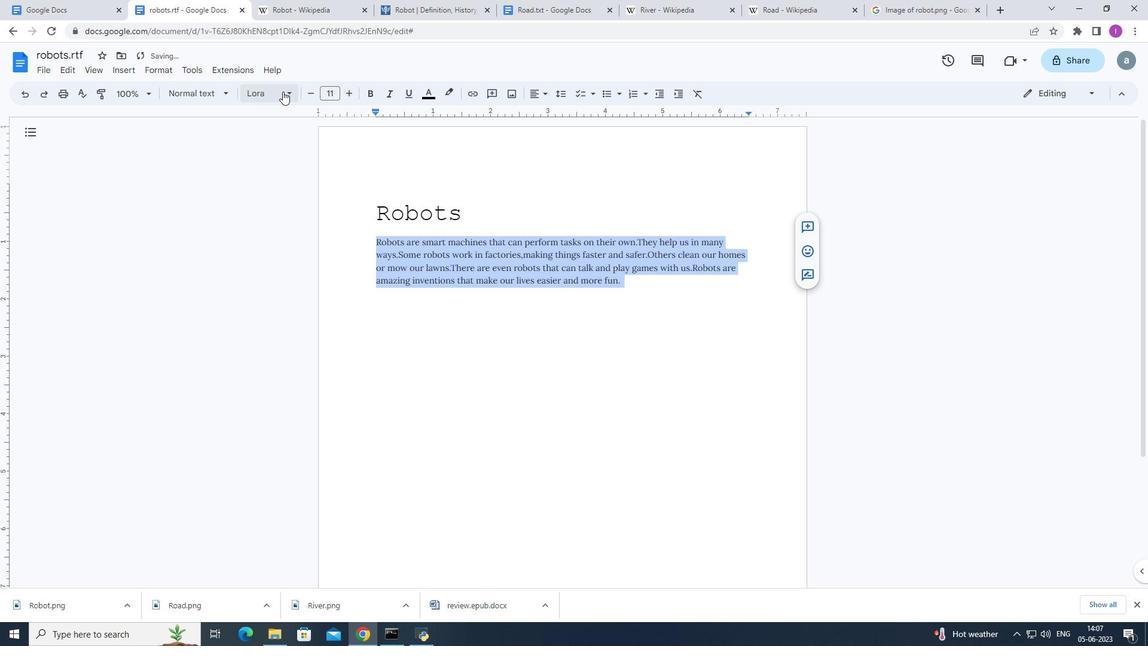 
Action: Mouse moved to (407, 543)
Screenshot: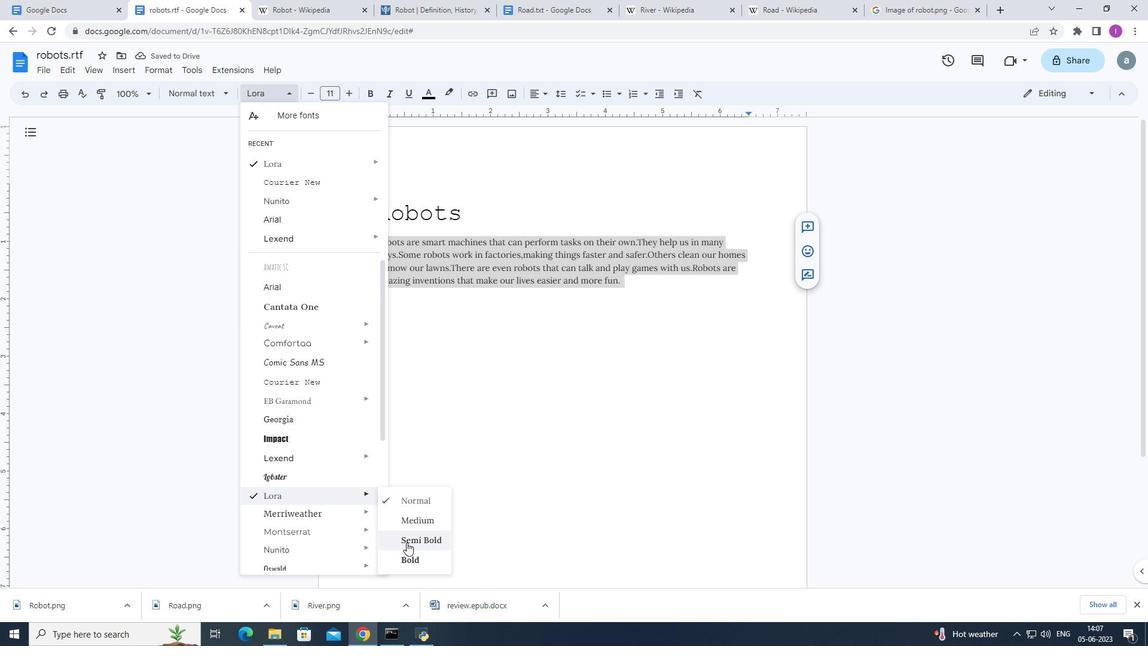 
Action: Mouse pressed left at (407, 543)
Screenshot: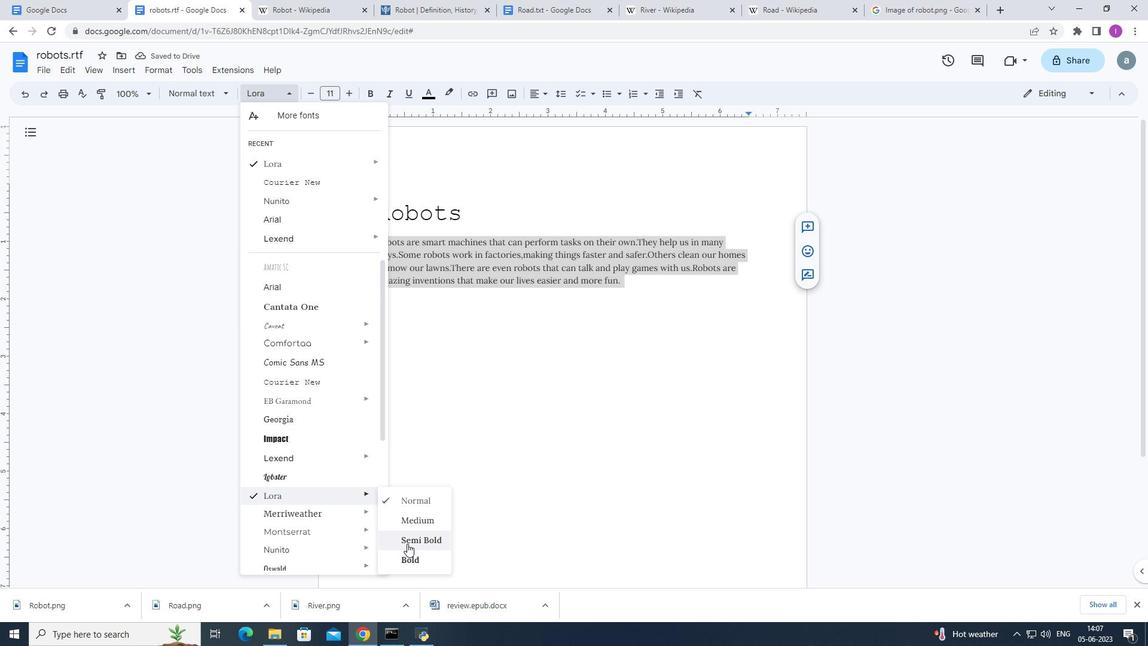 
Action: Mouse moved to (333, 89)
Screenshot: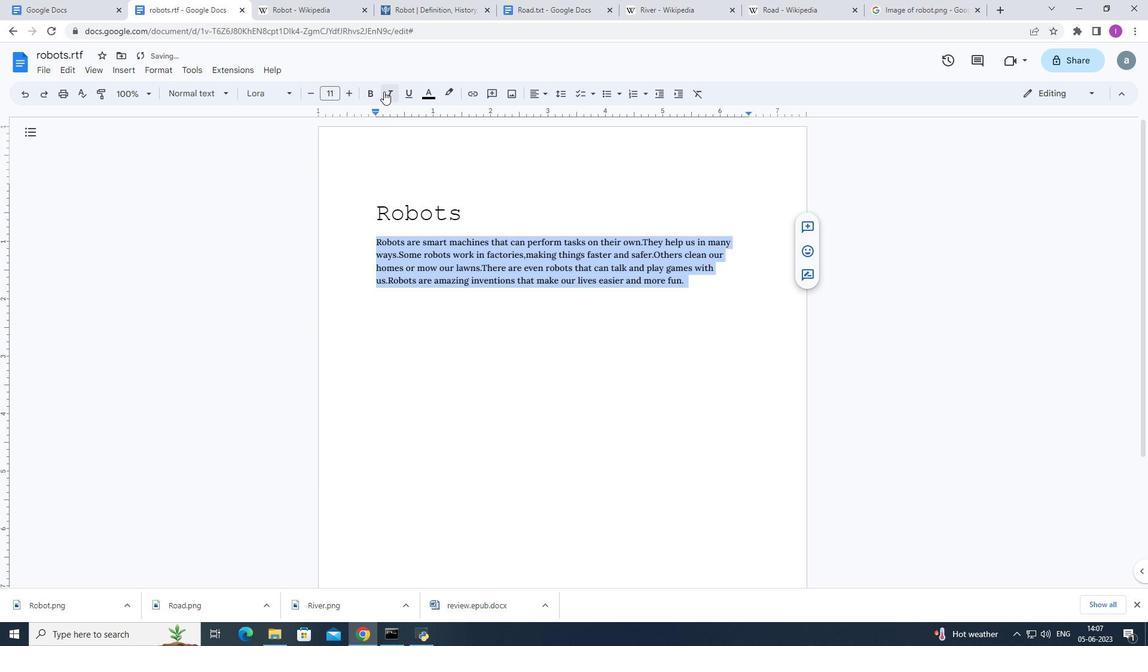 
Action: Mouse pressed left at (333, 89)
Screenshot: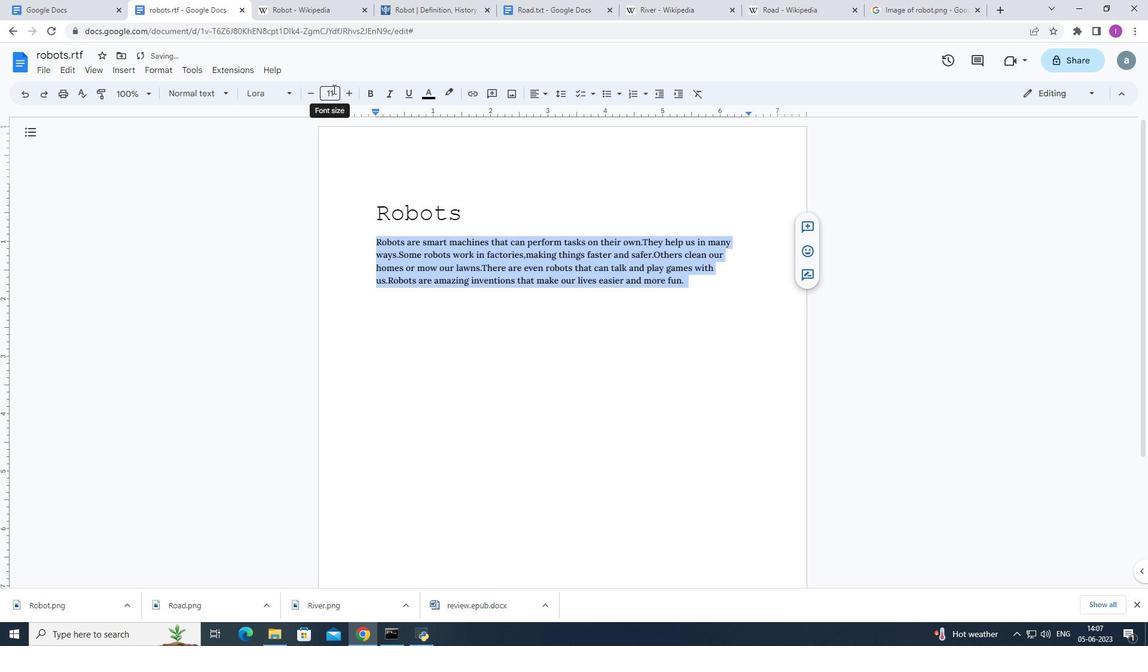
Action: Key pressed 1
Screenshot: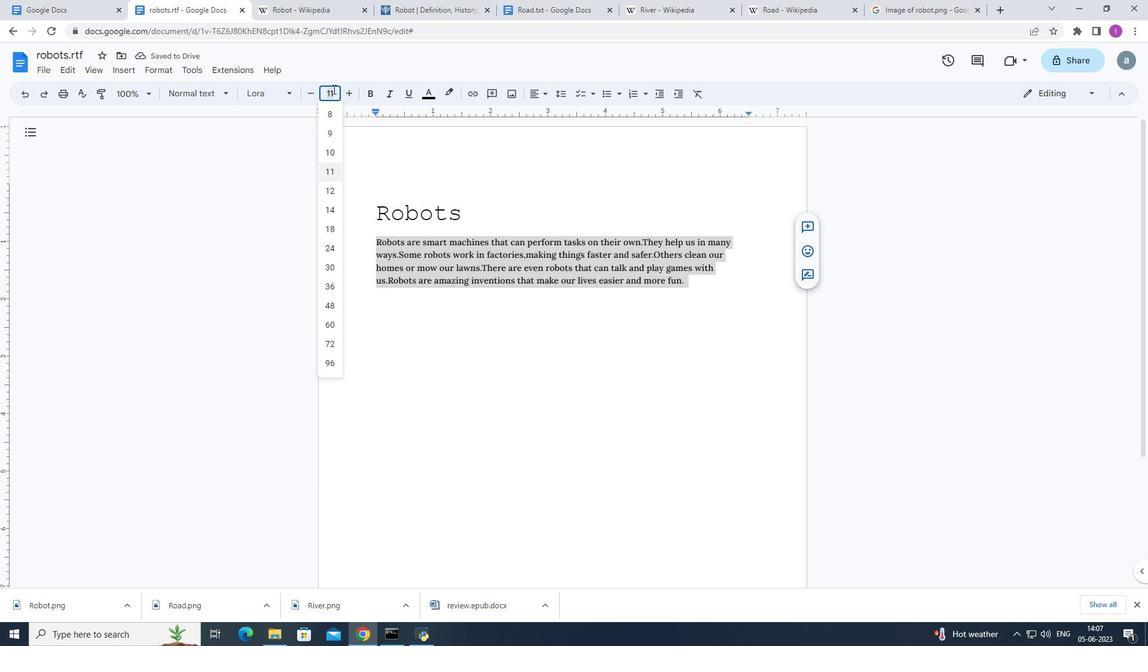 
Action: Mouse moved to (332, 89)
Screenshot: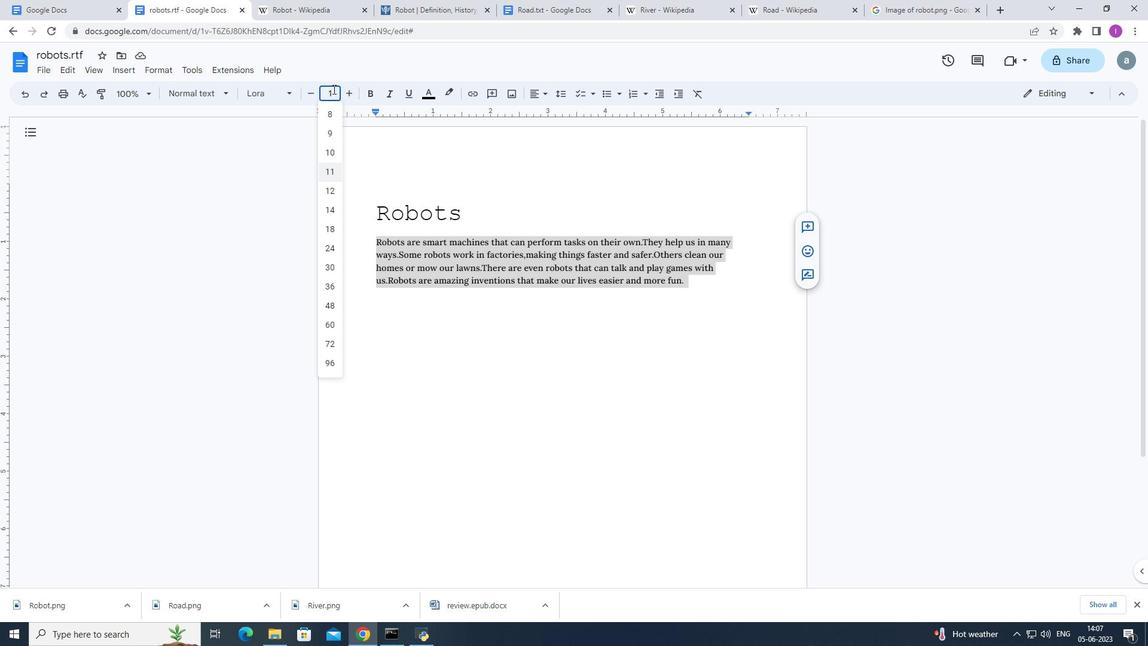 
Action: Key pressed 8
Screenshot: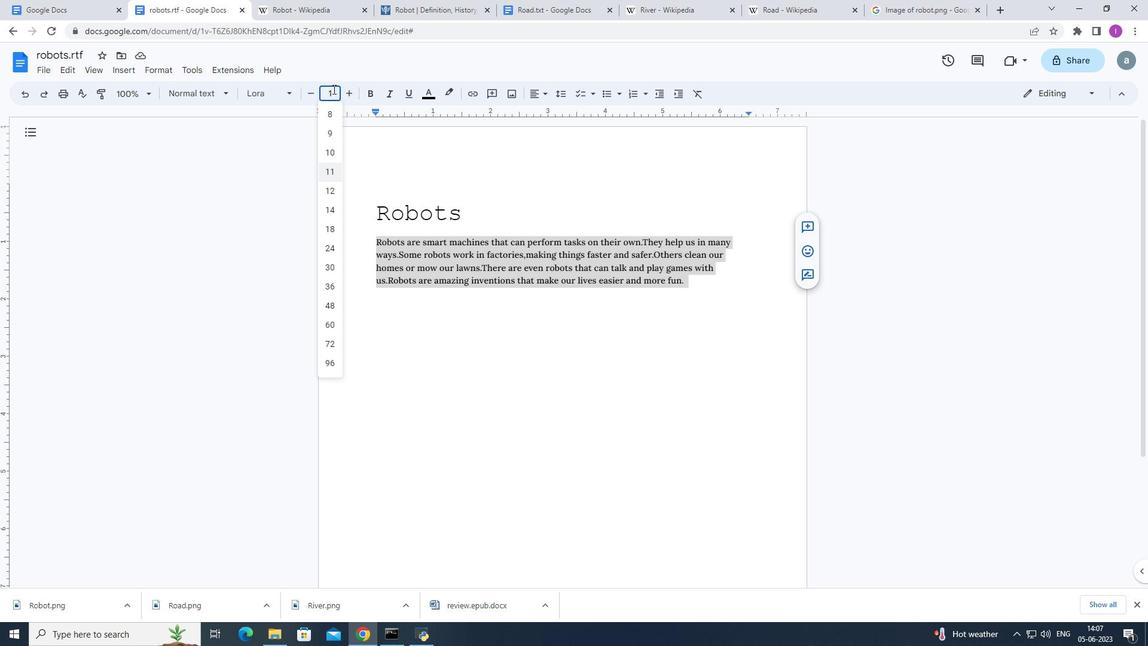
Action: Mouse moved to (332, 89)
Screenshot: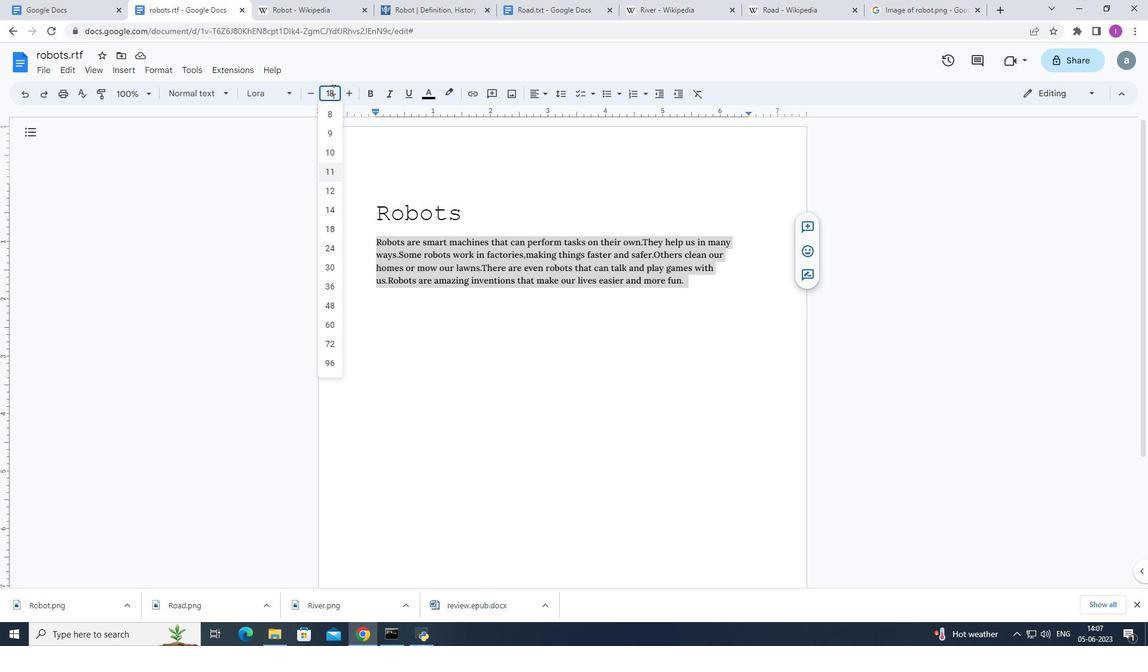 
Action: Key pressed <Key.enter>
Screenshot: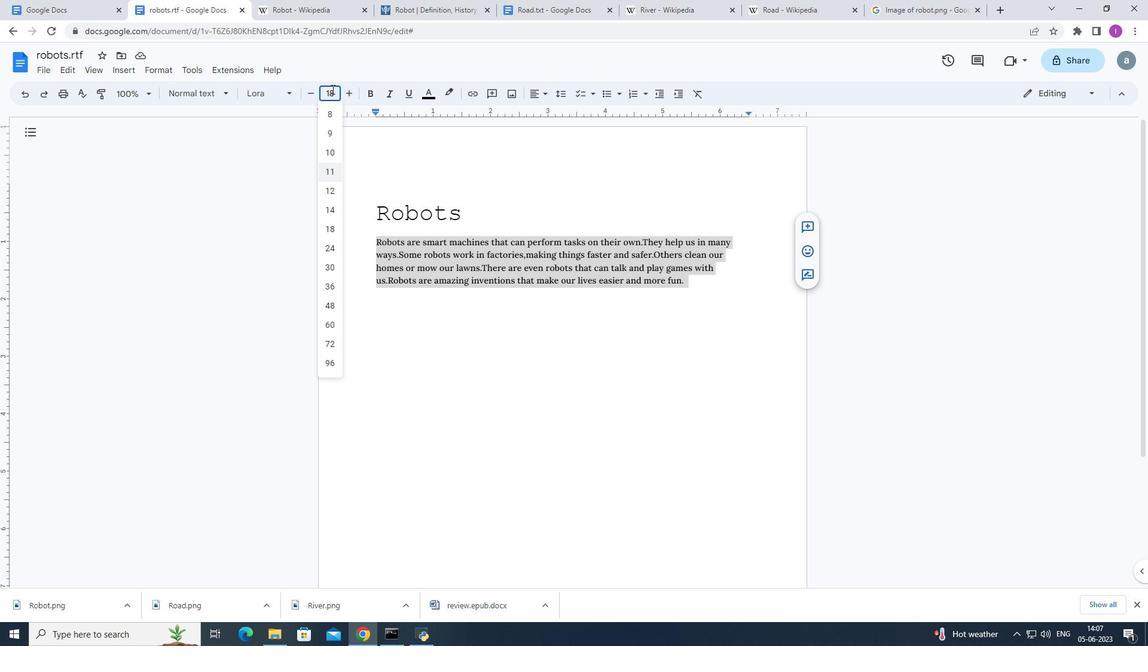 
Action: Mouse moved to (104, 113)
Screenshot: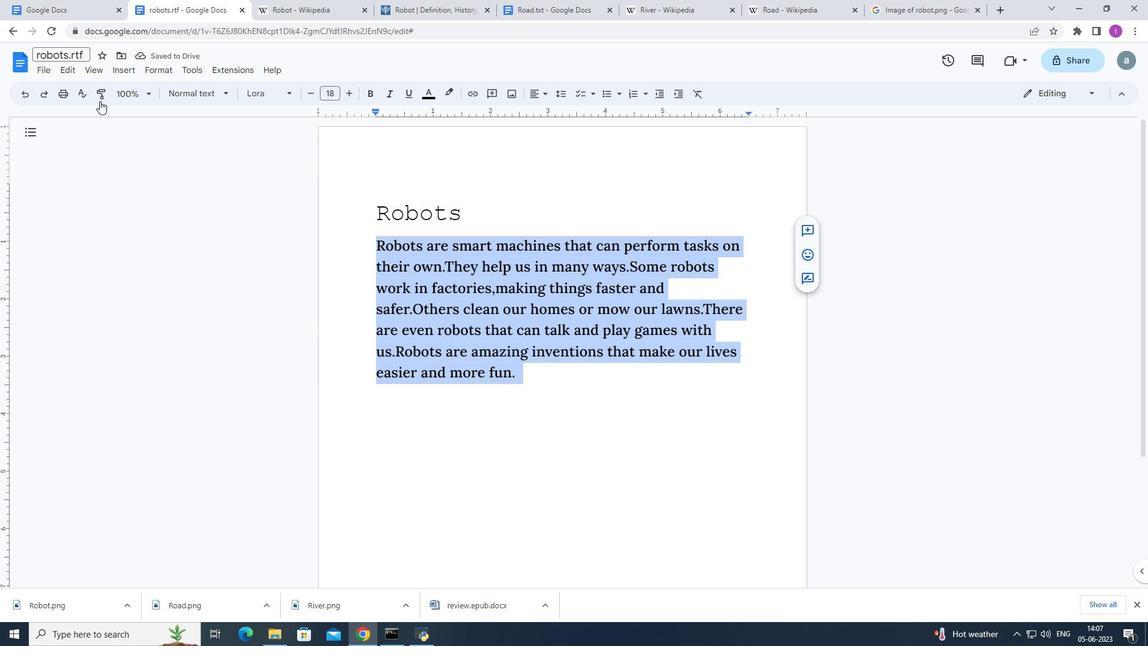 
